 Task: Look for space in General Roca, Argentina from 13th August, 2023 to 17th August, 2023 for 2 adults in price range Rs.10000 to Rs.16000. Place can be entire place with 2 bedrooms having 2 beds and 1 bathroom. Property type can be guest house. Amenities needed are: wifi, heating, . Booking option can be shelf check-in. Required host language is English.
Action: Mouse moved to (539, 117)
Screenshot: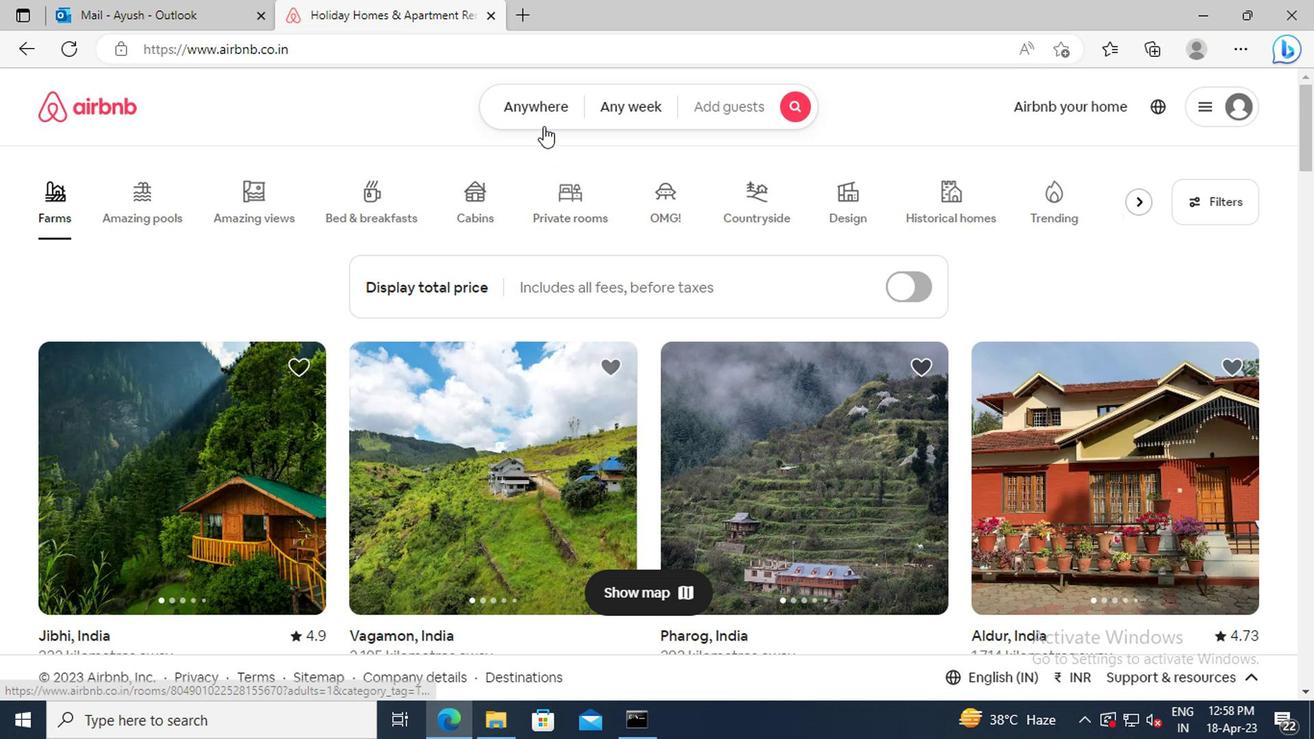 
Action: Mouse pressed left at (539, 117)
Screenshot: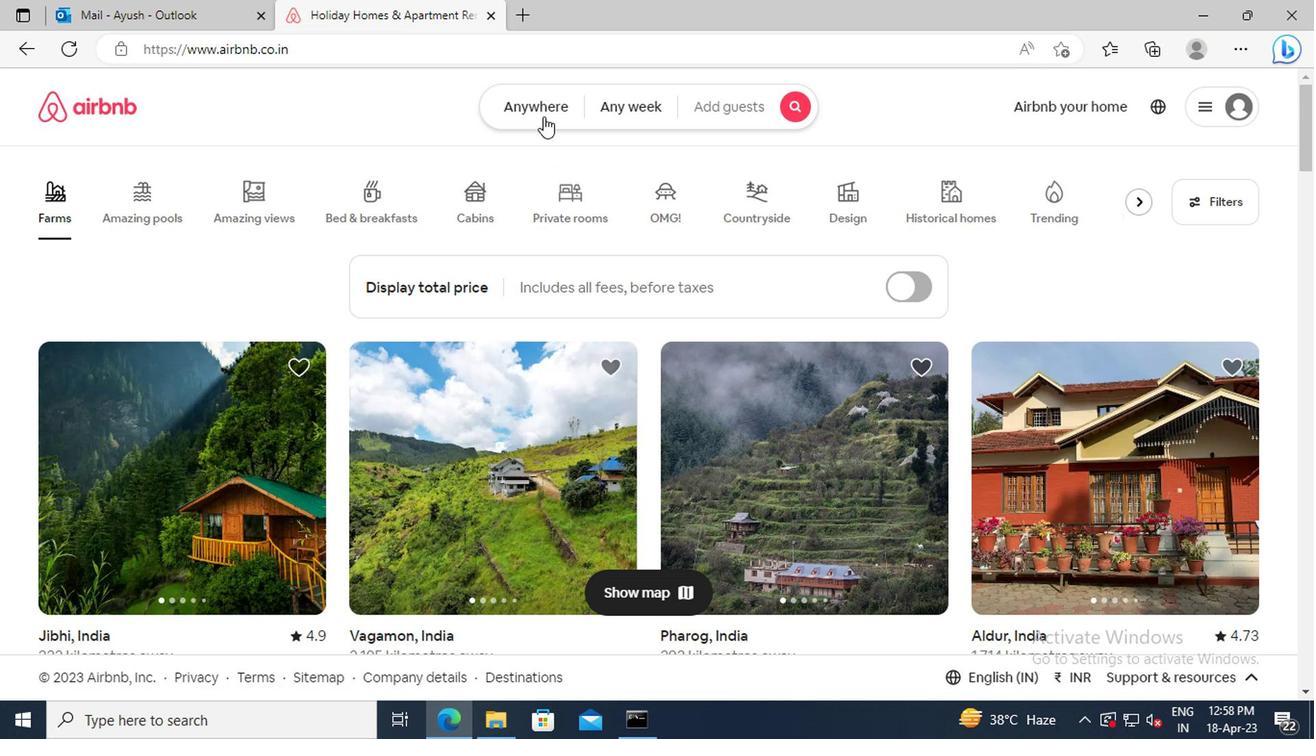 
Action: Mouse moved to (364, 187)
Screenshot: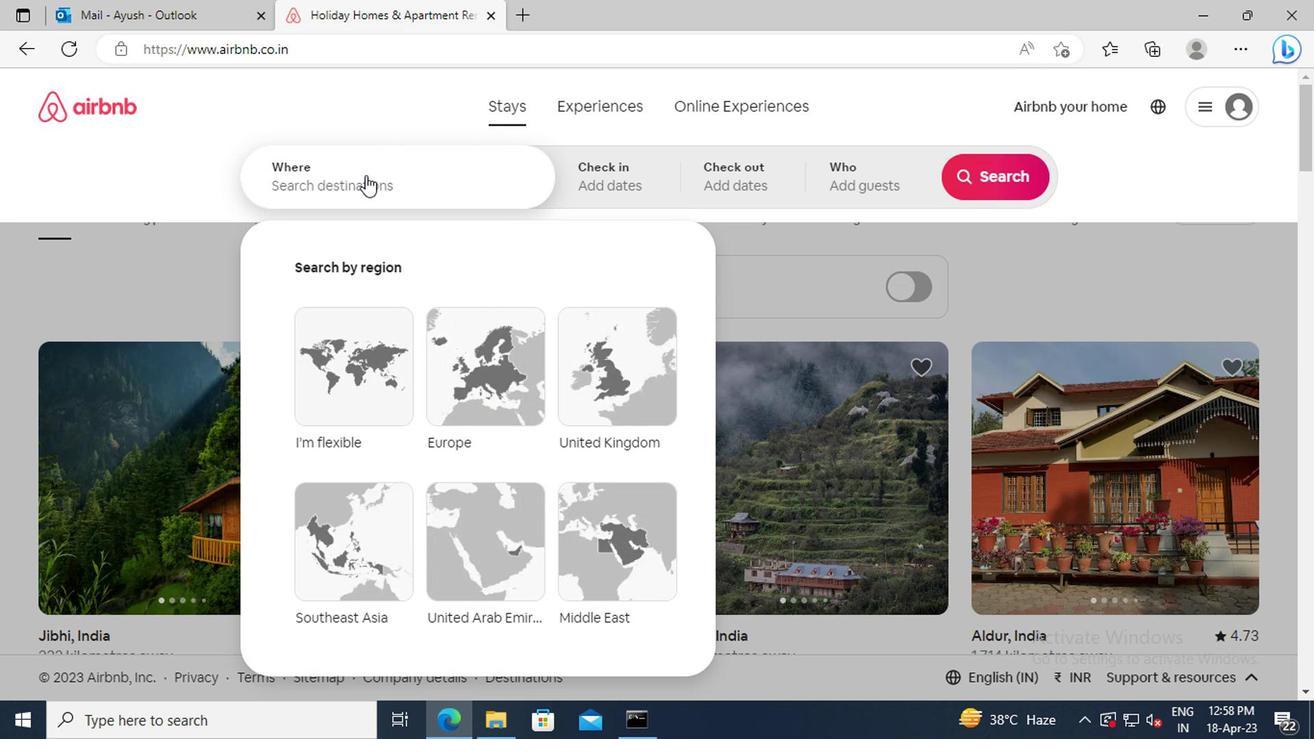 
Action: Mouse pressed left at (364, 187)
Screenshot: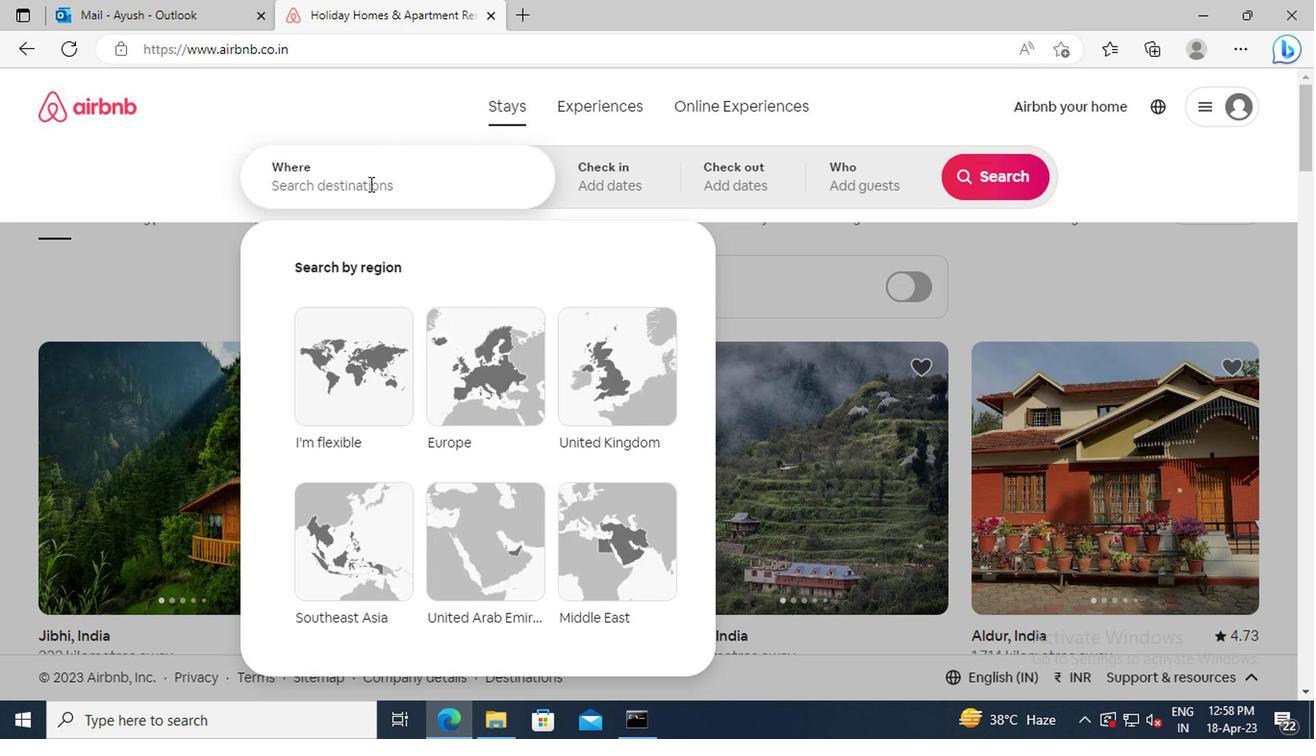 
Action: Key pressed <Key.shift>GENERAL<Key.space><Key.shift><Key.shift>ROCA,<Key.space><Key.shift_r>ARGENTINA<Key.enter>
Screenshot: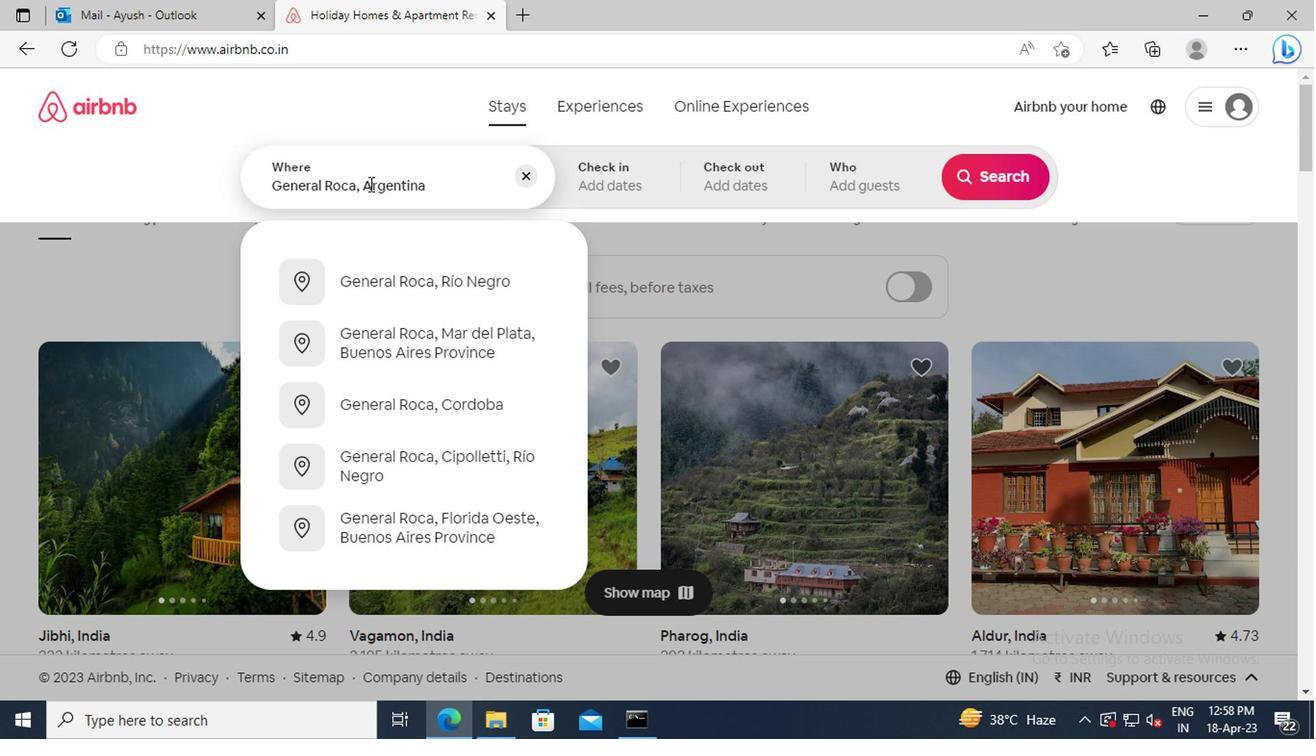 
Action: Mouse moved to (973, 334)
Screenshot: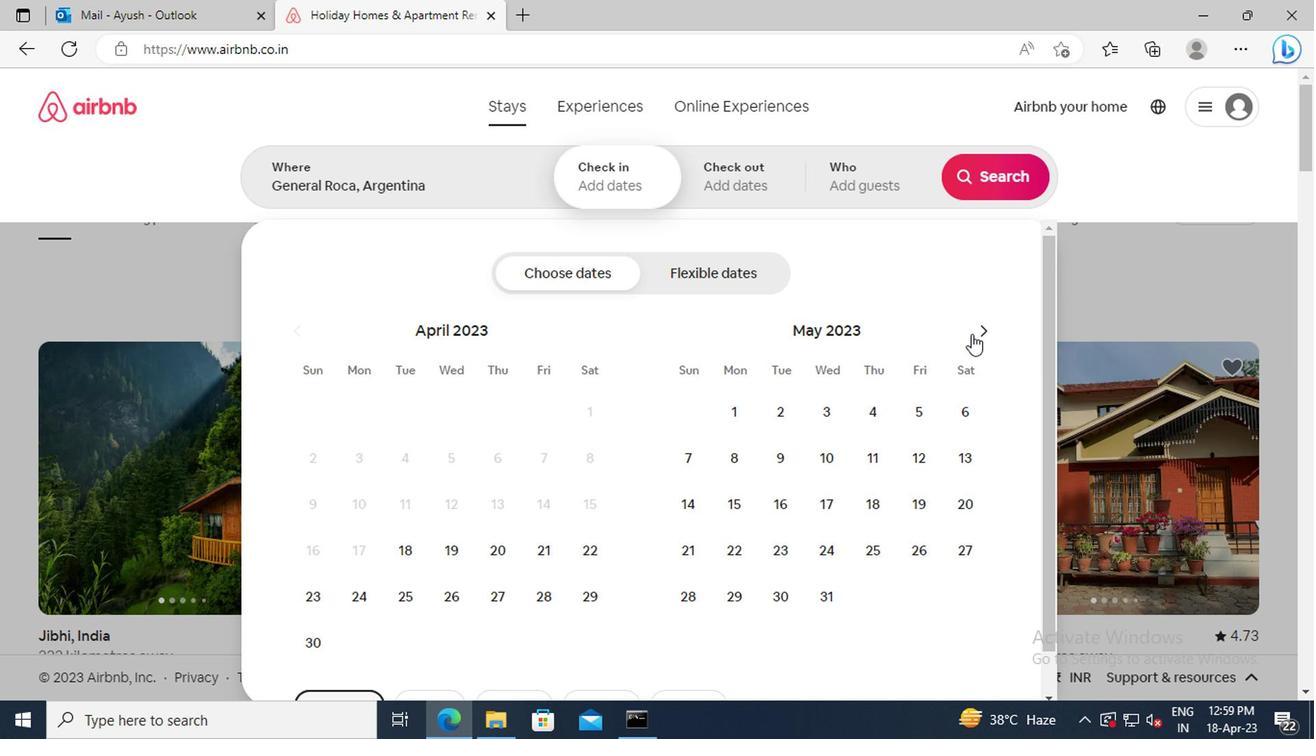
Action: Mouse pressed left at (973, 334)
Screenshot: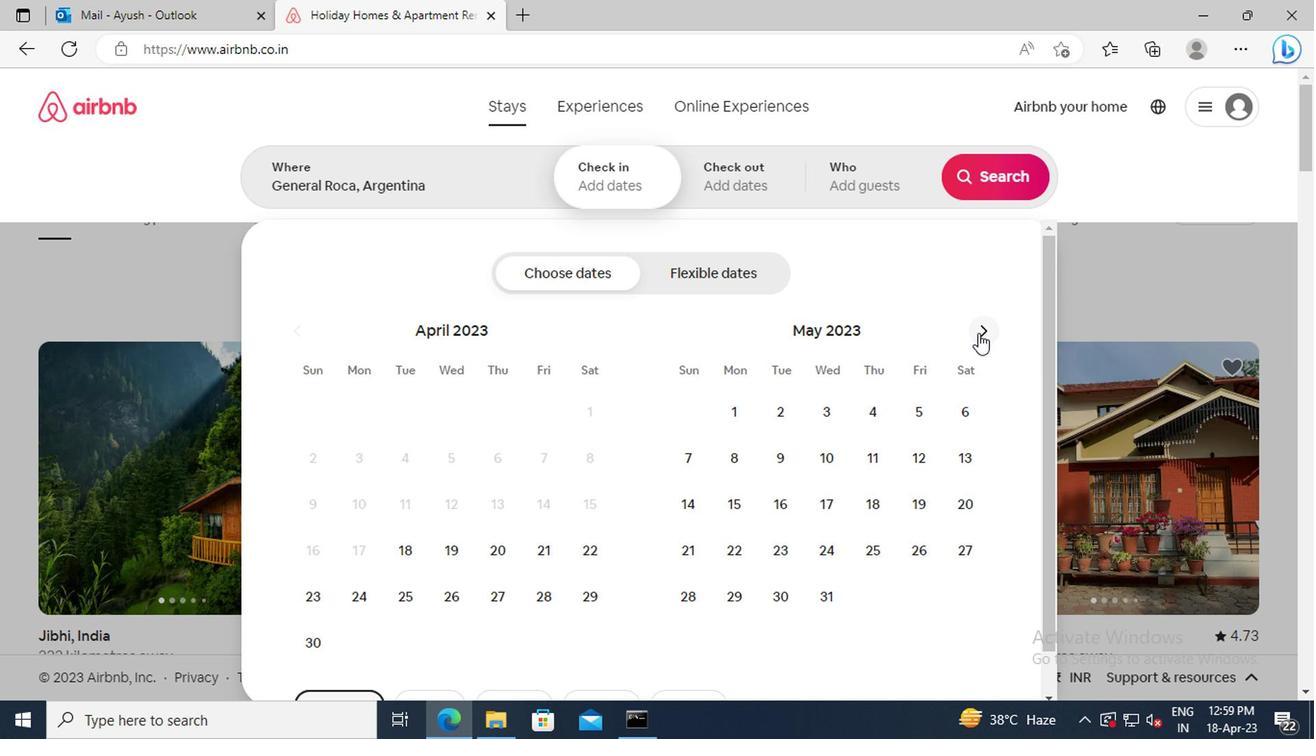 
Action: Mouse pressed left at (973, 334)
Screenshot: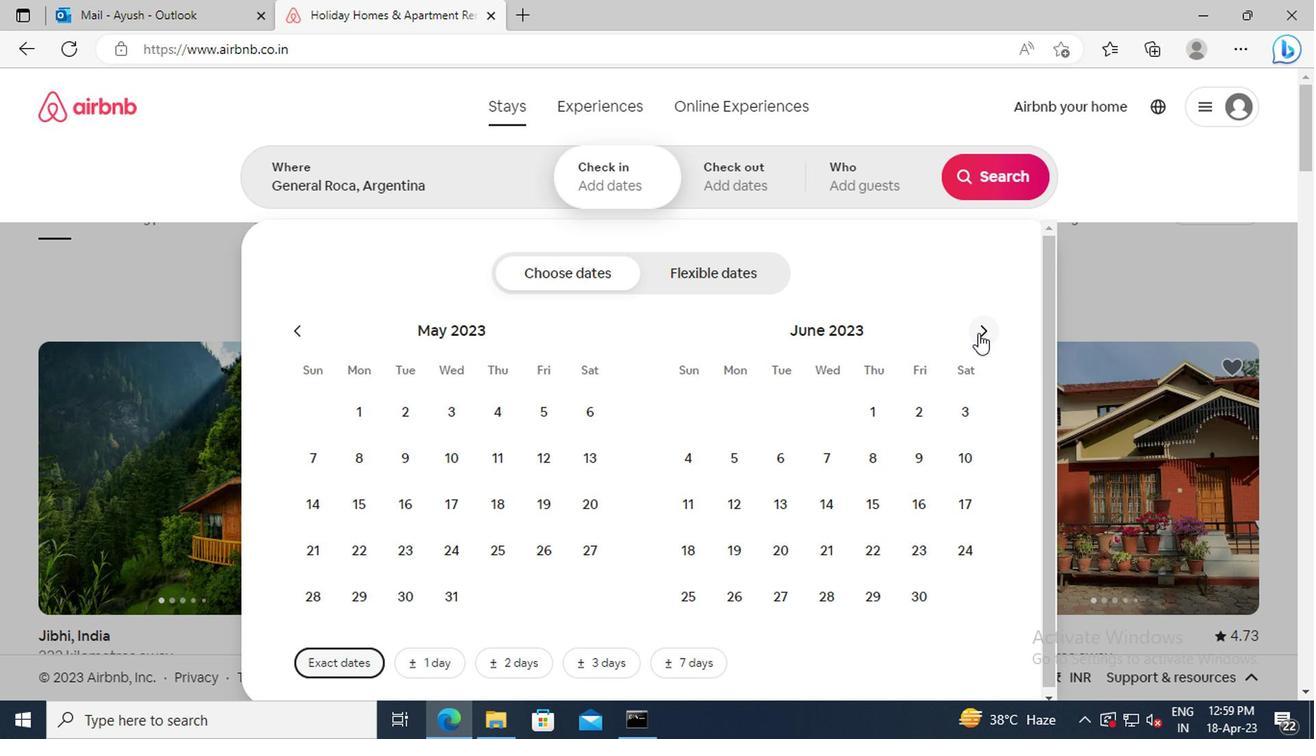 
Action: Mouse pressed left at (973, 334)
Screenshot: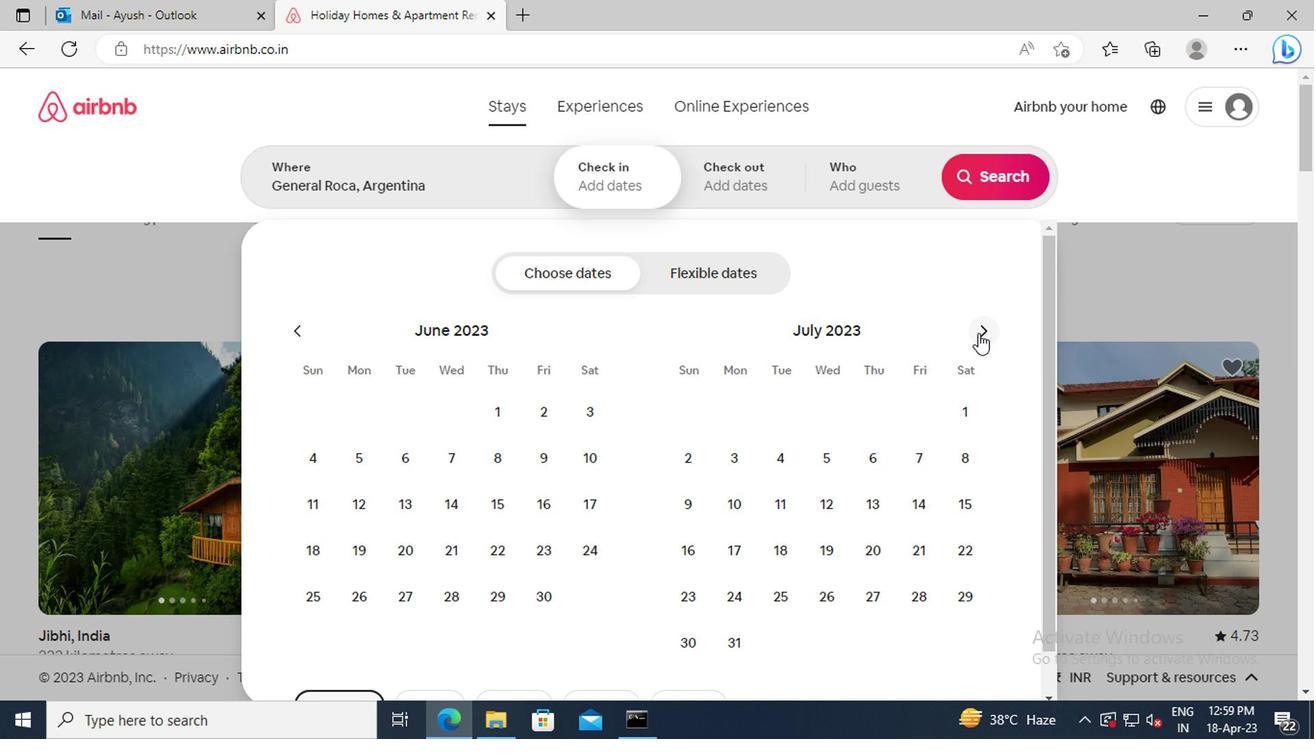 
Action: Mouse moved to (687, 503)
Screenshot: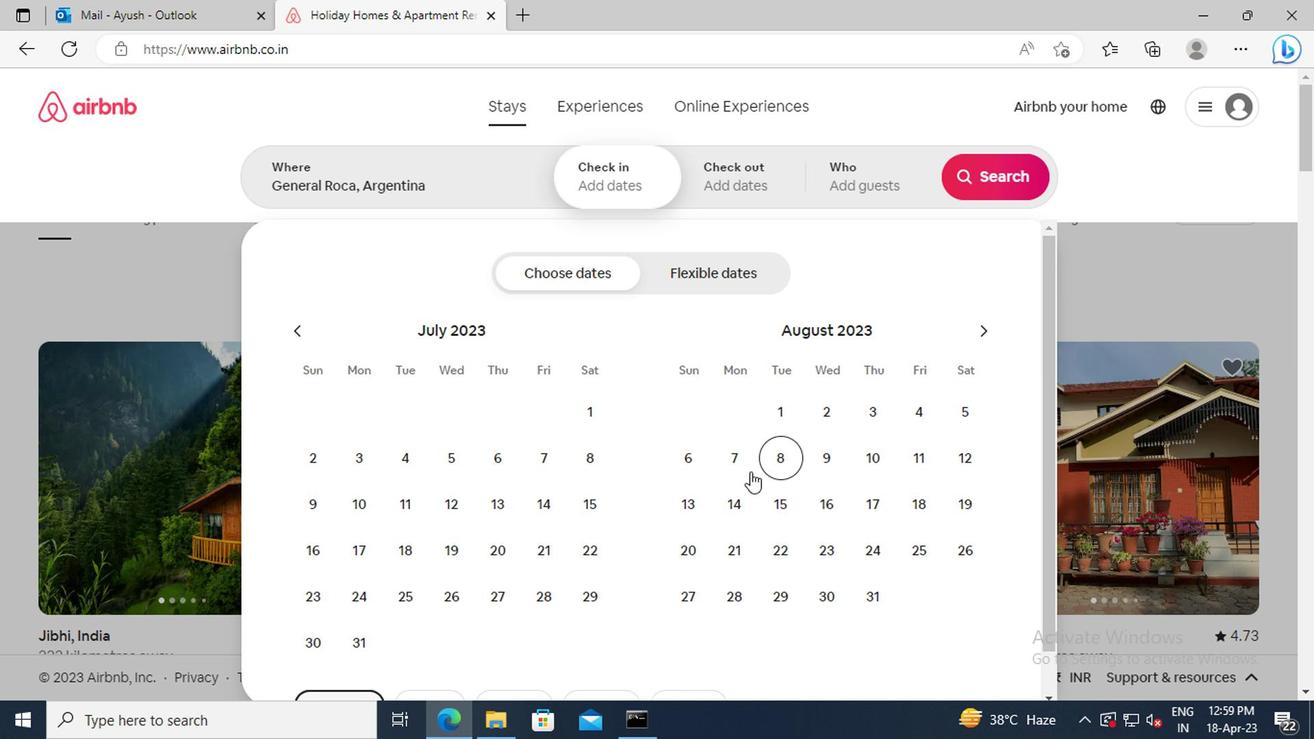 
Action: Mouse pressed left at (687, 503)
Screenshot: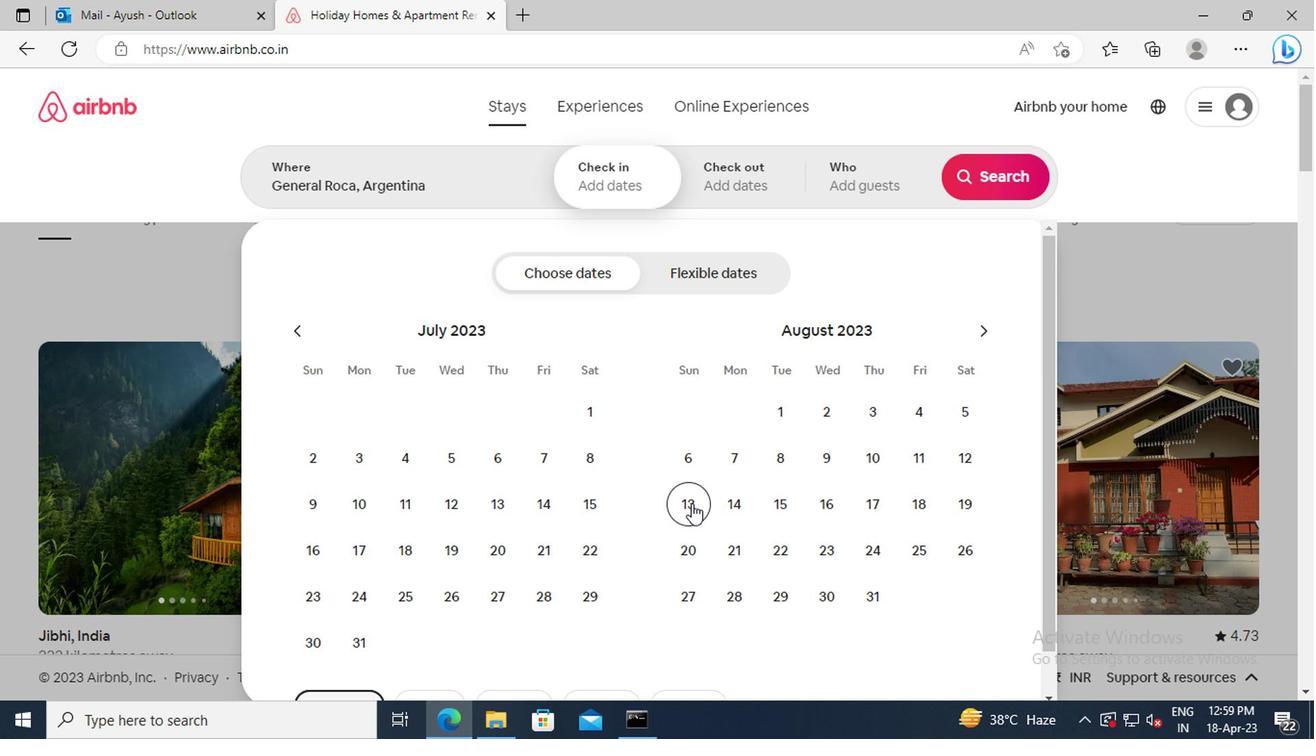 
Action: Mouse moved to (865, 498)
Screenshot: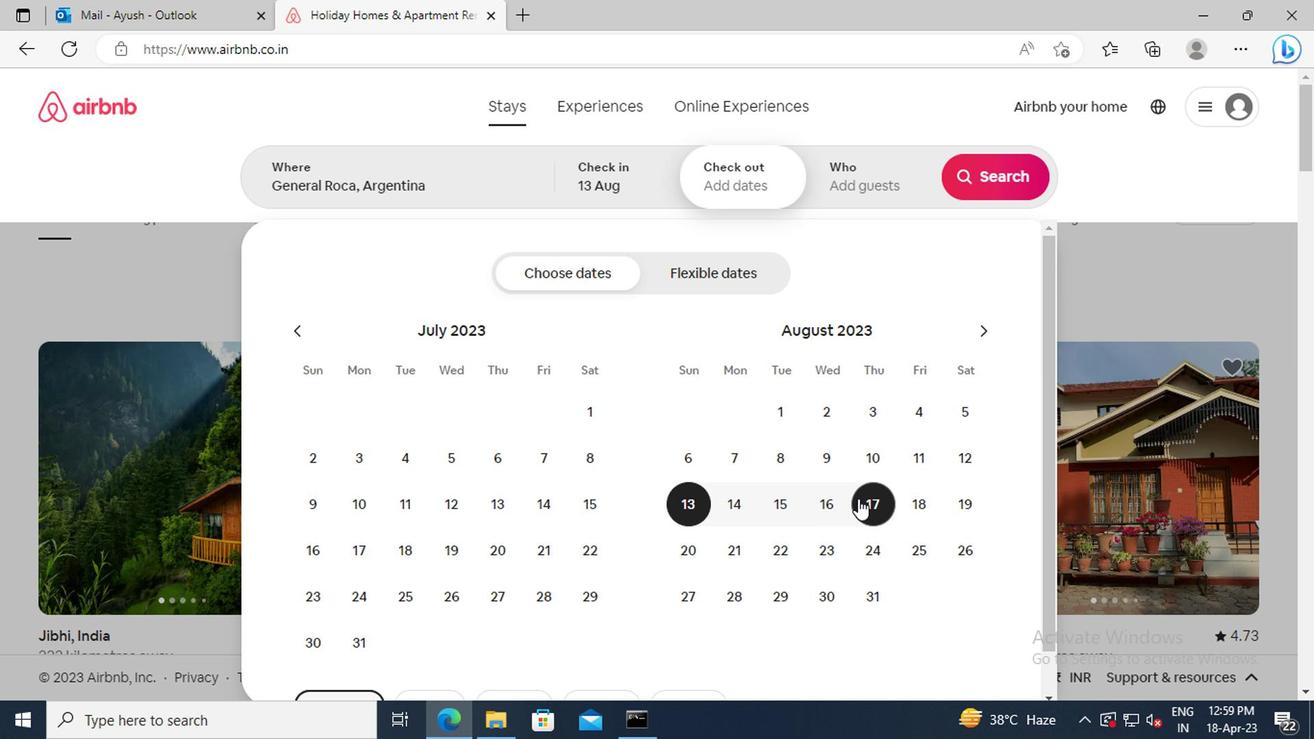 
Action: Mouse pressed left at (865, 498)
Screenshot: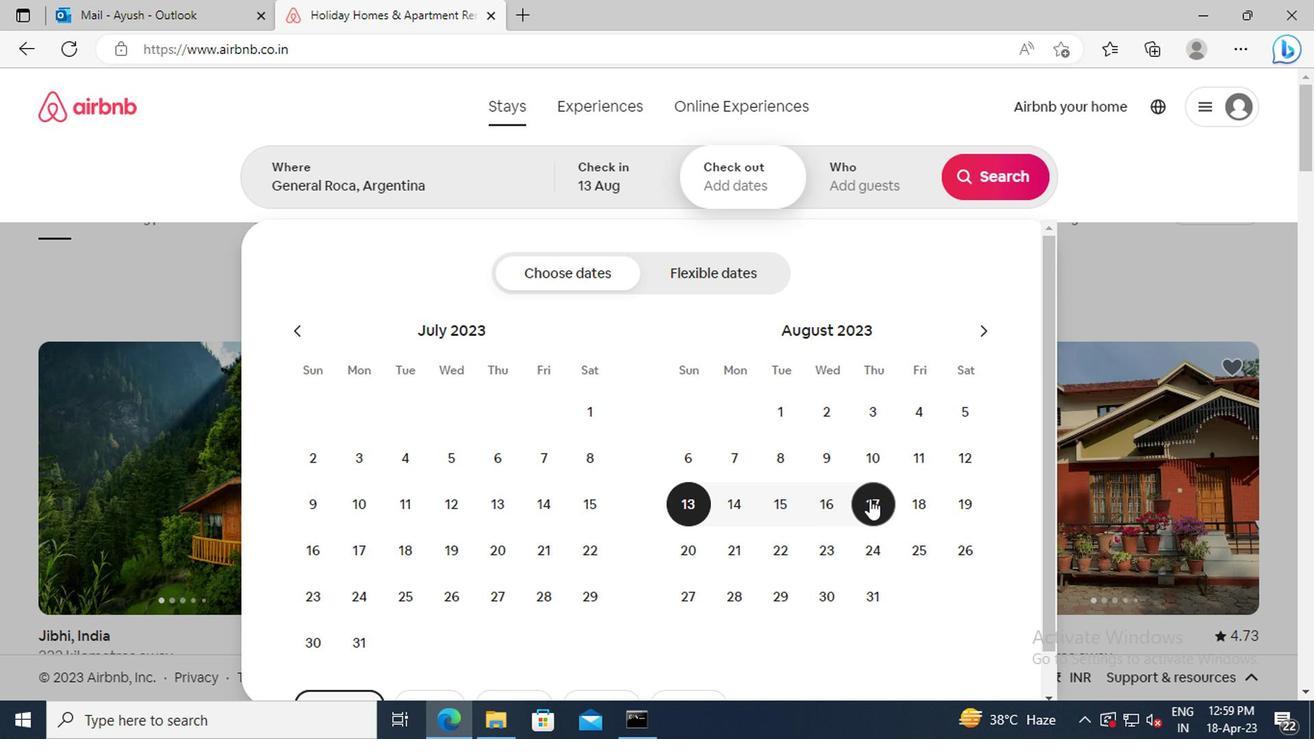 
Action: Mouse moved to (840, 188)
Screenshot: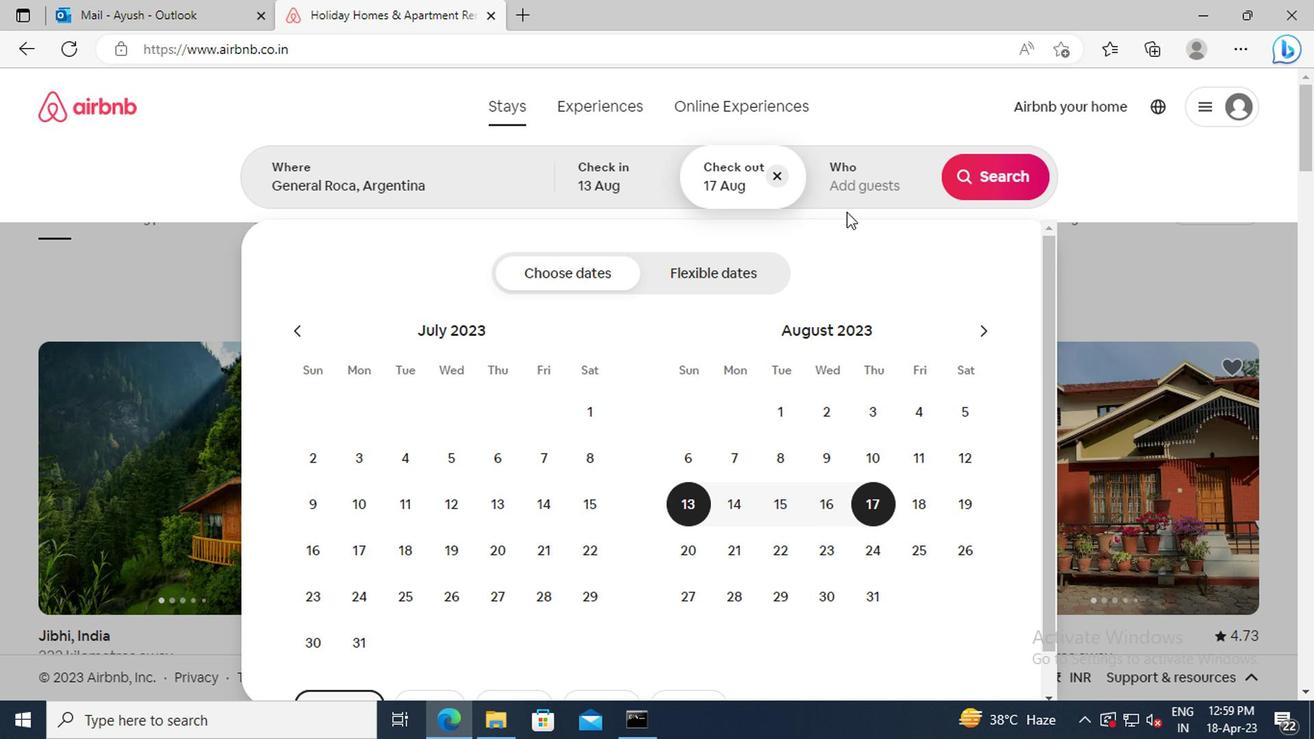 
Action: Mouse pressed left at (840, 188)
Screenshot: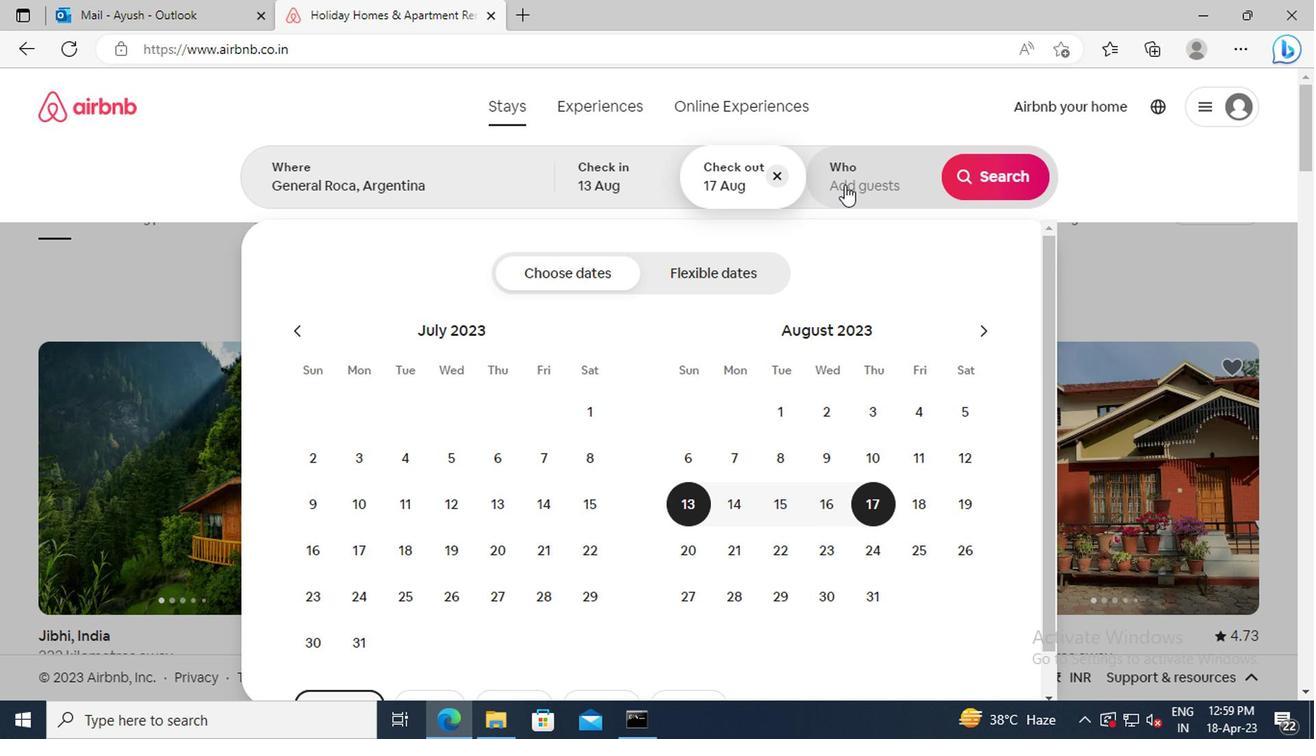 
Action: Mouse moved to (993, 275)
Screenshot: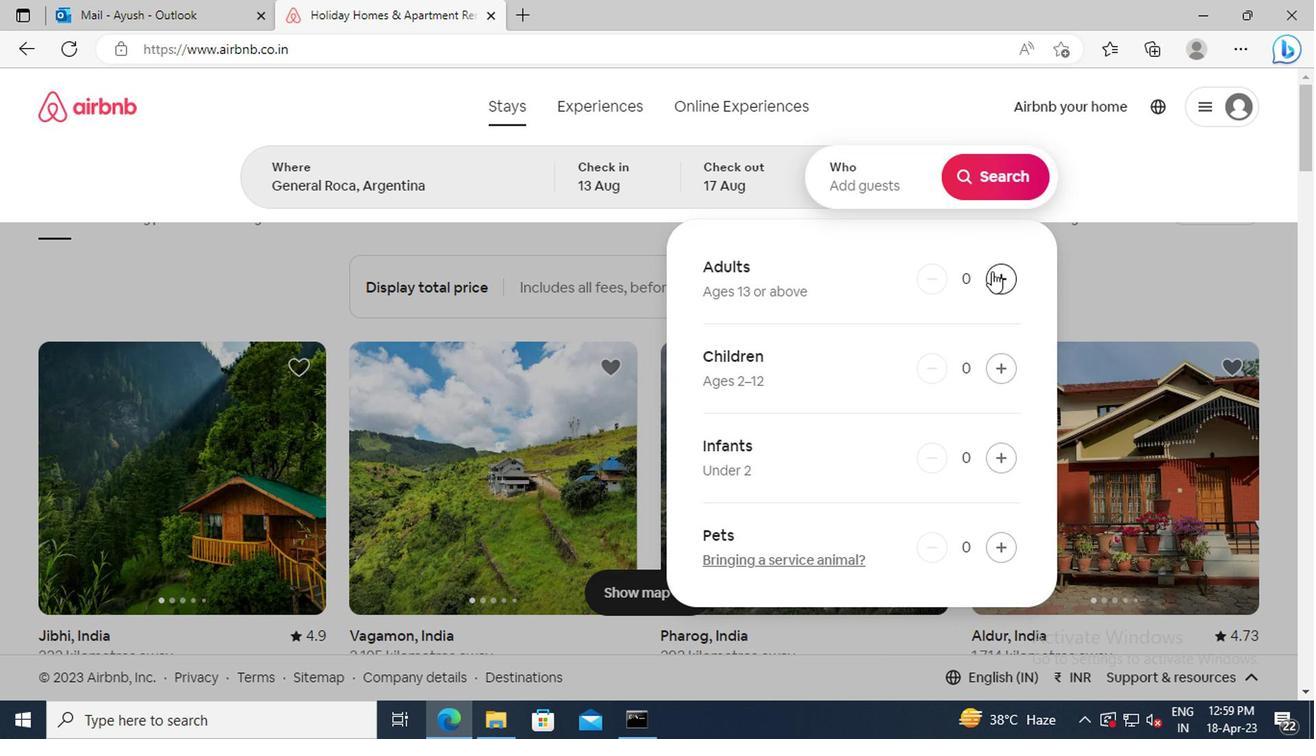 
Action: Mouse pressed left at (993, 275)
Screenshot: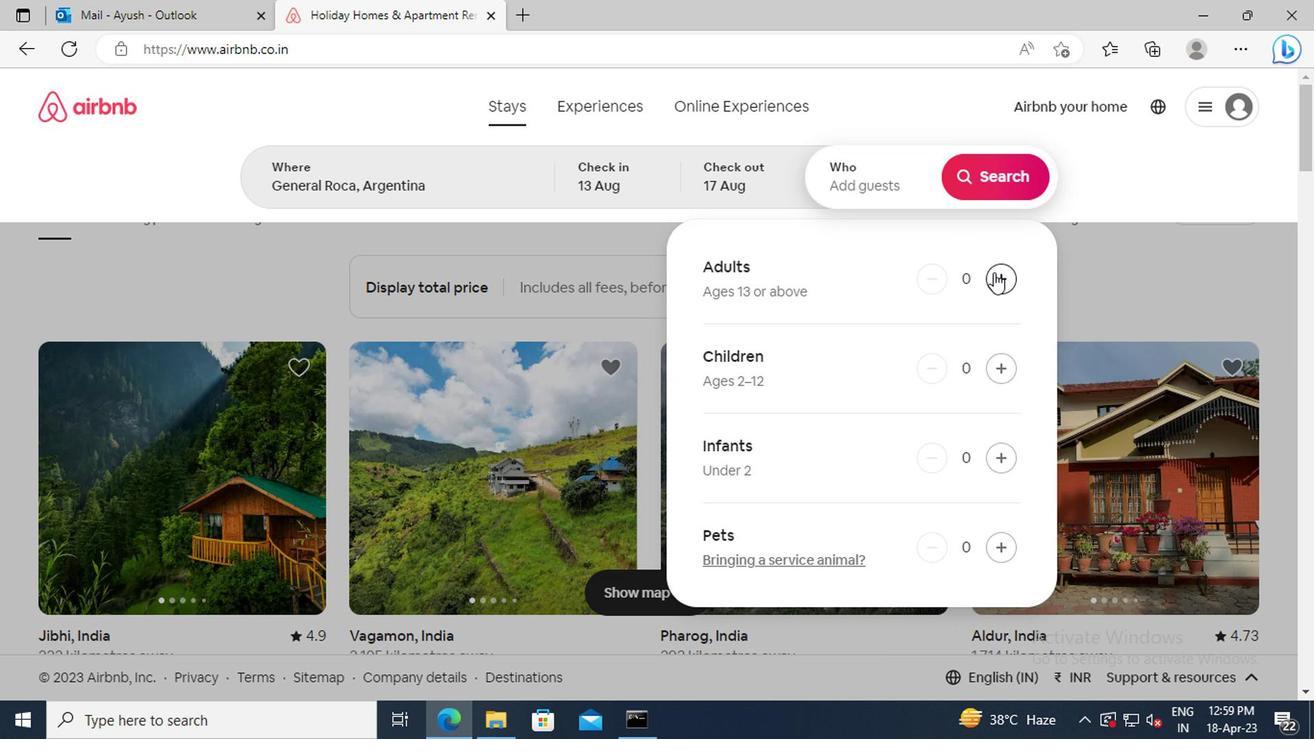 
Action: Mouse pressed left at (993, 275)
Screenshot: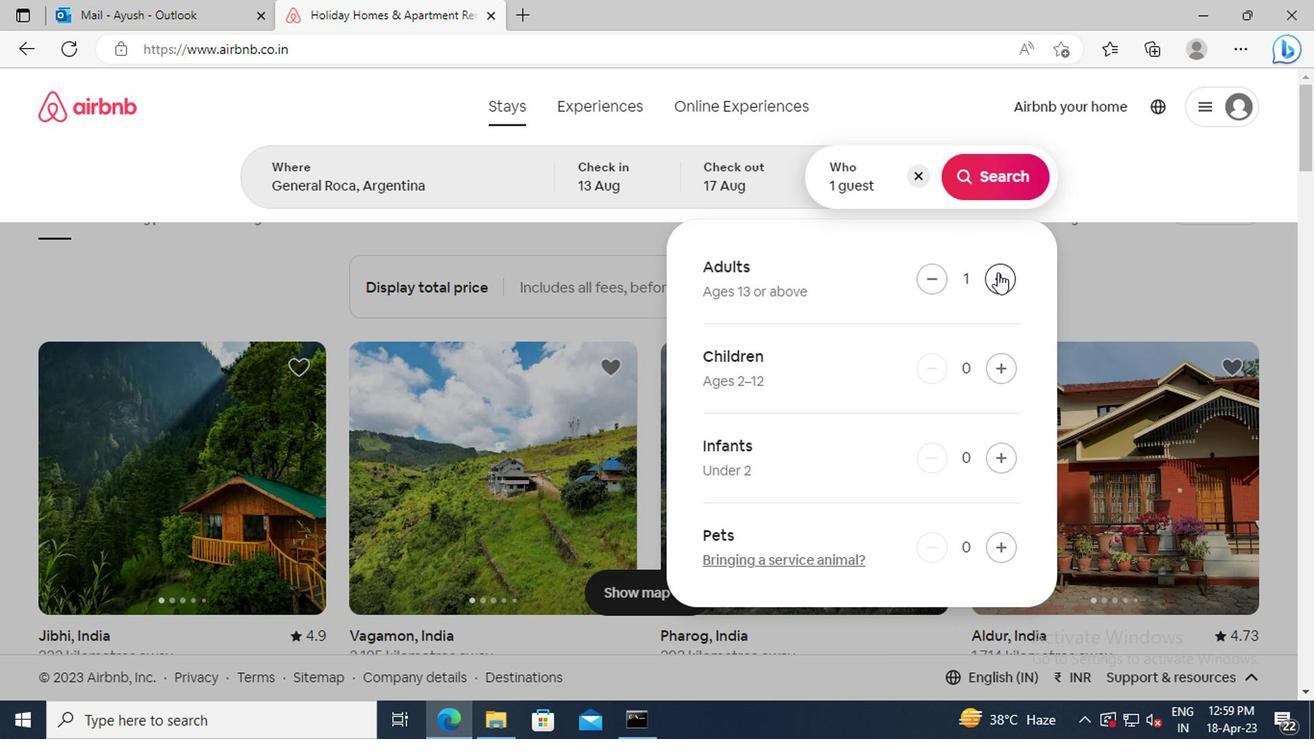 
Action: Mouse moved to (992, 181)
Screenshot: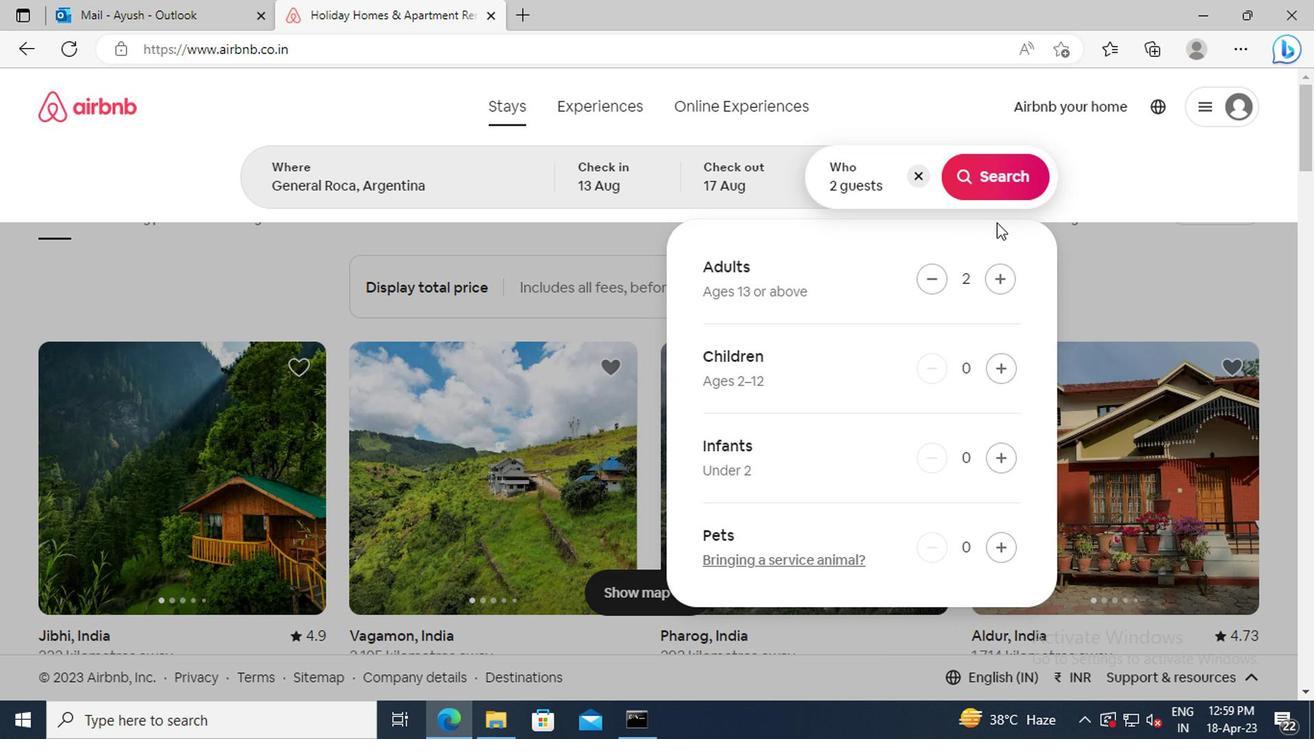 
Action: Mouse pressed left at (992, 181)
Screenshot: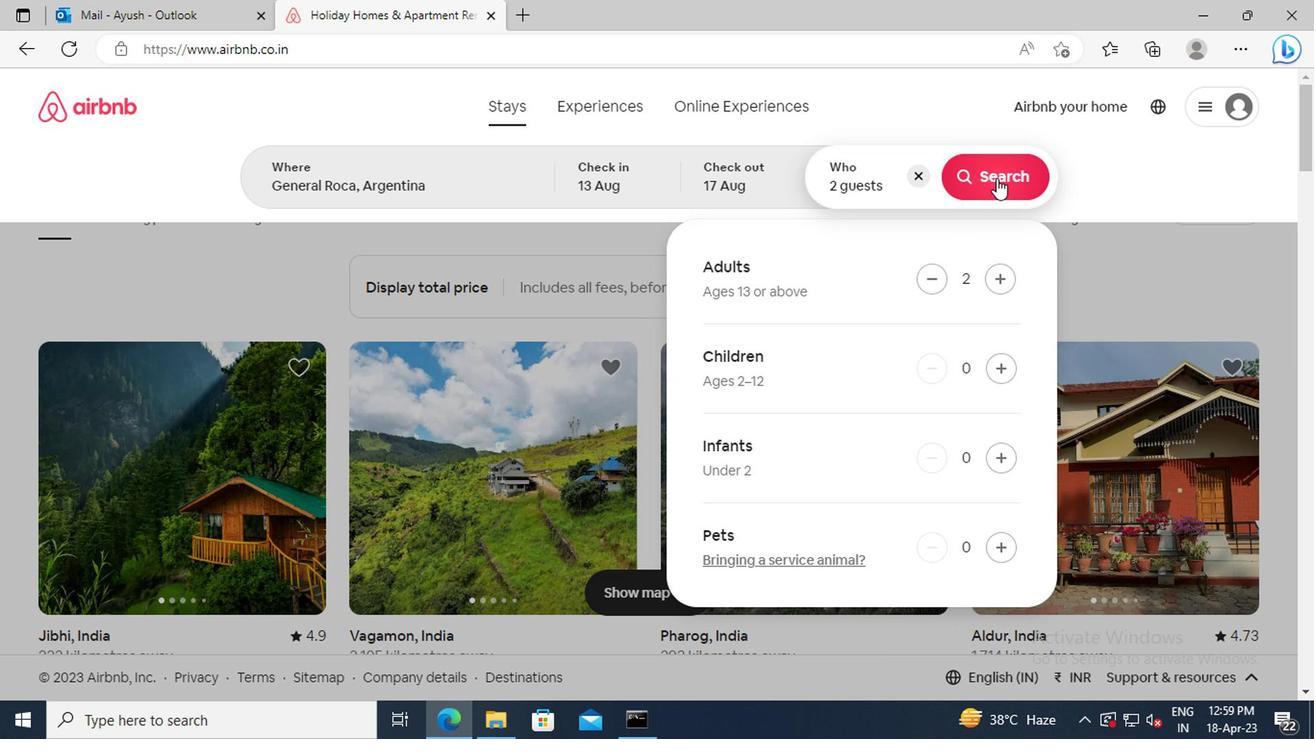 
Action: Mouse moved to (1211, 182)
Screenshot: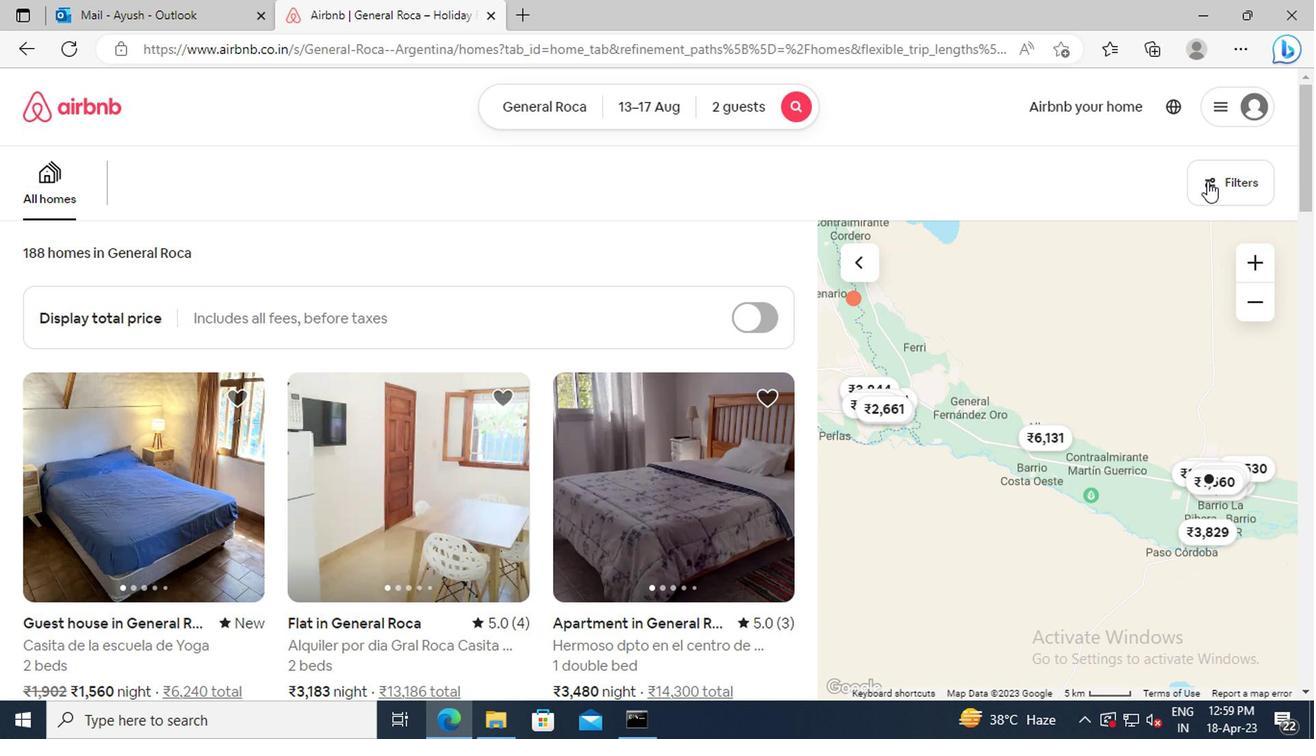 
Action: Mouse pressed left at (1211, 182)
Screenshot: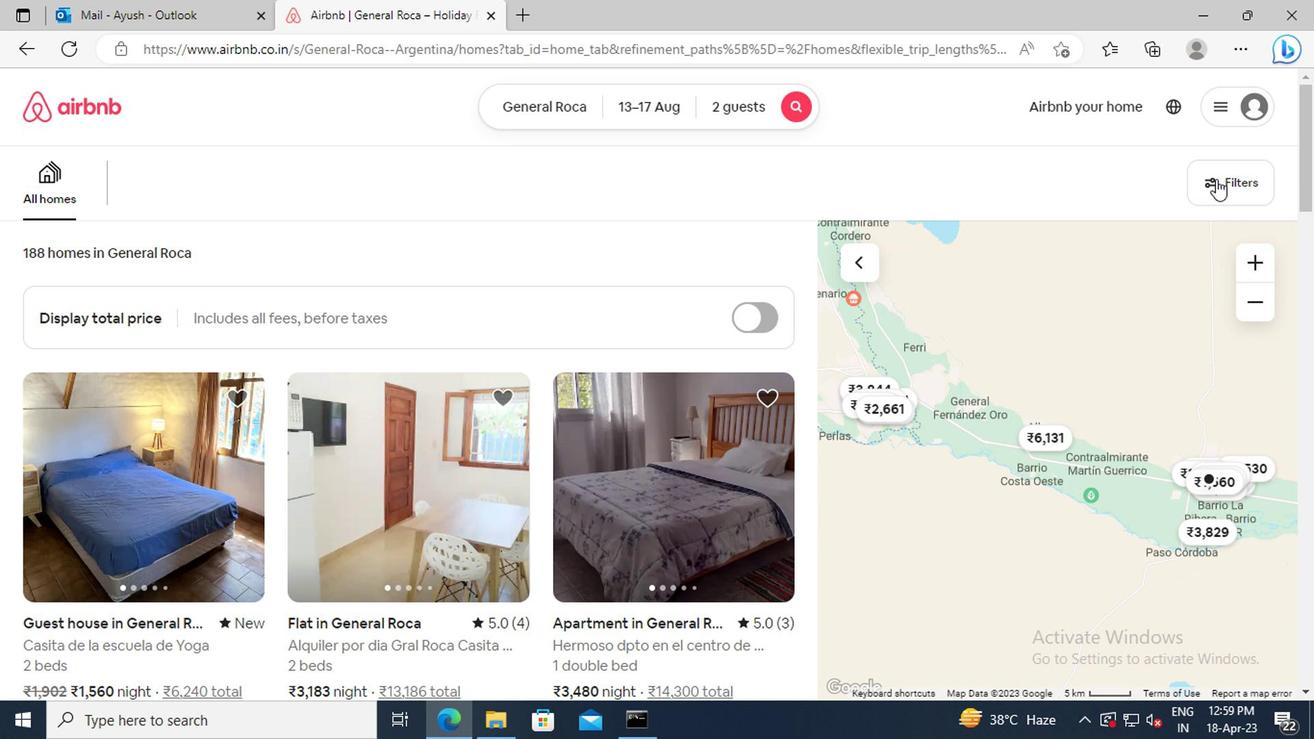 
Action: Mouse moved to (392, 425)
Screenshot: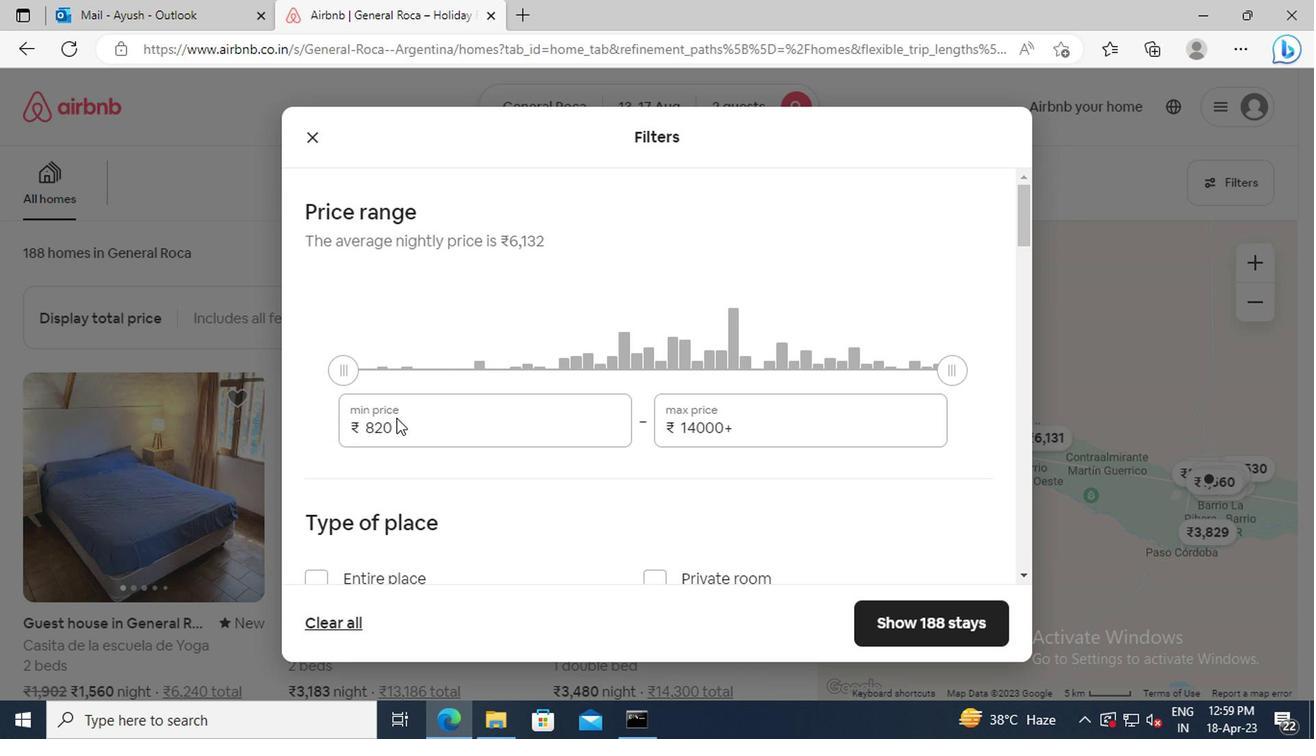
Action: Mouse pressed left at (392, 425)
Screenshot: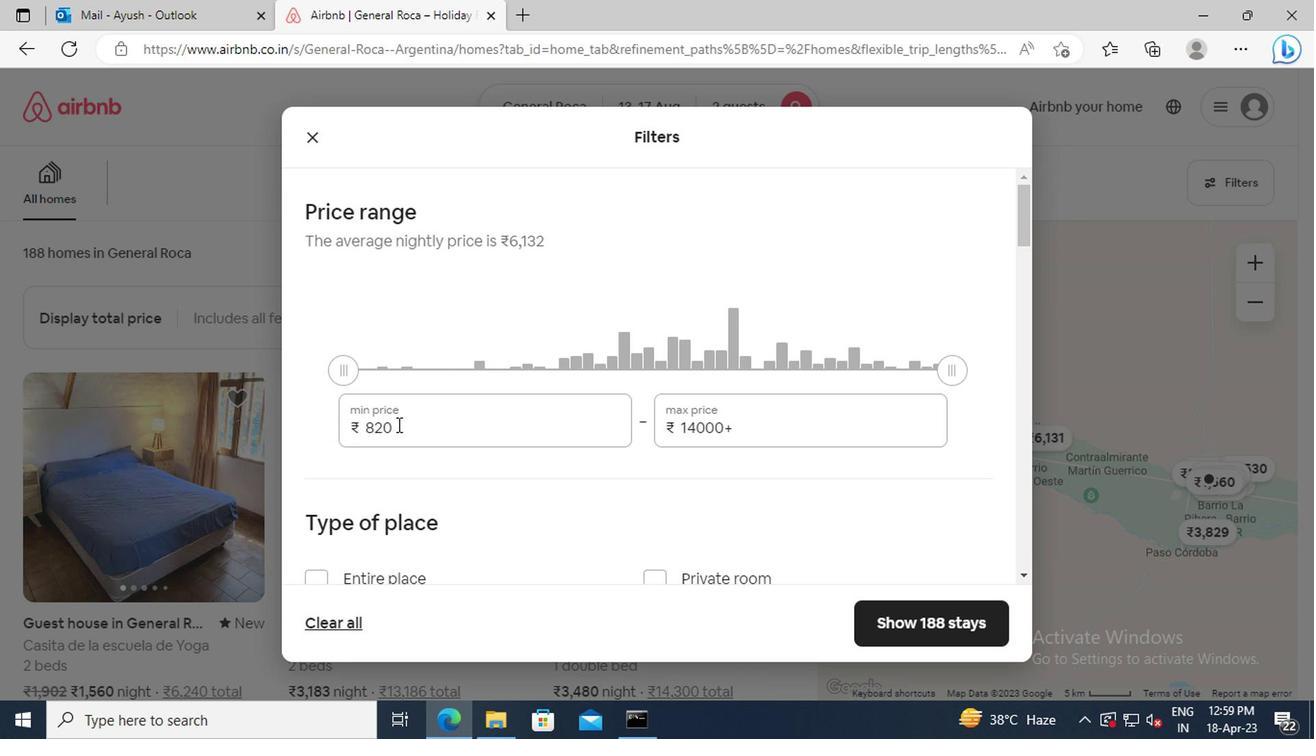 
Action: Key pressed <Key.backspace><Key.backspace><Key.backspace>10000<Key.tab><Key.delete>16000
Screenshot: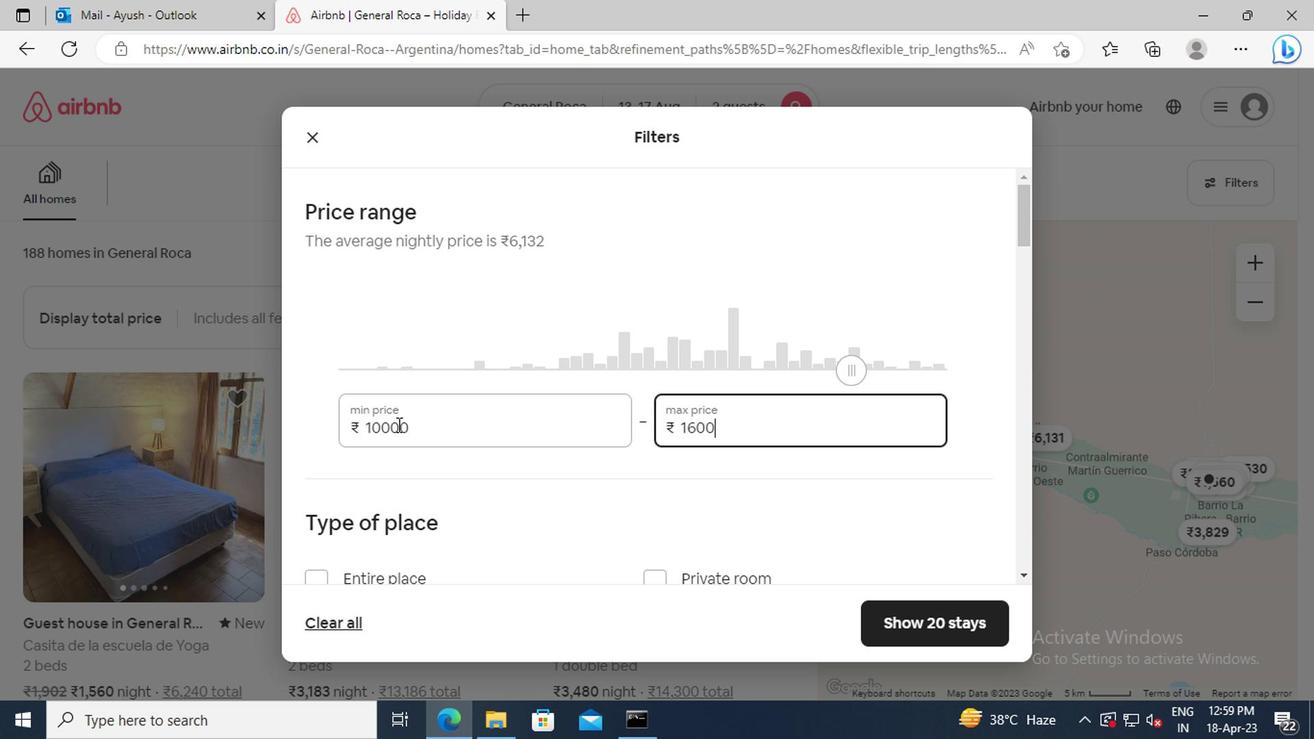 
Action: Mouse scrolled (392, 424) with delta (0, 0)
Screenshot: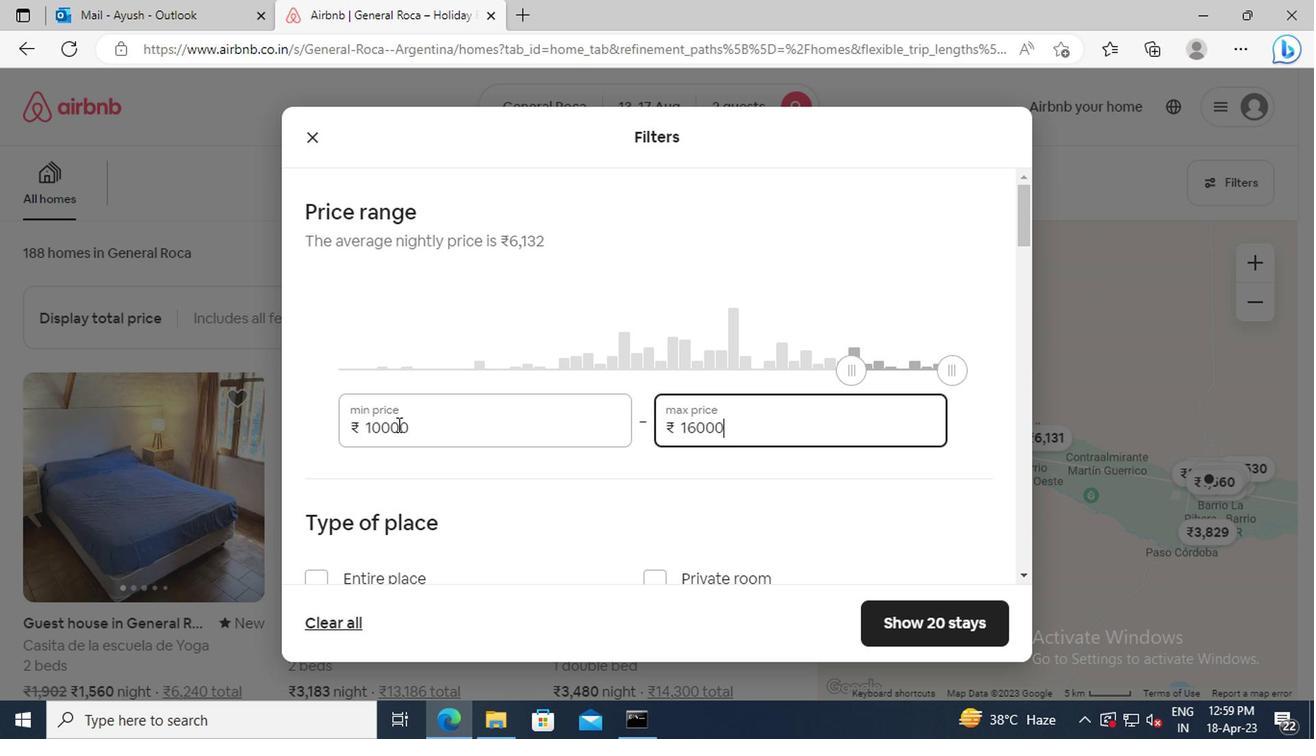 
Action: Mouse scrolled (392, 424) with delta (0, 0)
Screenshot: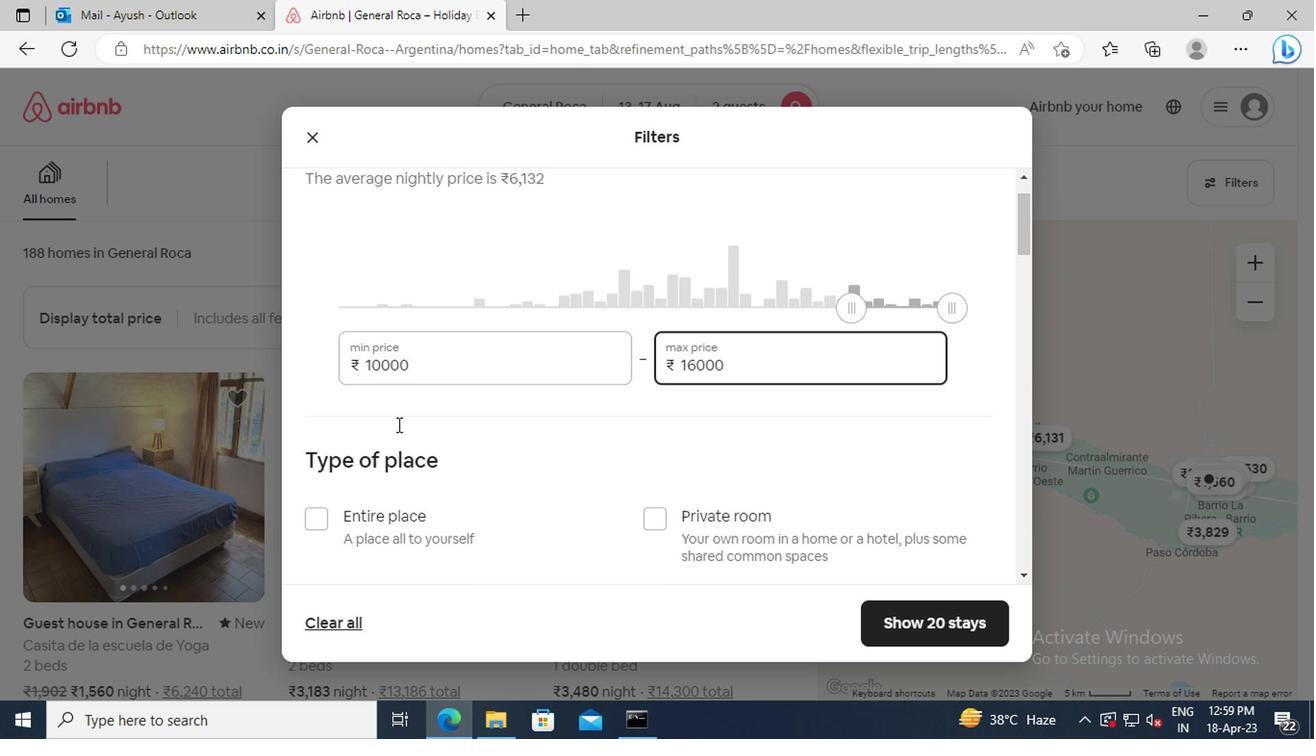 
Action: Mouse scrolled (392, 424) with delta (0, 0)
Screenshot: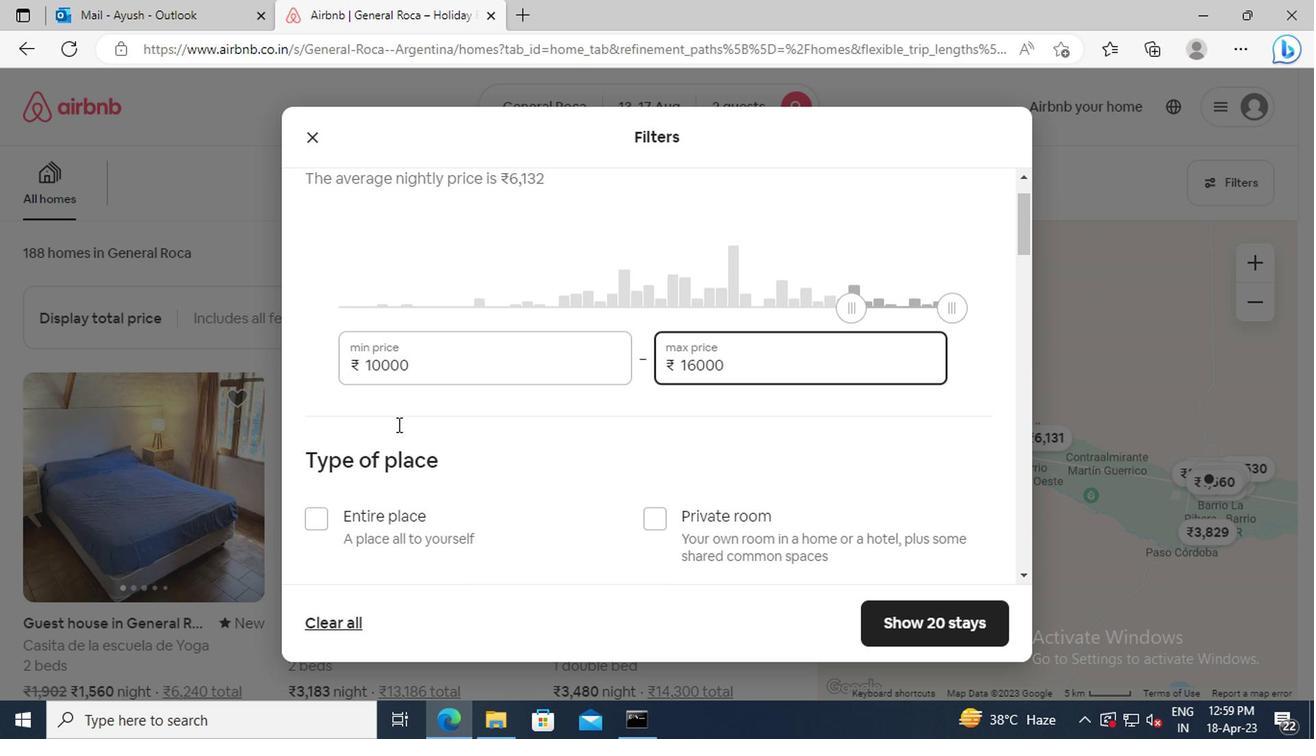 
Action: Mouse moved to (314, 397)
Screenshot: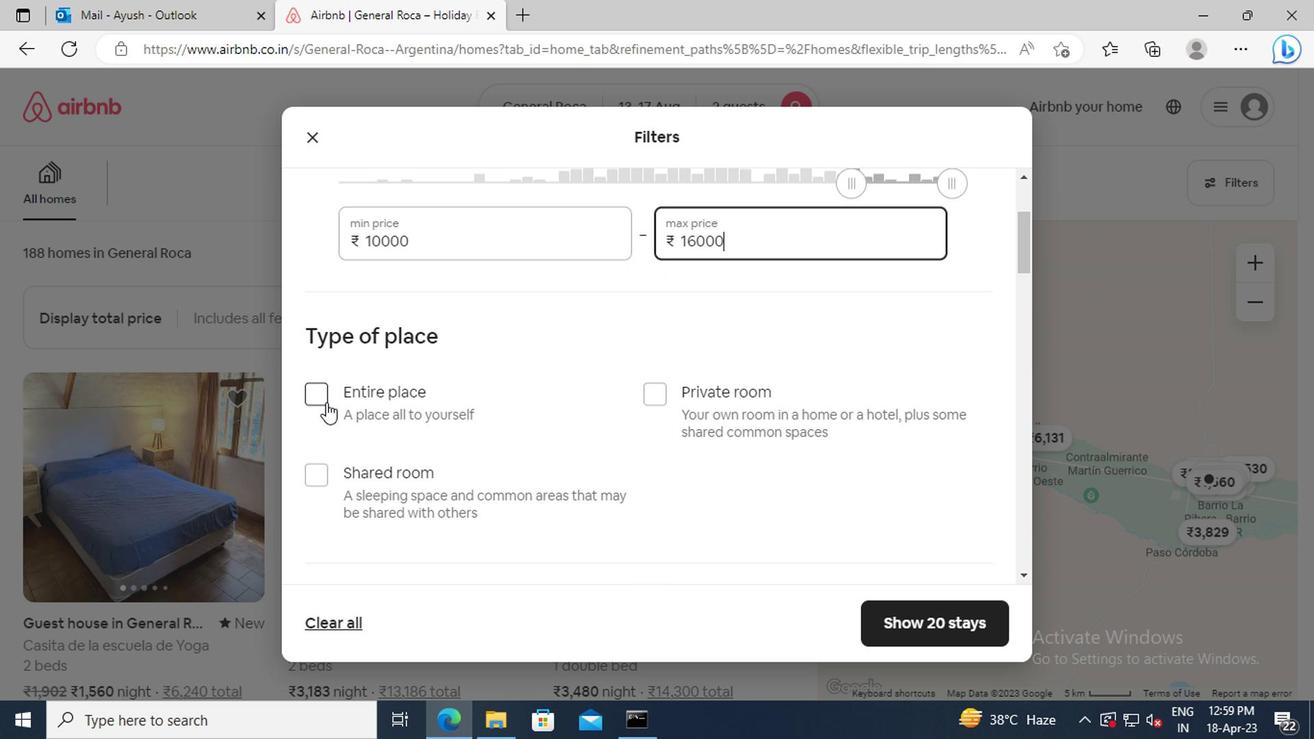 
Action: Mouse pressed left at (314, 397)
Screenshot: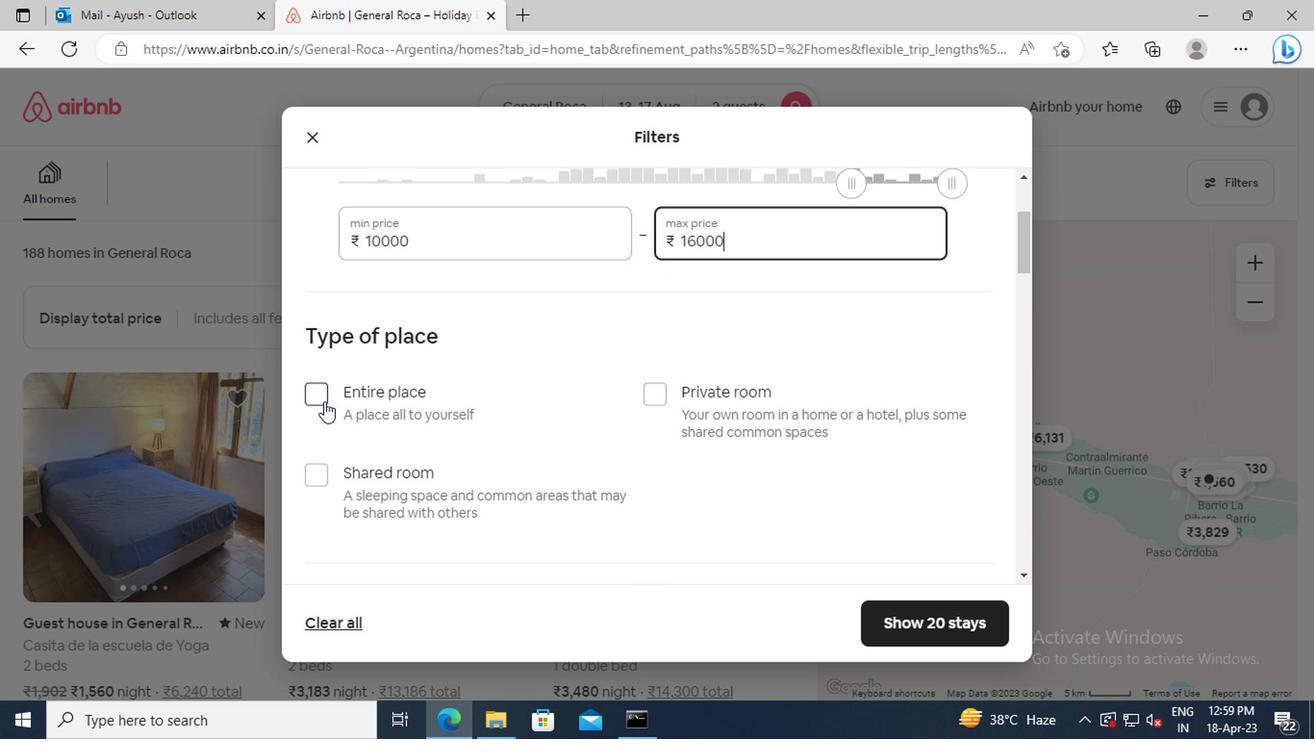 
Action: Mouse moved to (421, 392)
Screenshot: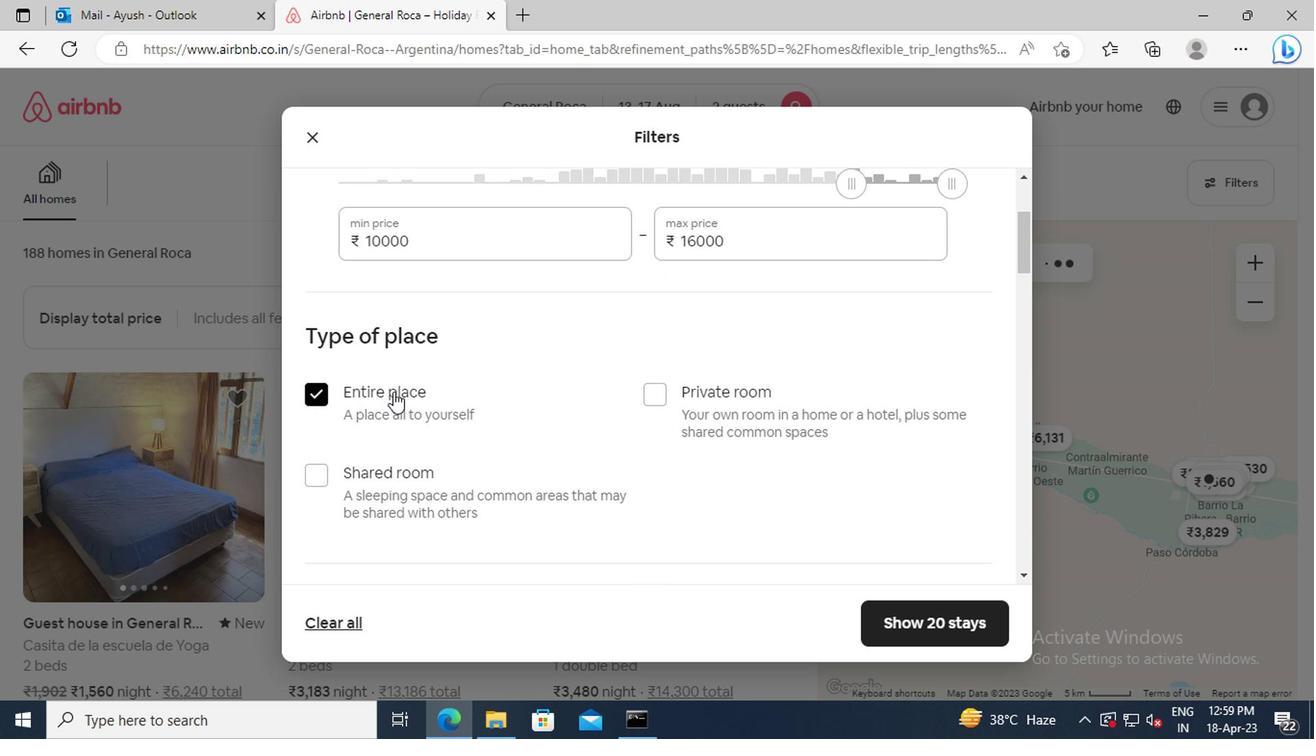 
Action: Mouse scrolled (421, 390) with delta (0, -1)
Screenshot: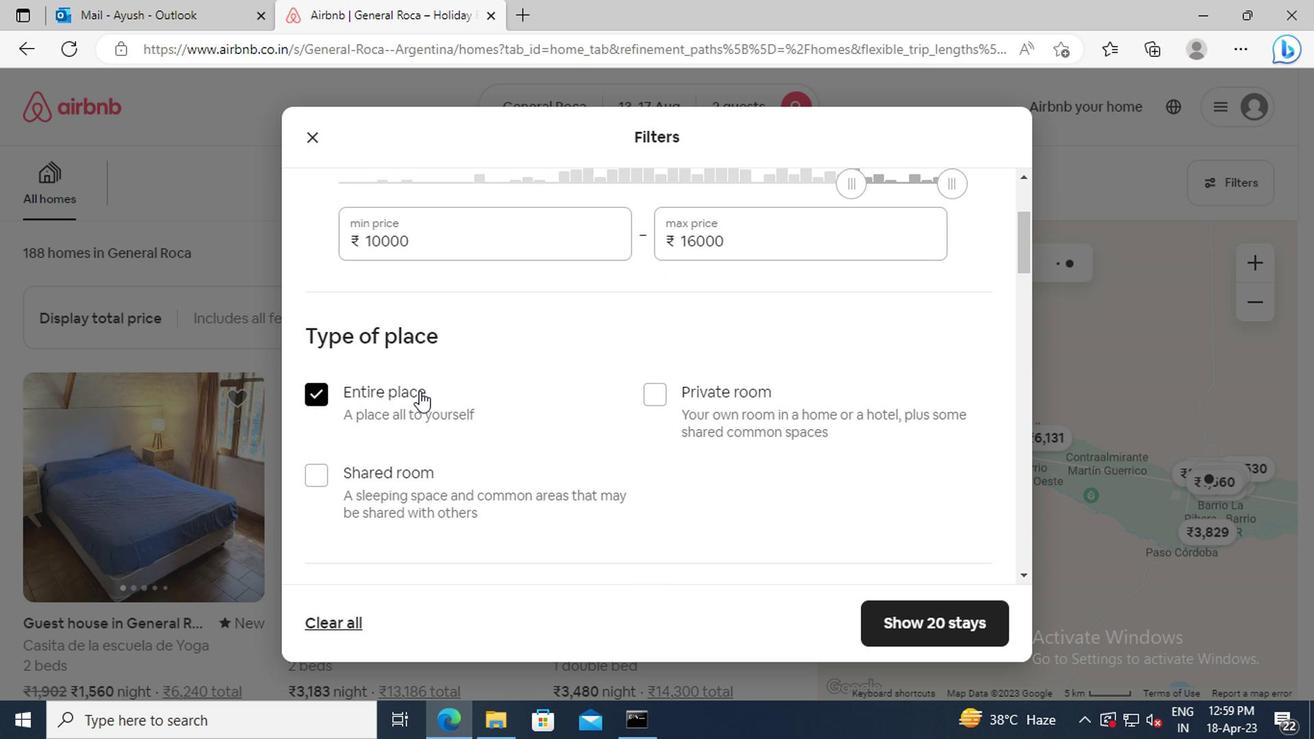 
Action: Mouse scrolled (421, 390) with delta (0, -1)
Screenshot: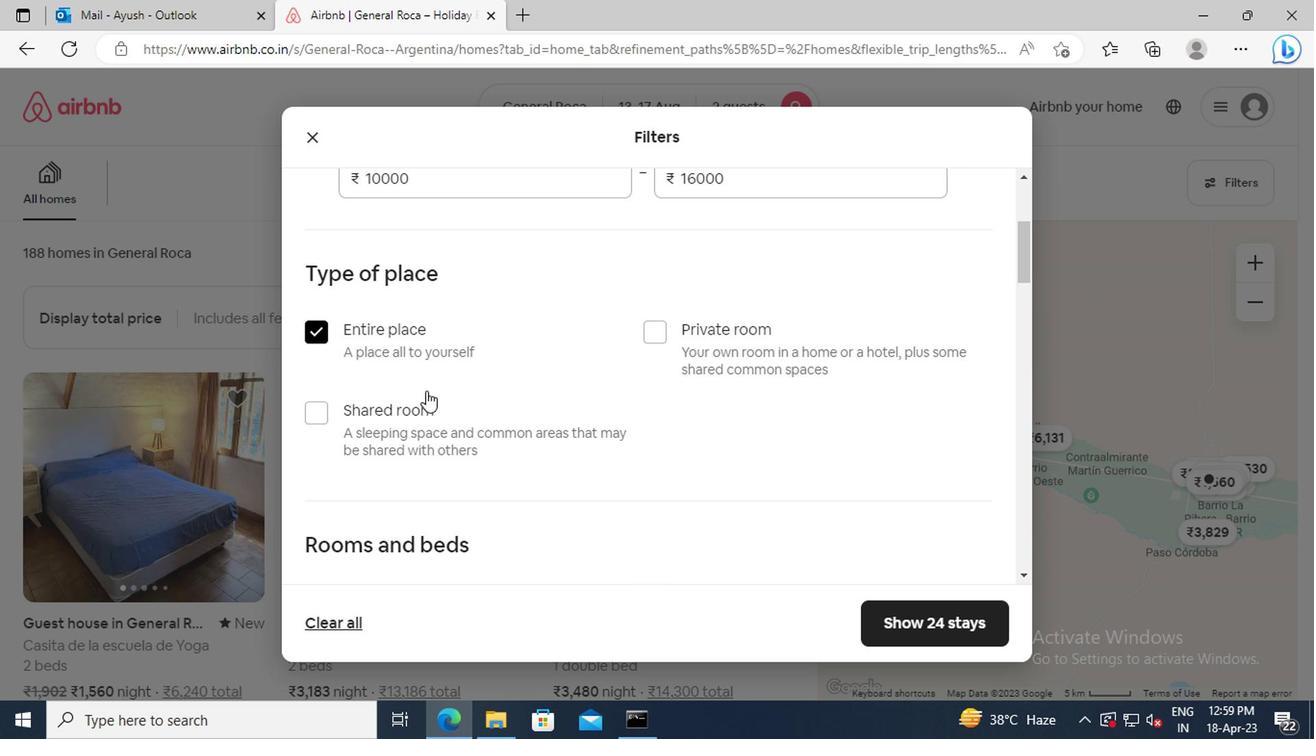 
Action: Mouse scrolled (421, 390) with delta (0, -1)
Screenshot: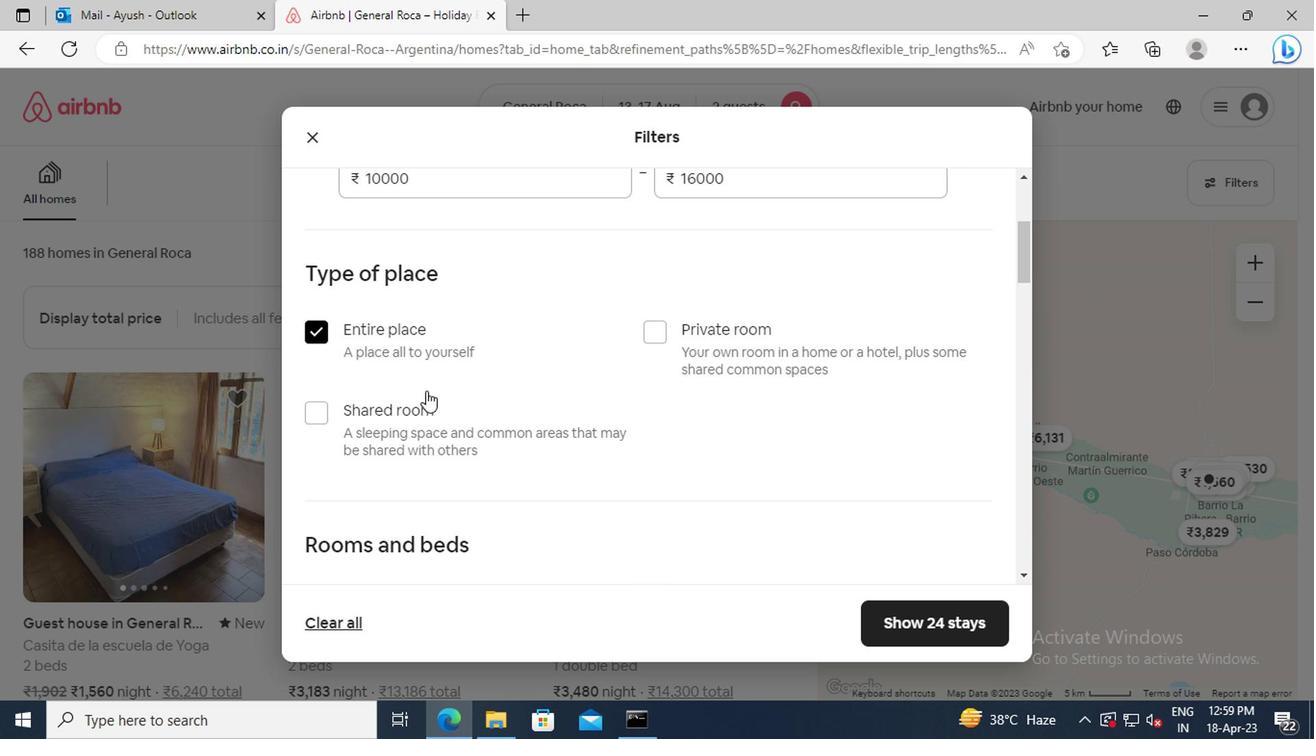 
Action: Mouse scrolled (421, 390) with delta (0, -1)
Screenshot: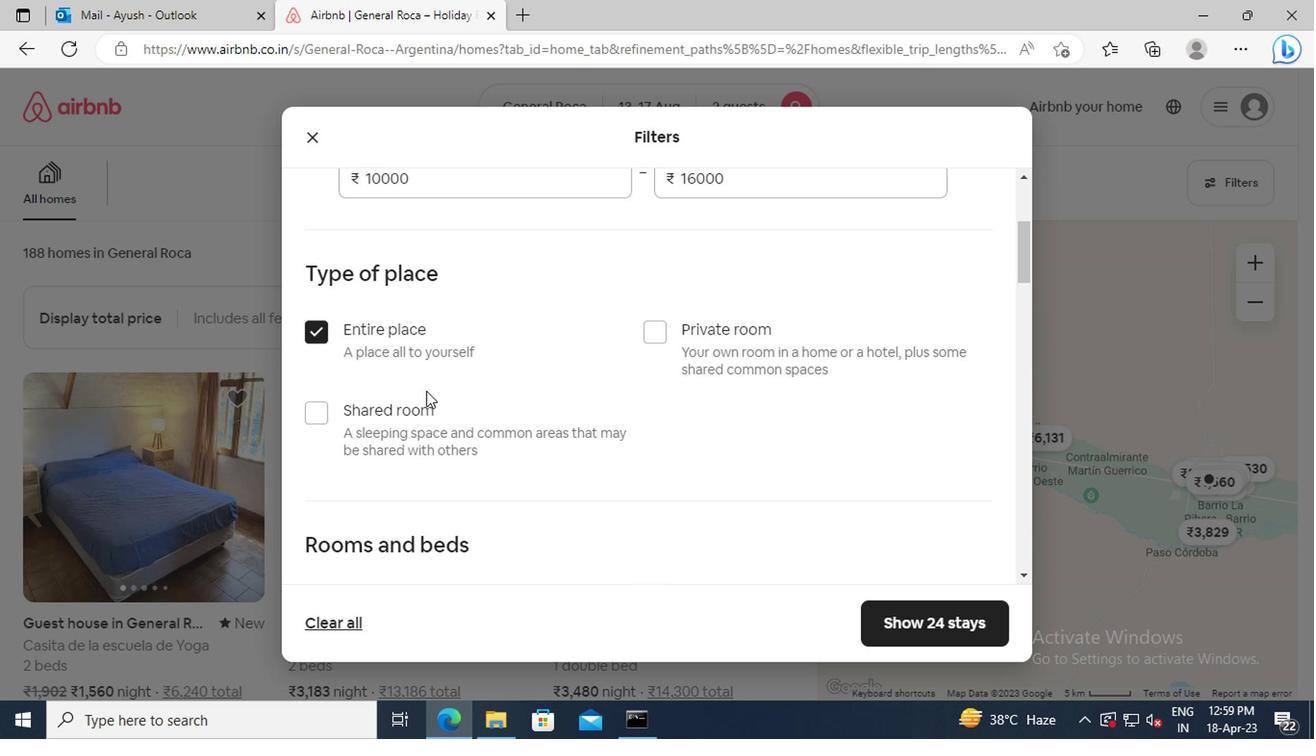 
Action: Mouse moved to (426, 386)
Screenshot: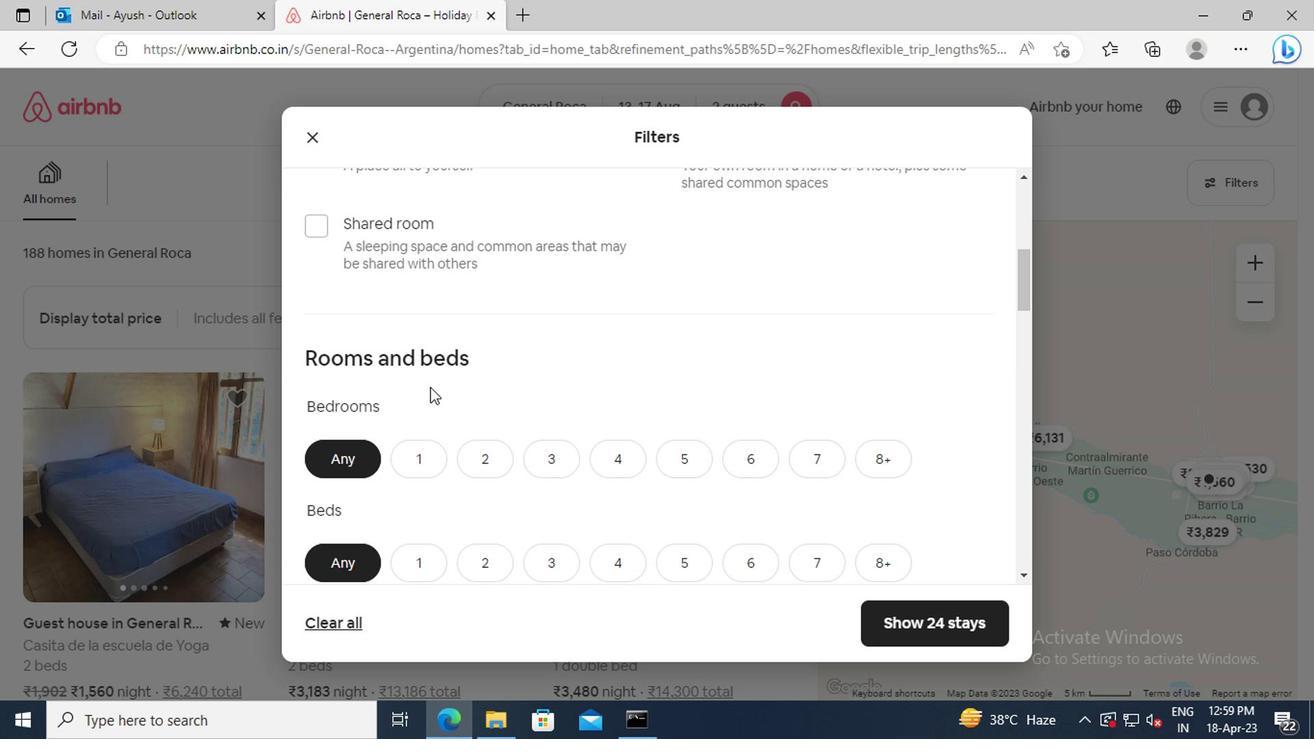 
Action: Mouse scrolled (426, 385) with delta (0, 0)
Screenshot: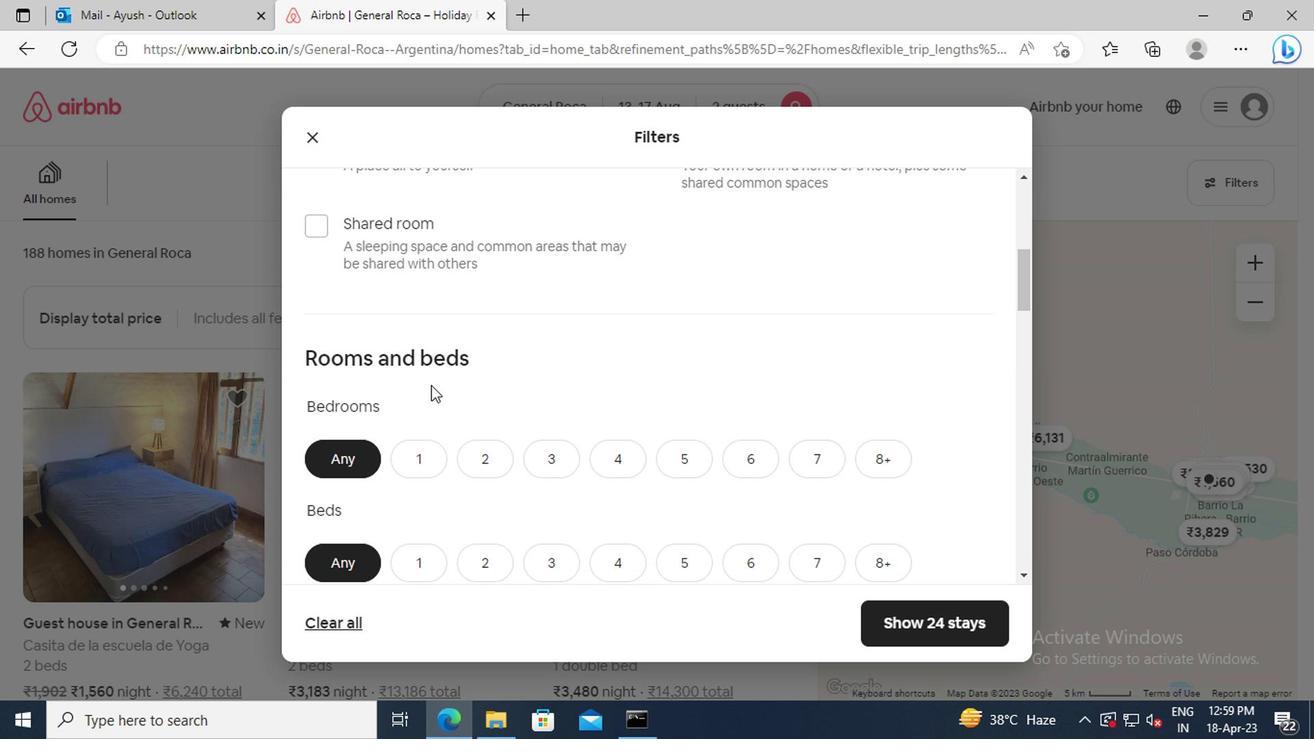 
Action: Mouse moved to (472, 390)
Screenshot: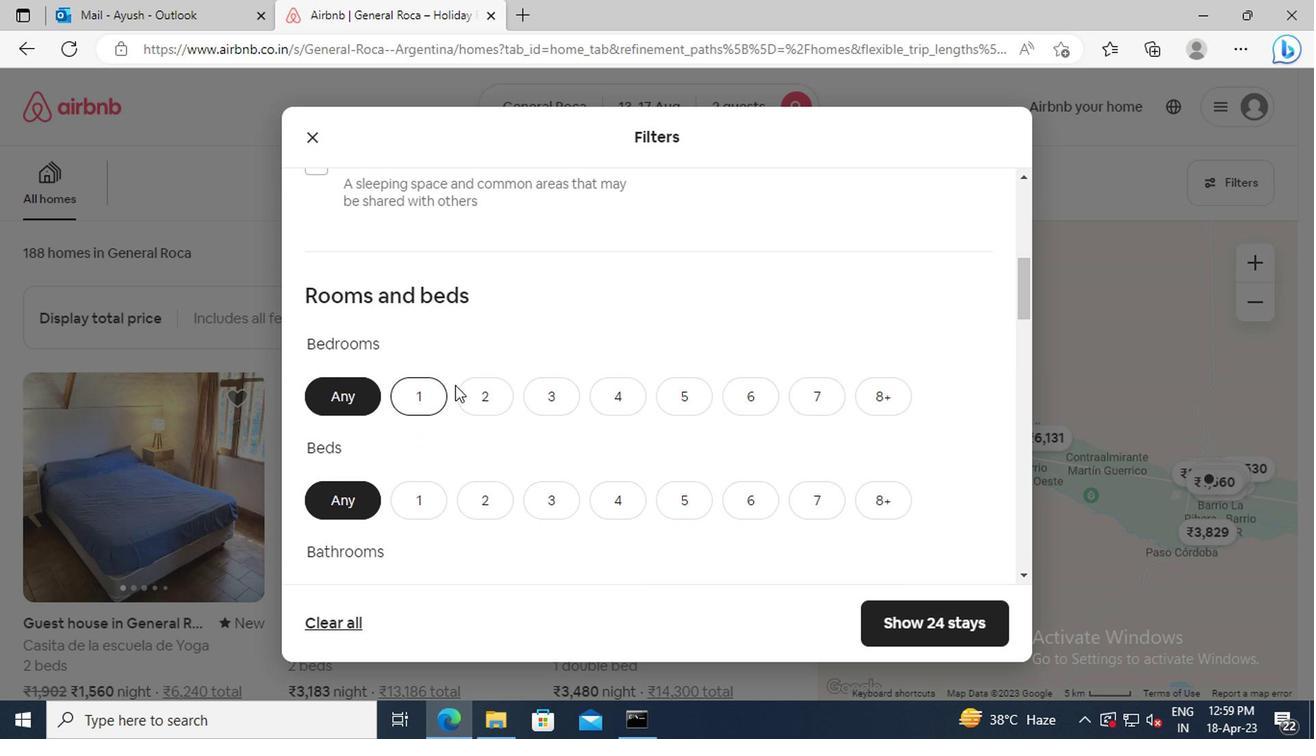 
Action: Mouse pressed left at (472, 390)
Screenshot: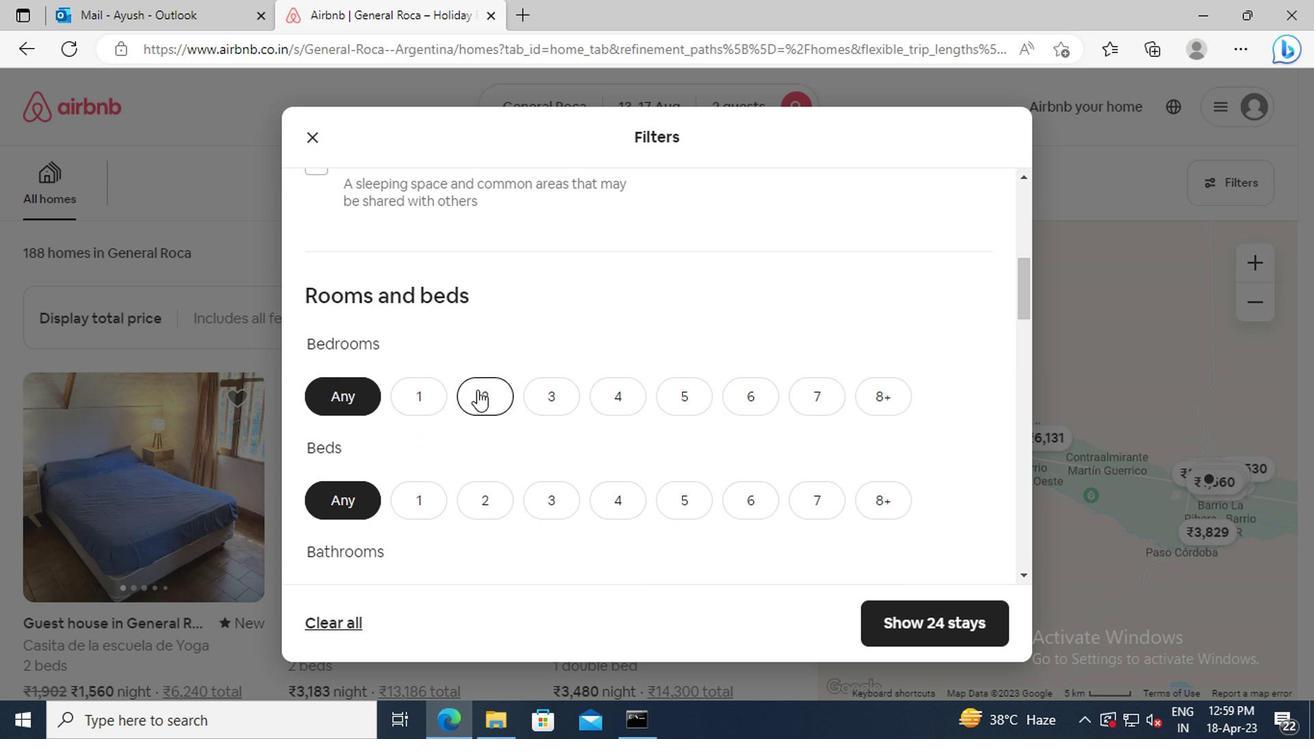 
Action: Mouse moved to (472, 390)
Screenshot: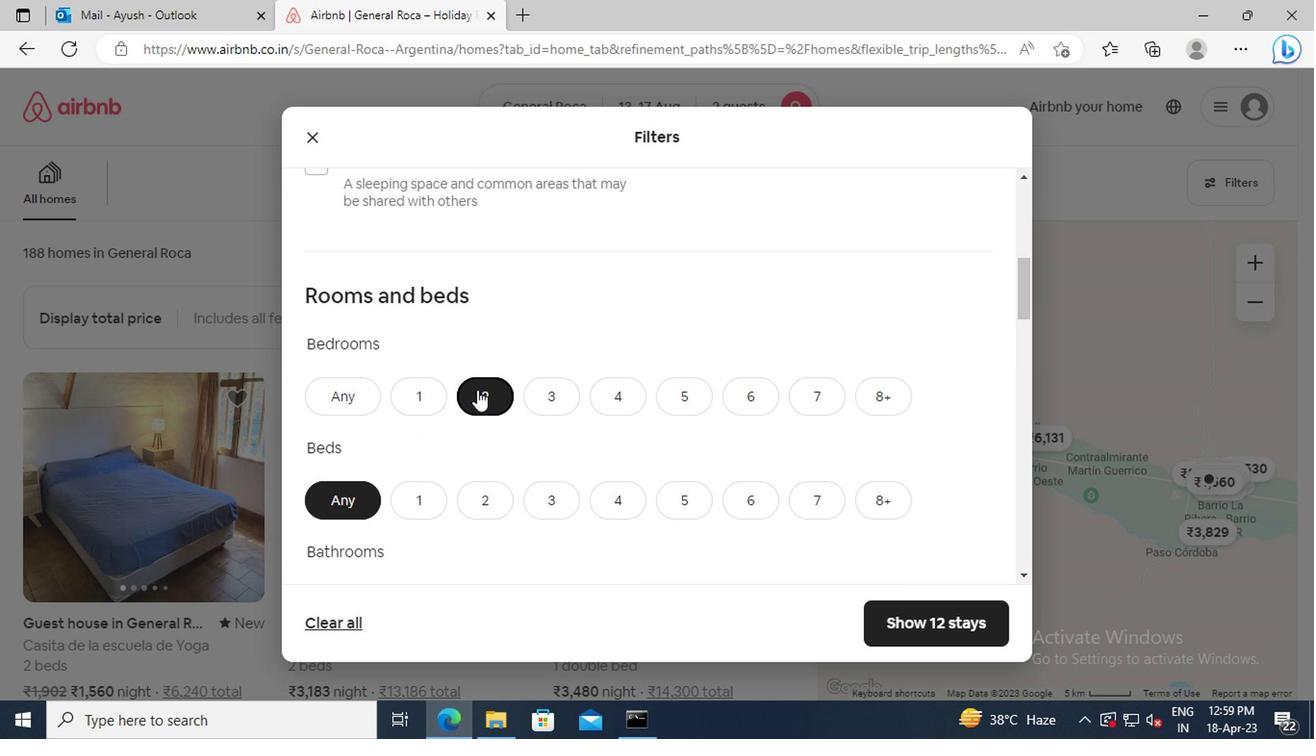 
Action: Mouse scrolled (472, 390) with delta (0, 0)
Screenshot: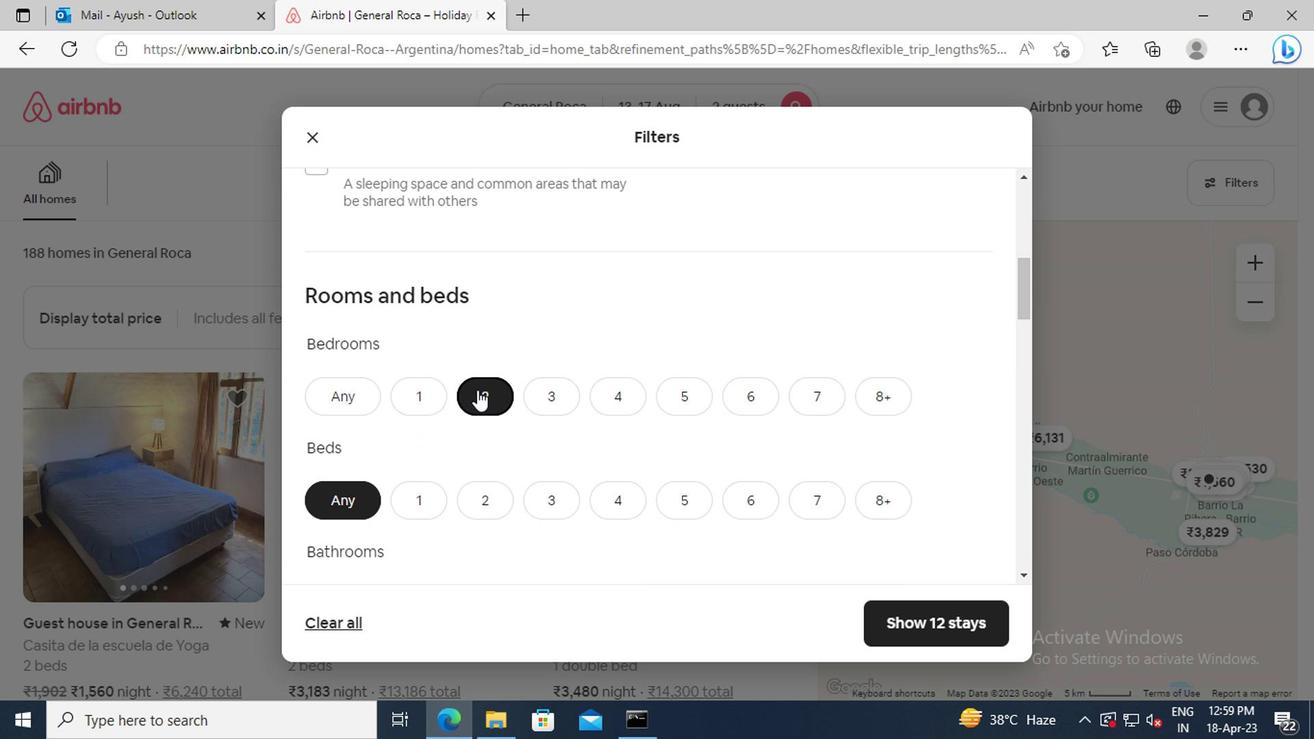
Action: Mouse moved to (478, 429)
Screenshot: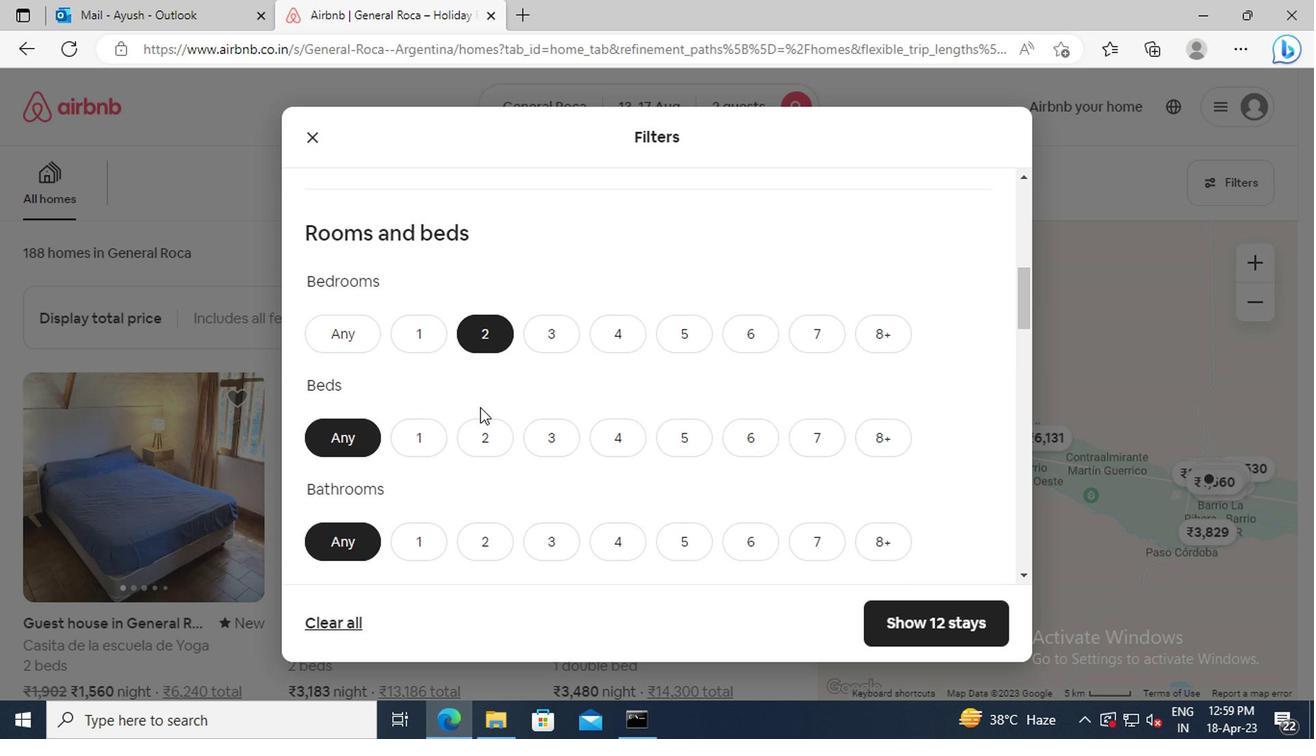 
Action: Mouse pressed left at (478, 429)
Screenshot: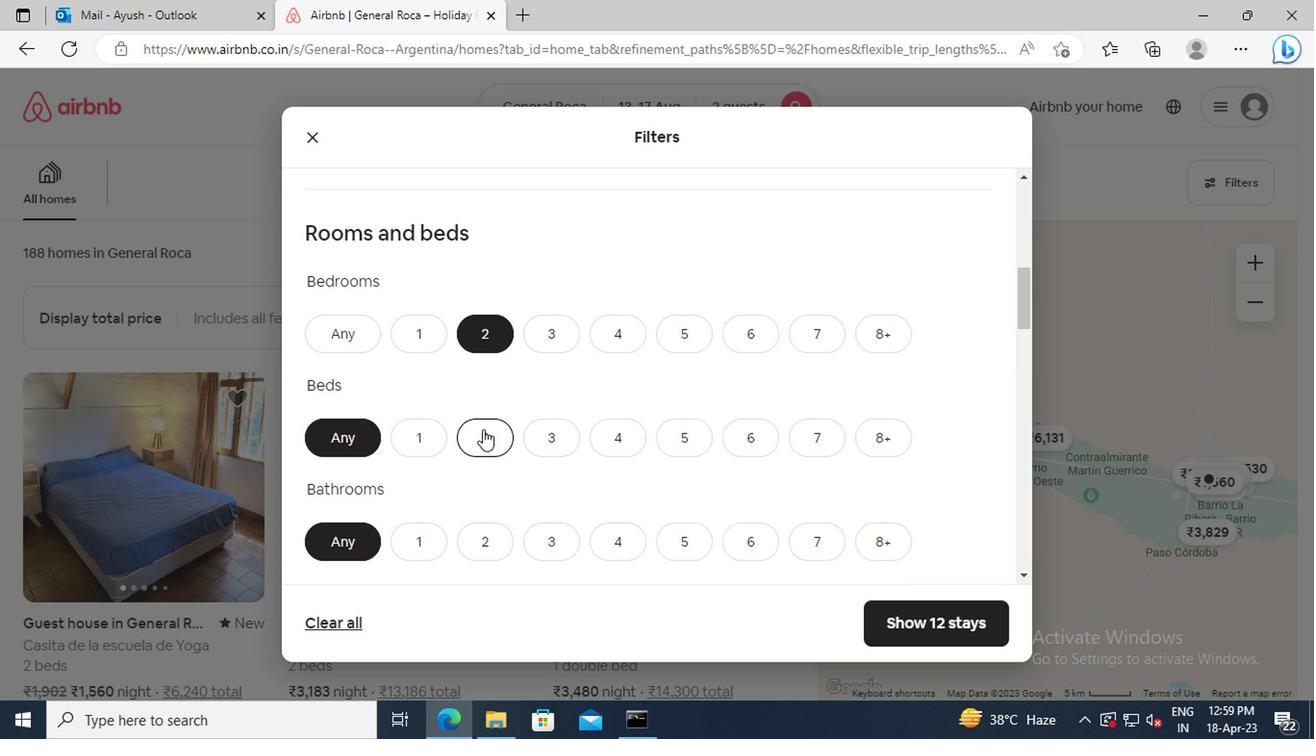
Action: Mouse scrolled (478, 429) with delta (0, 0)
Screenshot: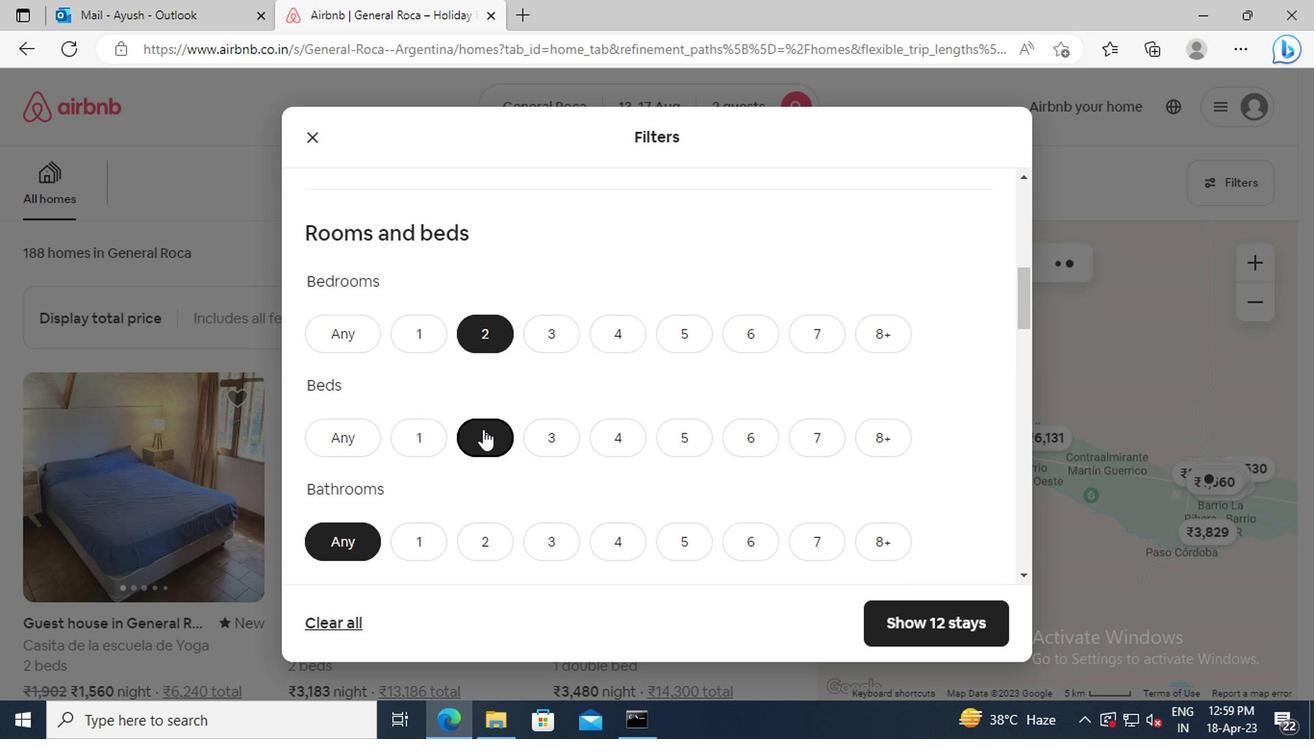
Action: Mouse moved to (421, 476)
Screenshot: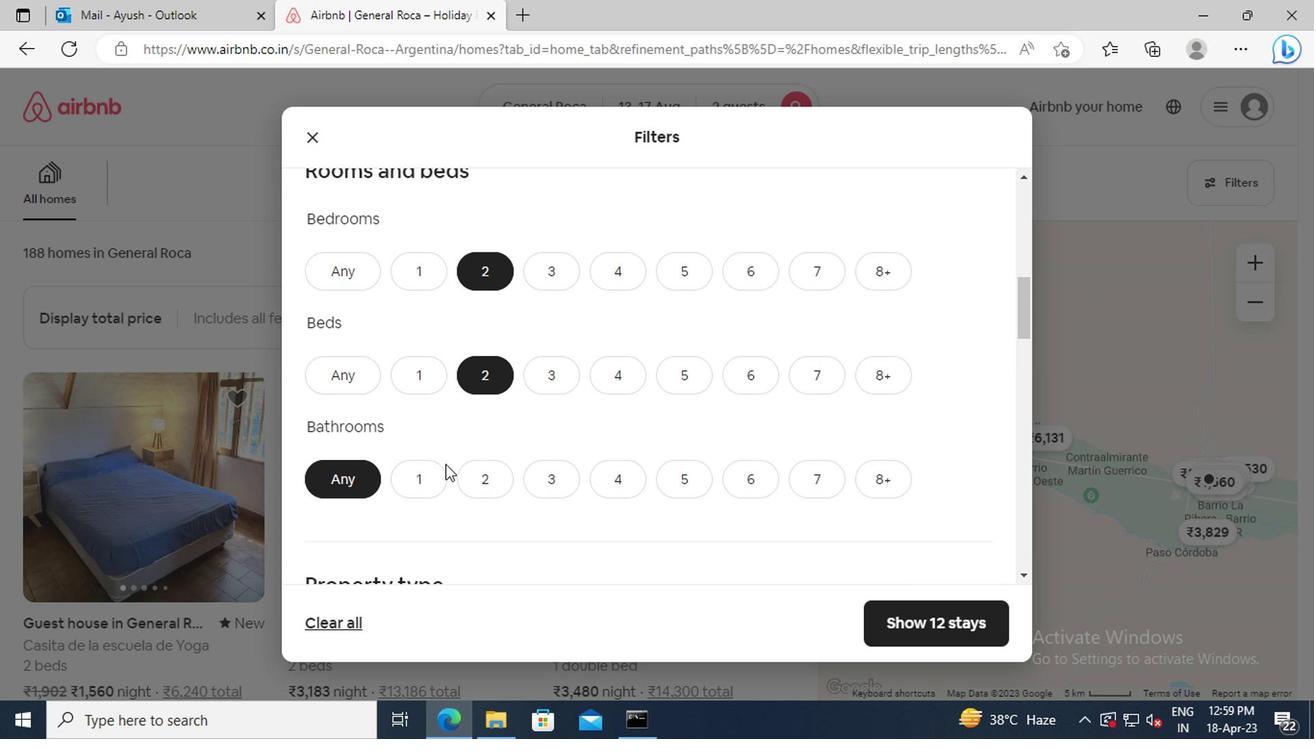 
Action: Mouse pressed left at (421, 476)
Screenshot: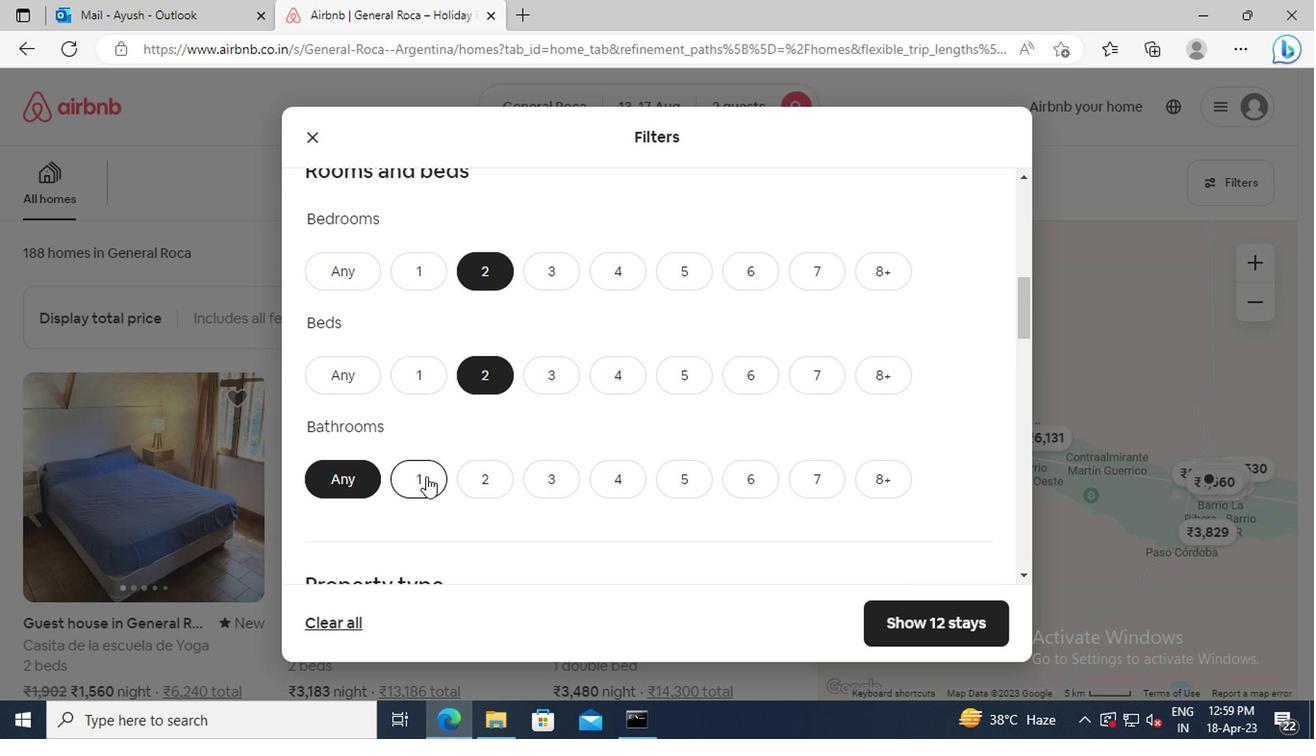 
Action: Mouse moved to (434, 468)
Screenshot: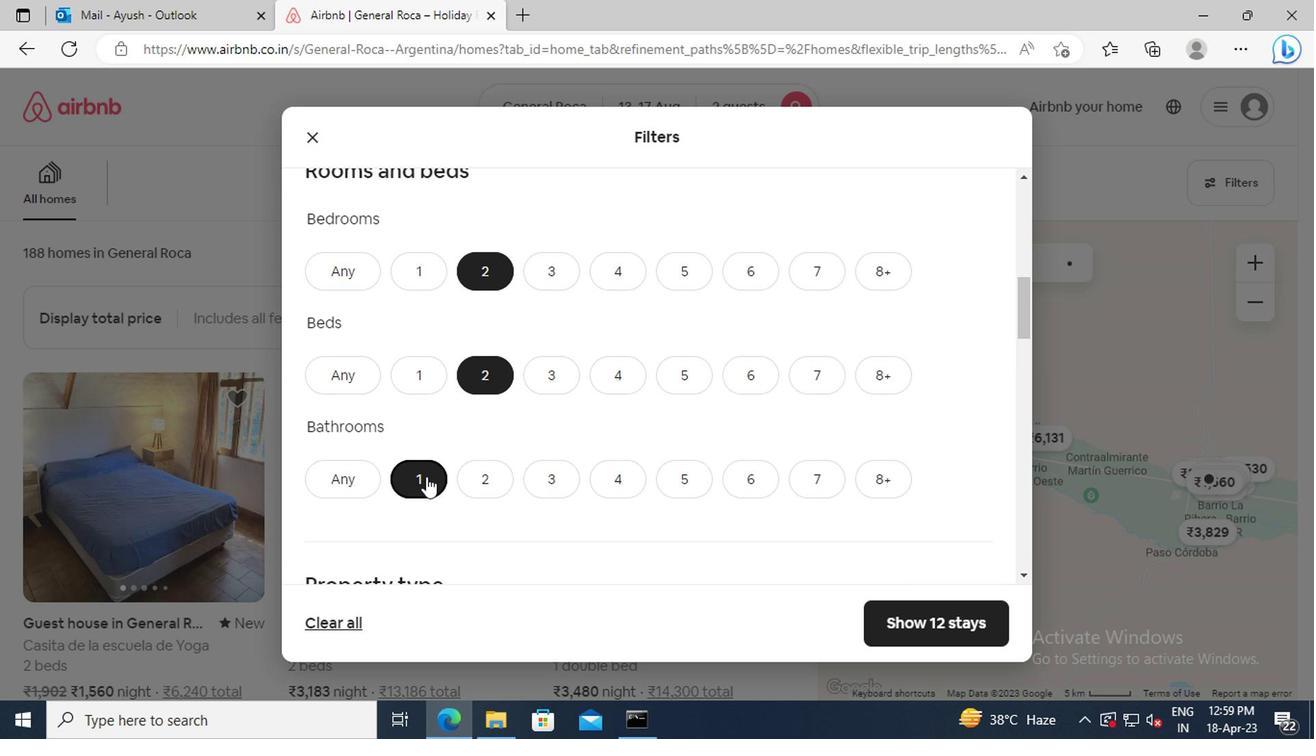 
Action: Mouse scrolled (434, 468) with delta (0, 0)
Screenshot: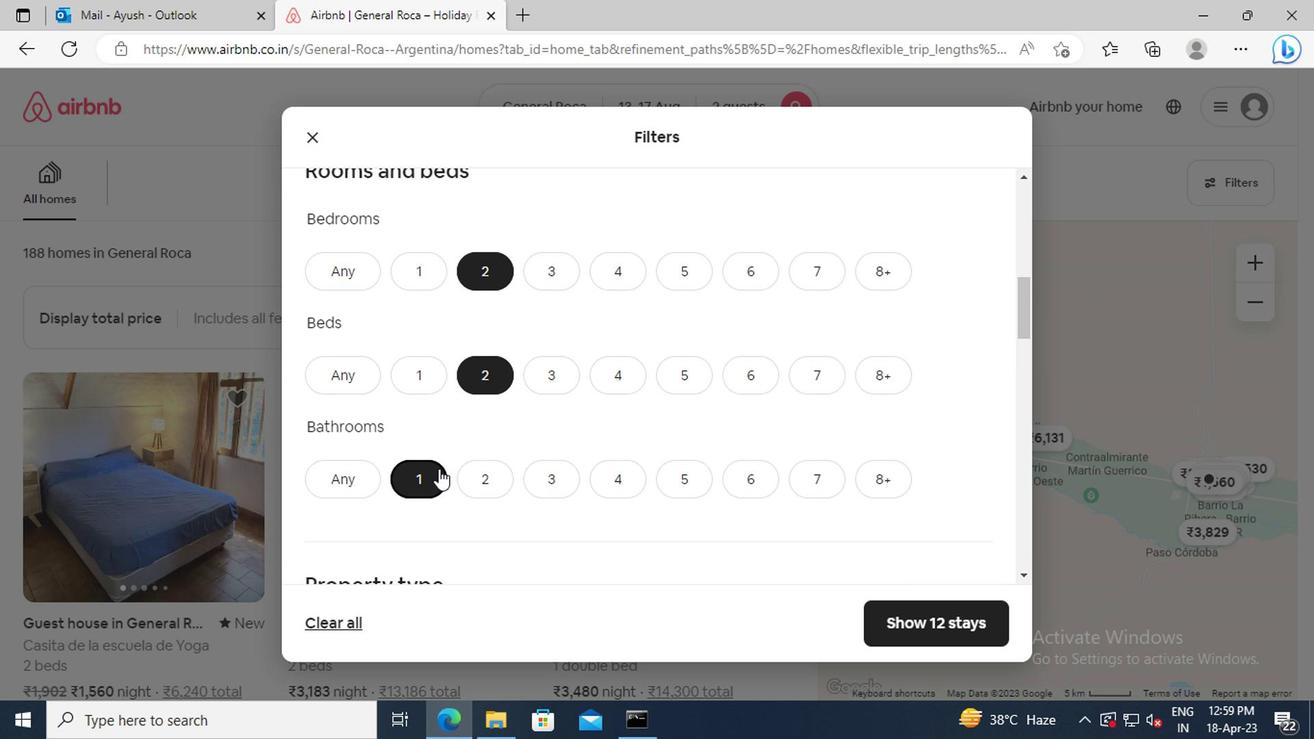 
Action: Mouse scrolled (434, 468) with delta (0, 0)
Screenshot: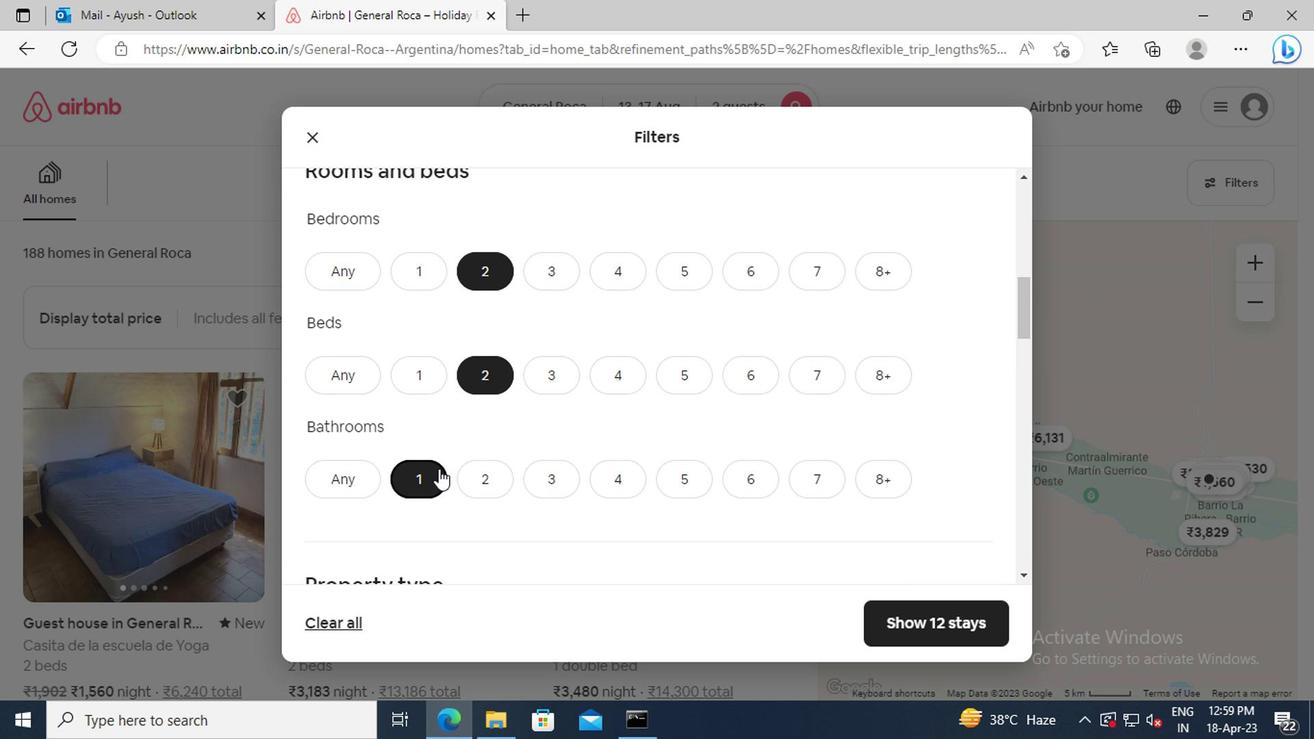 
Action: Mouse moved to (438, 448)
Screenshot: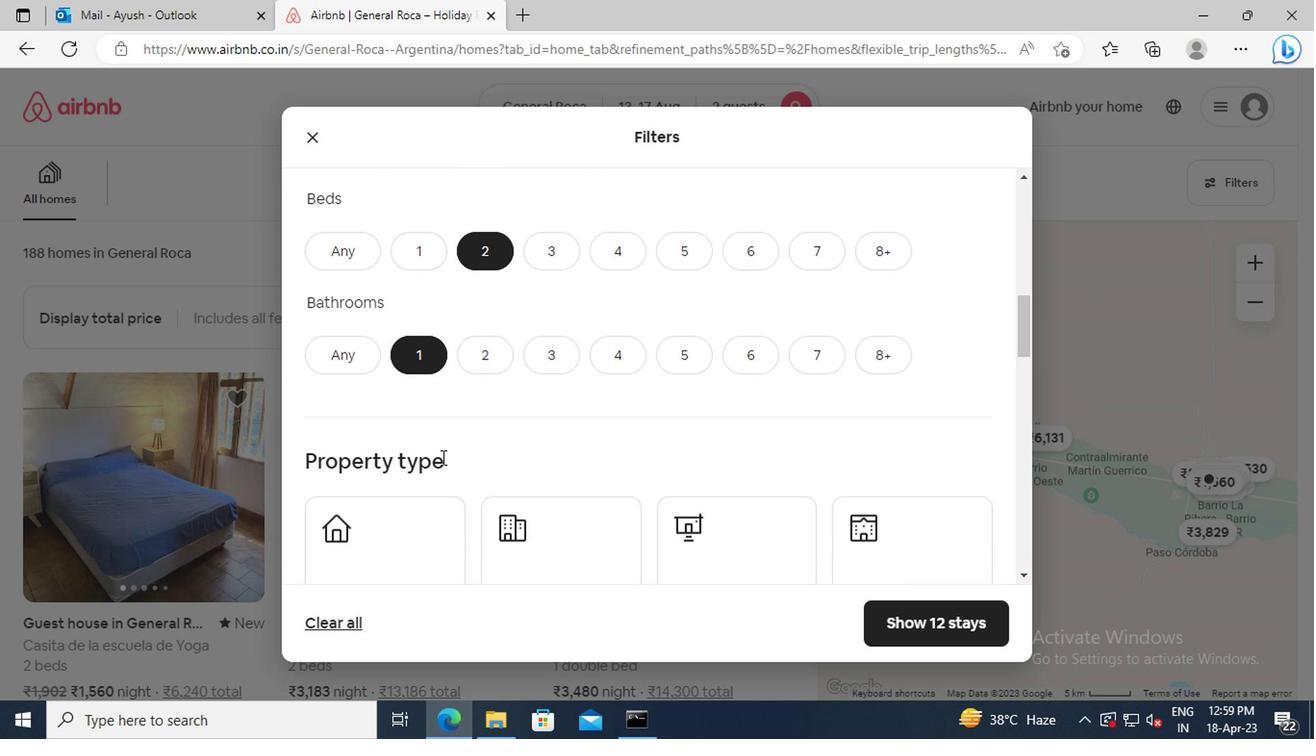 
Action: Mouse scrolled (438, 448) with delta (0, 0)
Screenshot: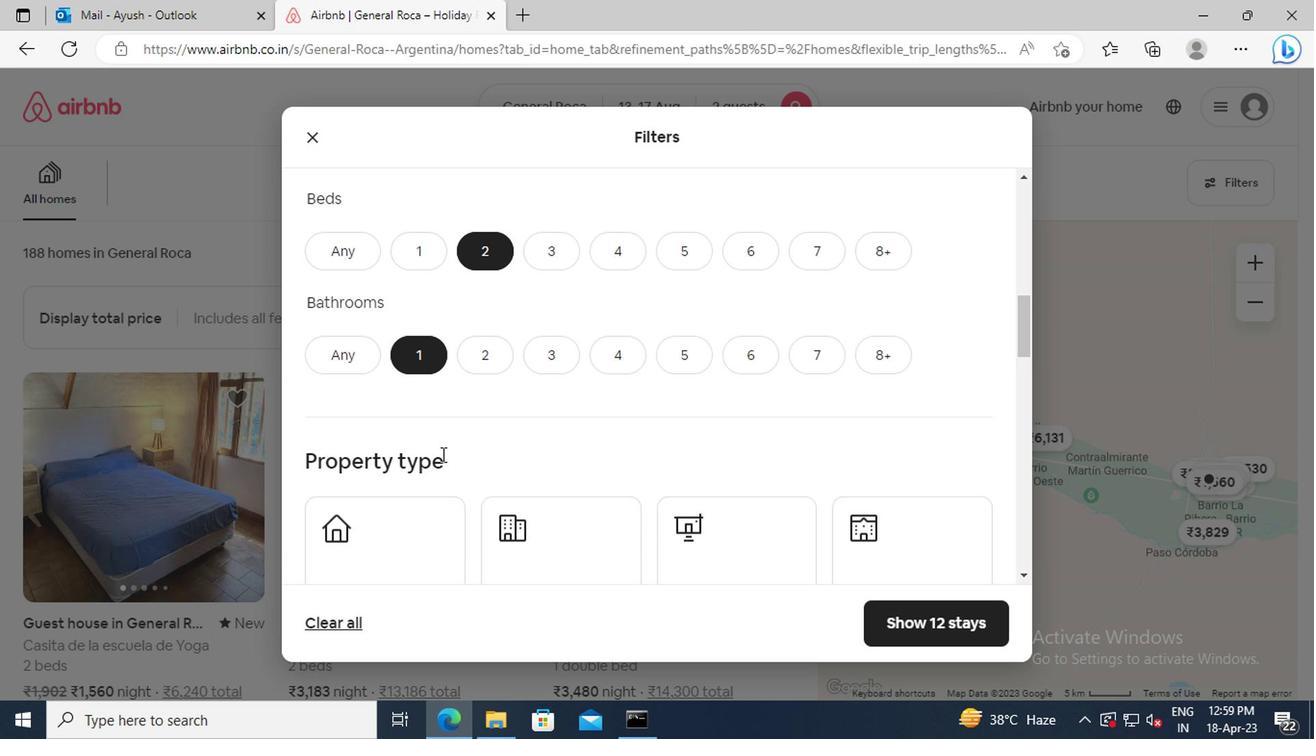 
Action: Mouse scrolled (438, 448) with delta (0, 0)
Screenshot: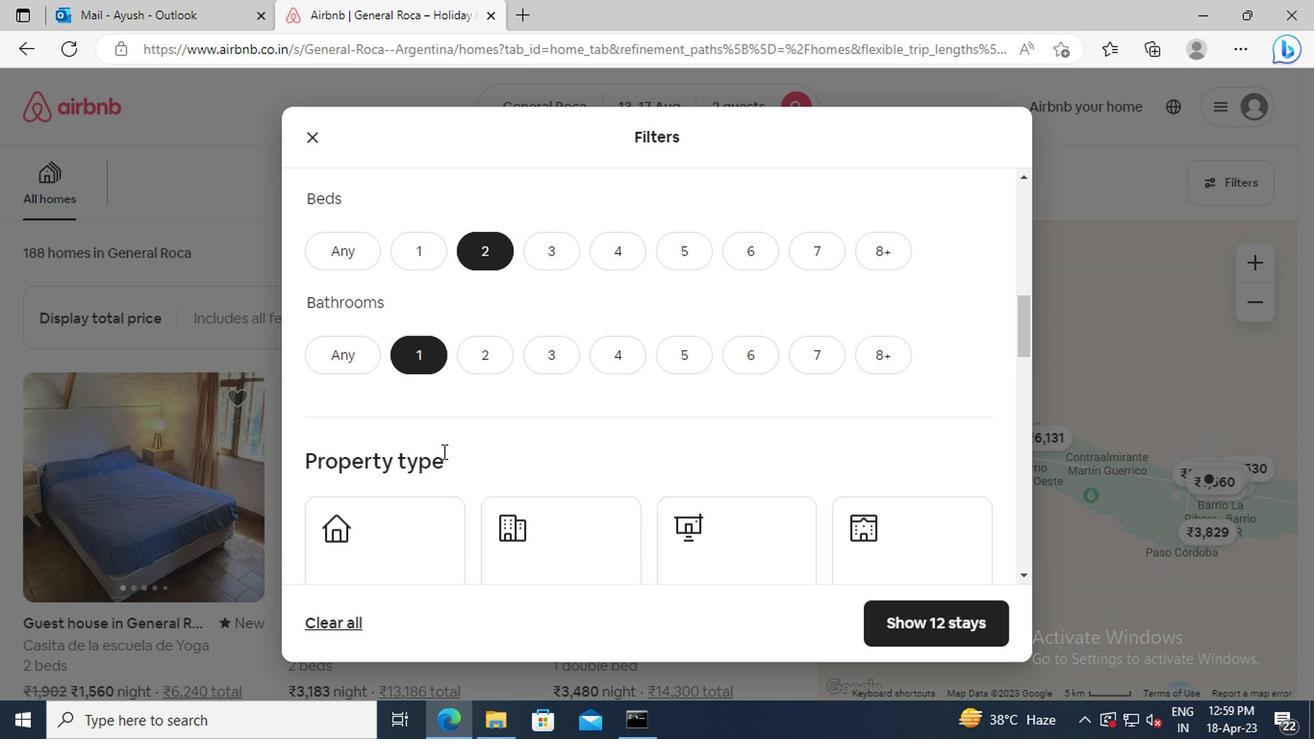 
Action: Mouse moved to (688, 438)
Screenshot: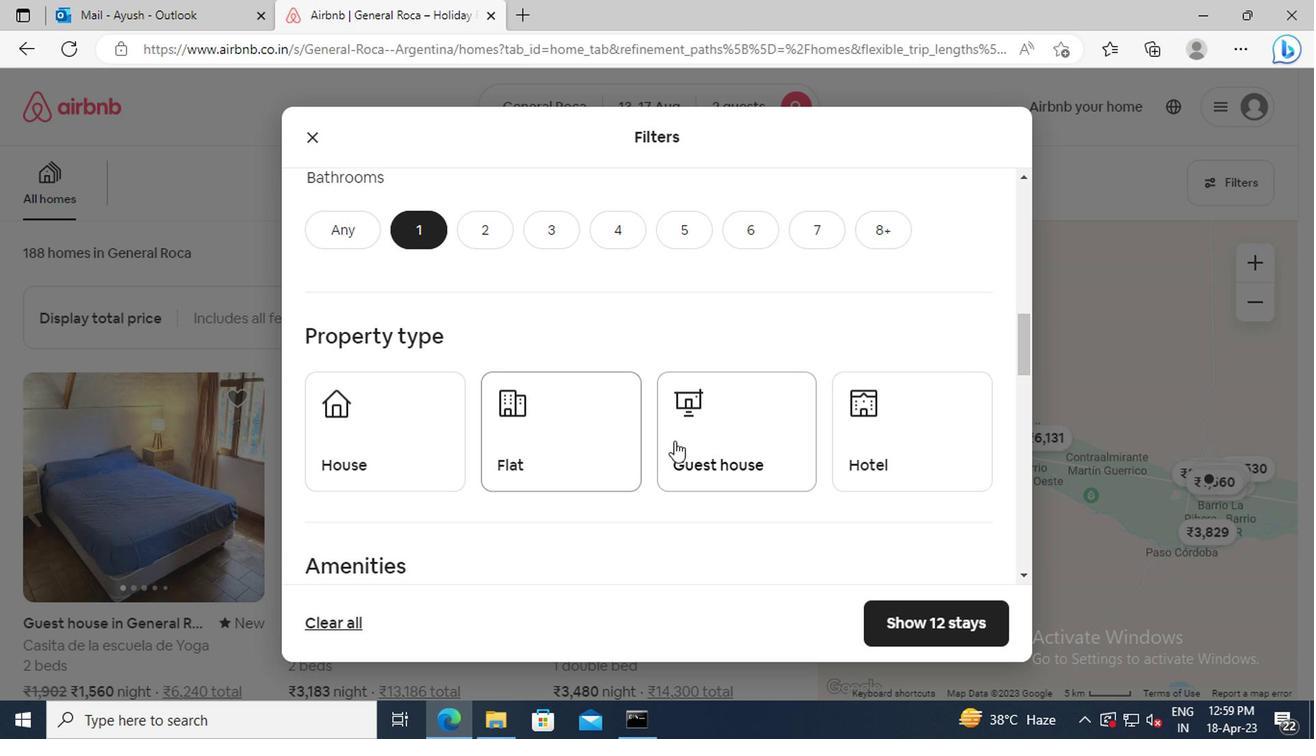 
Action: Mouse pressed left at (688, 438)
Screenshot: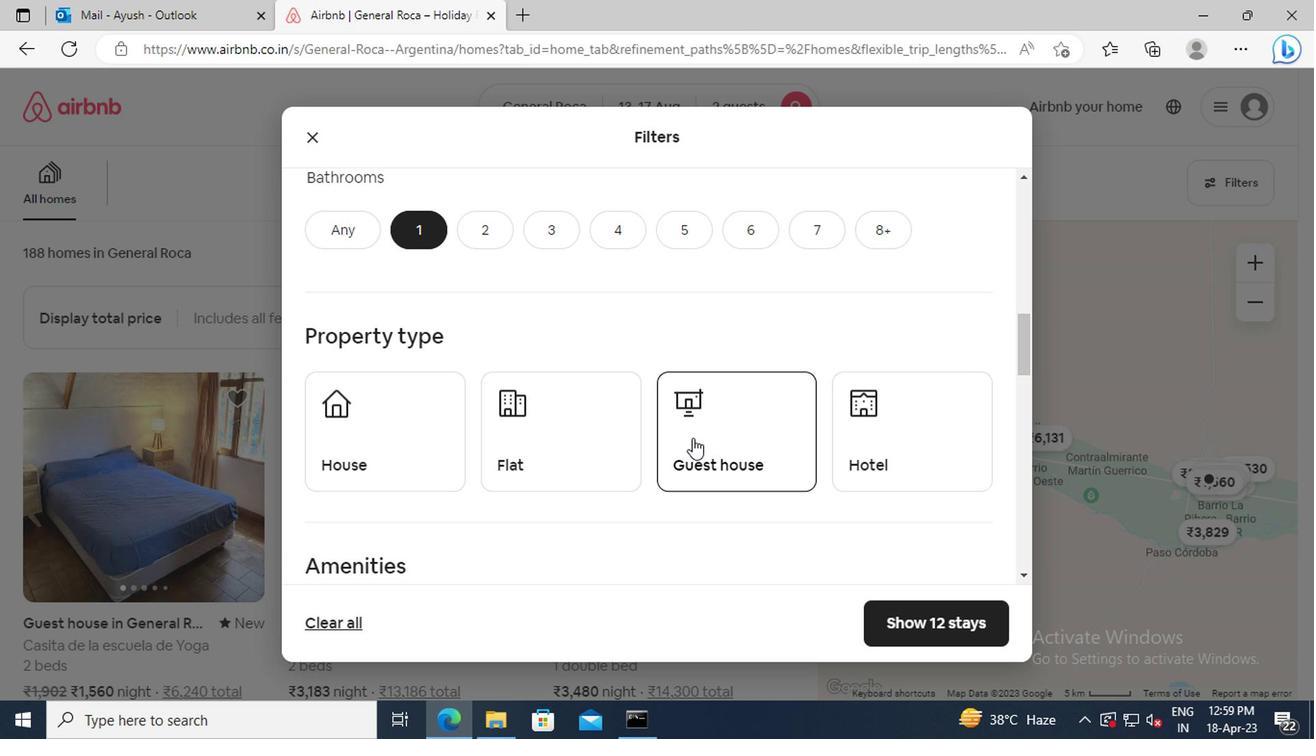 
Action: Mouse moved to (464, 390)
Screenshot: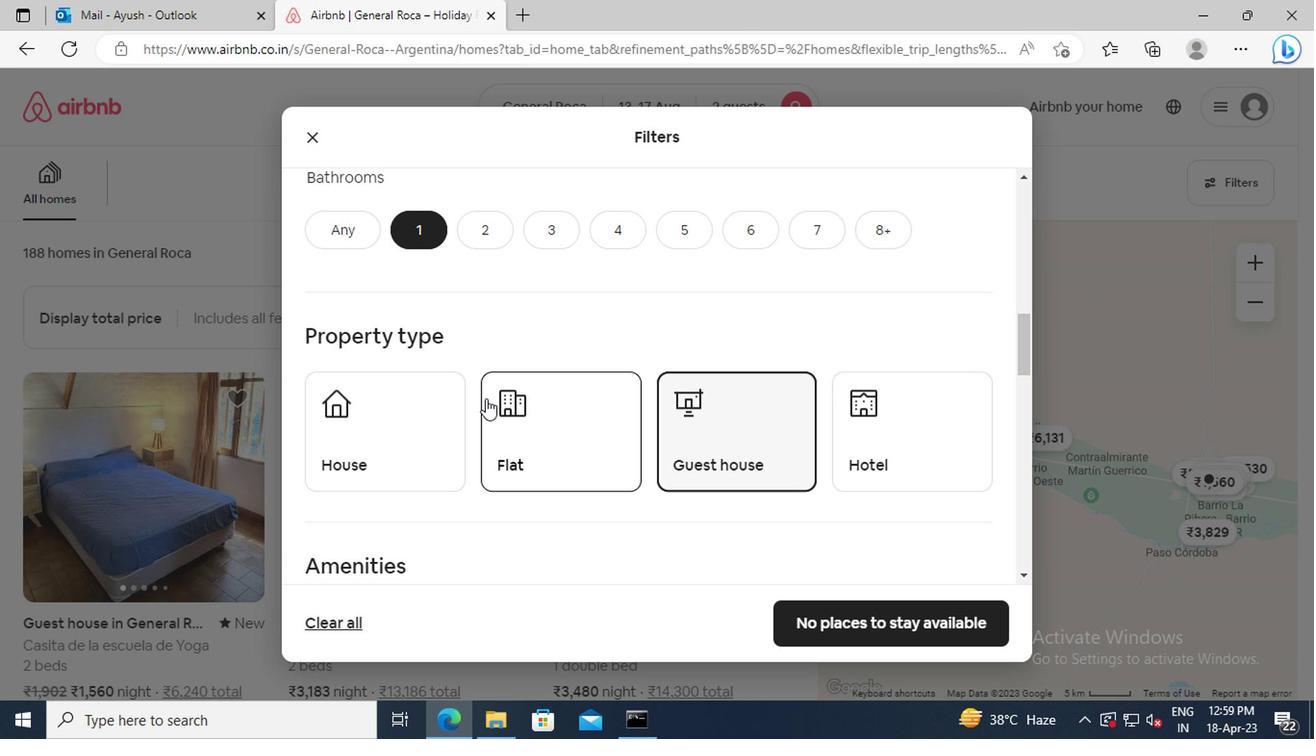 
Action: Mouse scrolled (464, 389) with delta (0, 0)
Screenshot: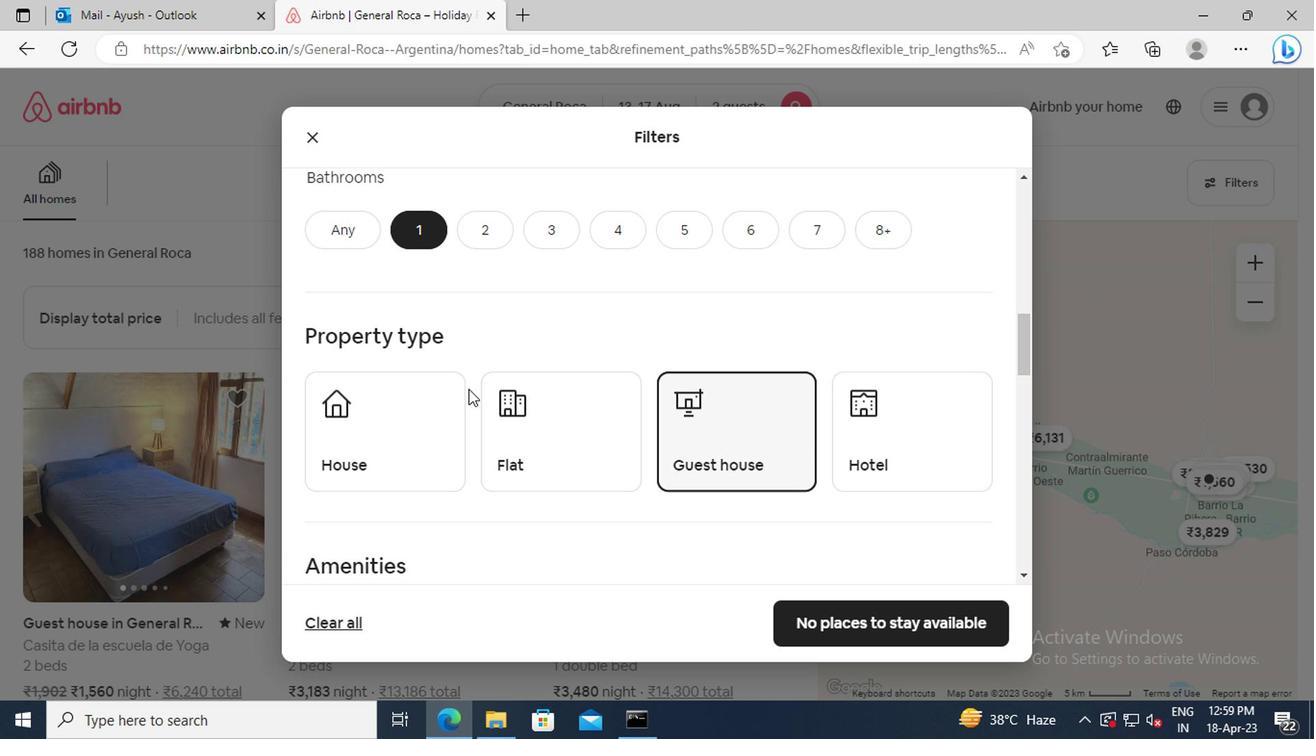 
Action: Mouse scrolled (464, 389) with delta (0, 0)
Screenshot: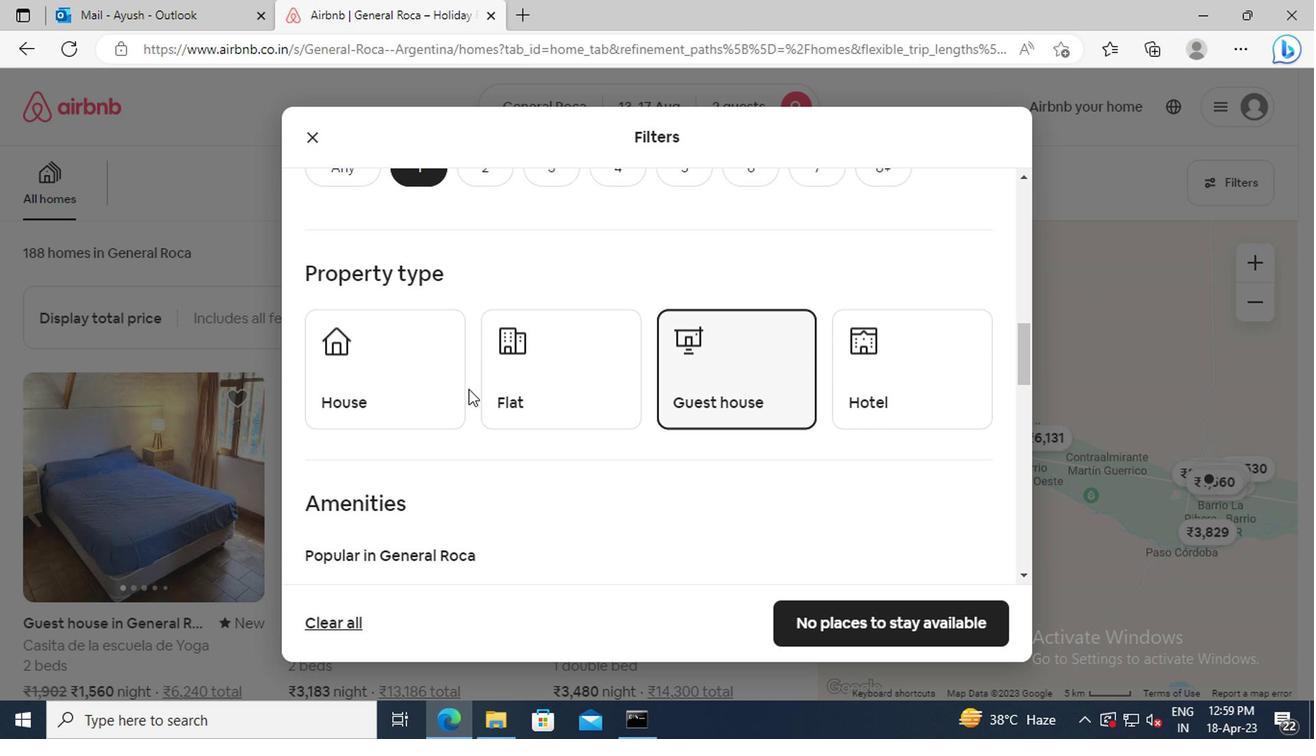 
Action: Mouse scrolled (464, 389) with delta (0, 0)
Screenshot: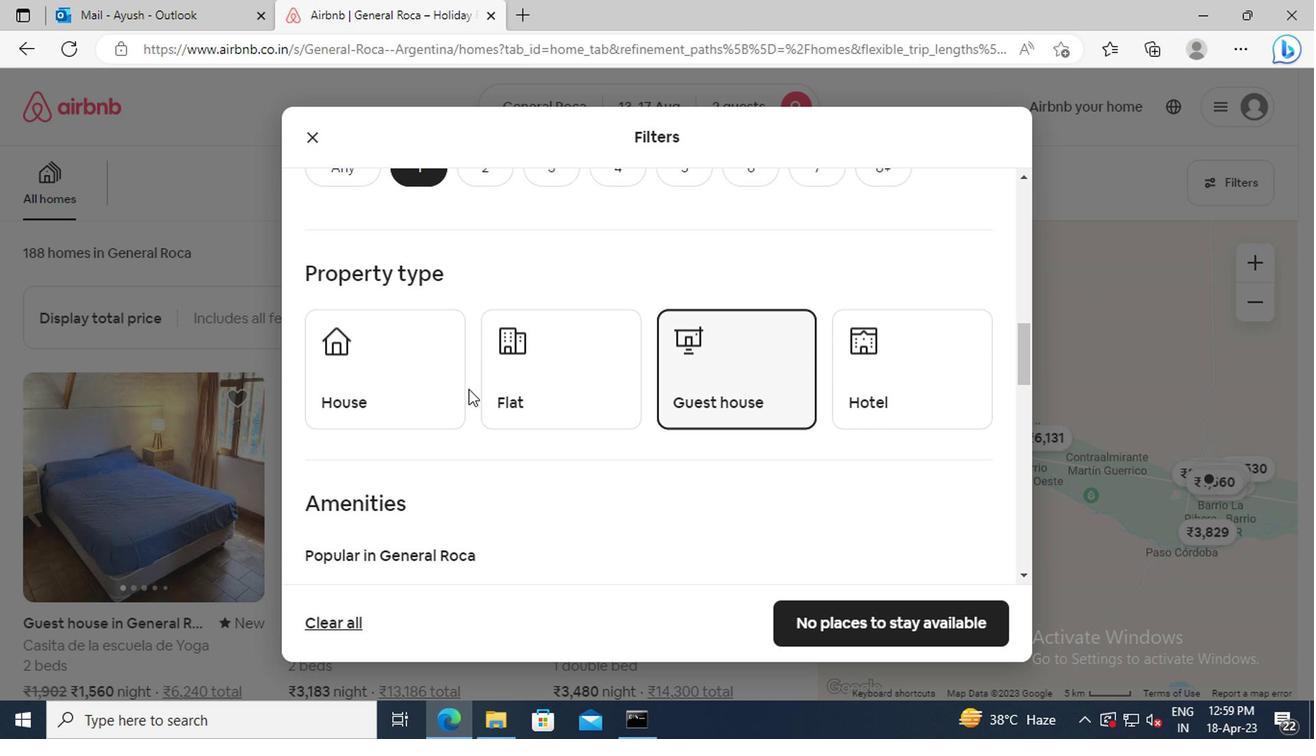 
Action: Mouse scrolled (464, 389) with delta (0, 0)
Screenshot: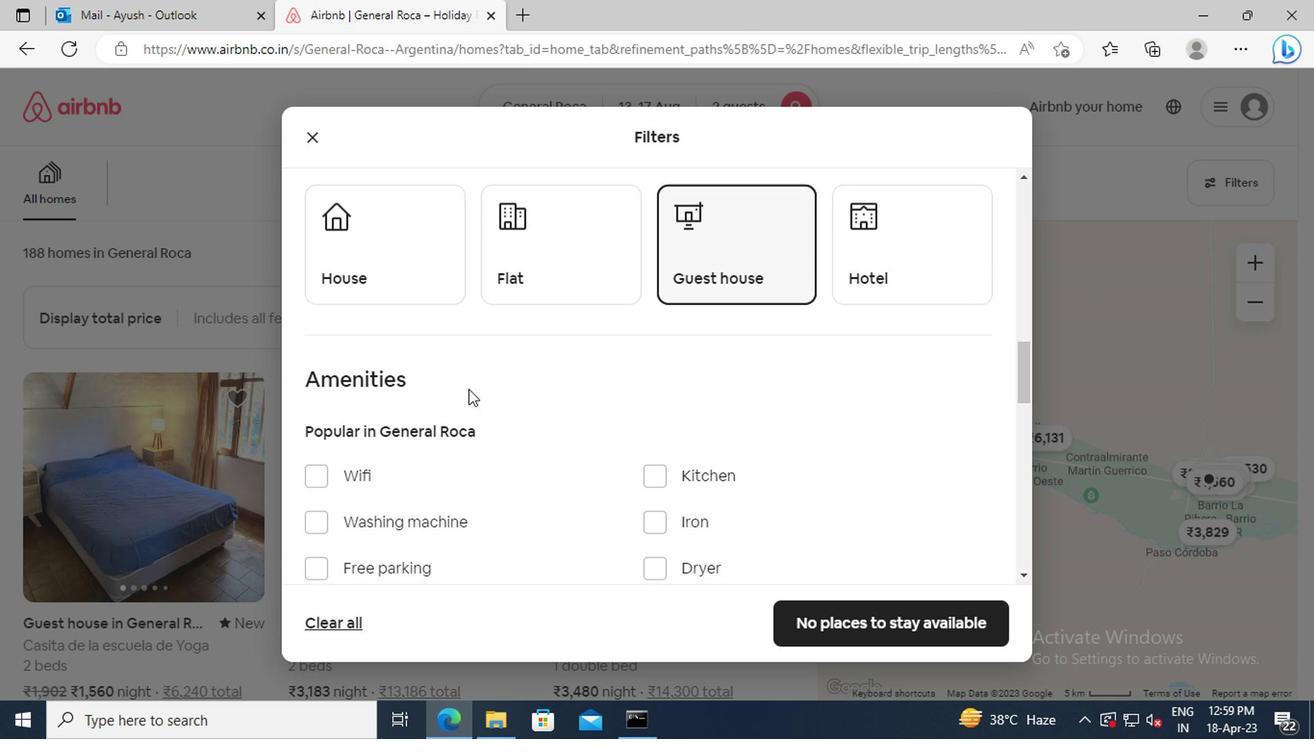 
Action: Mouse scrolled (464, 389) with delta (0, 0)
Screenshot: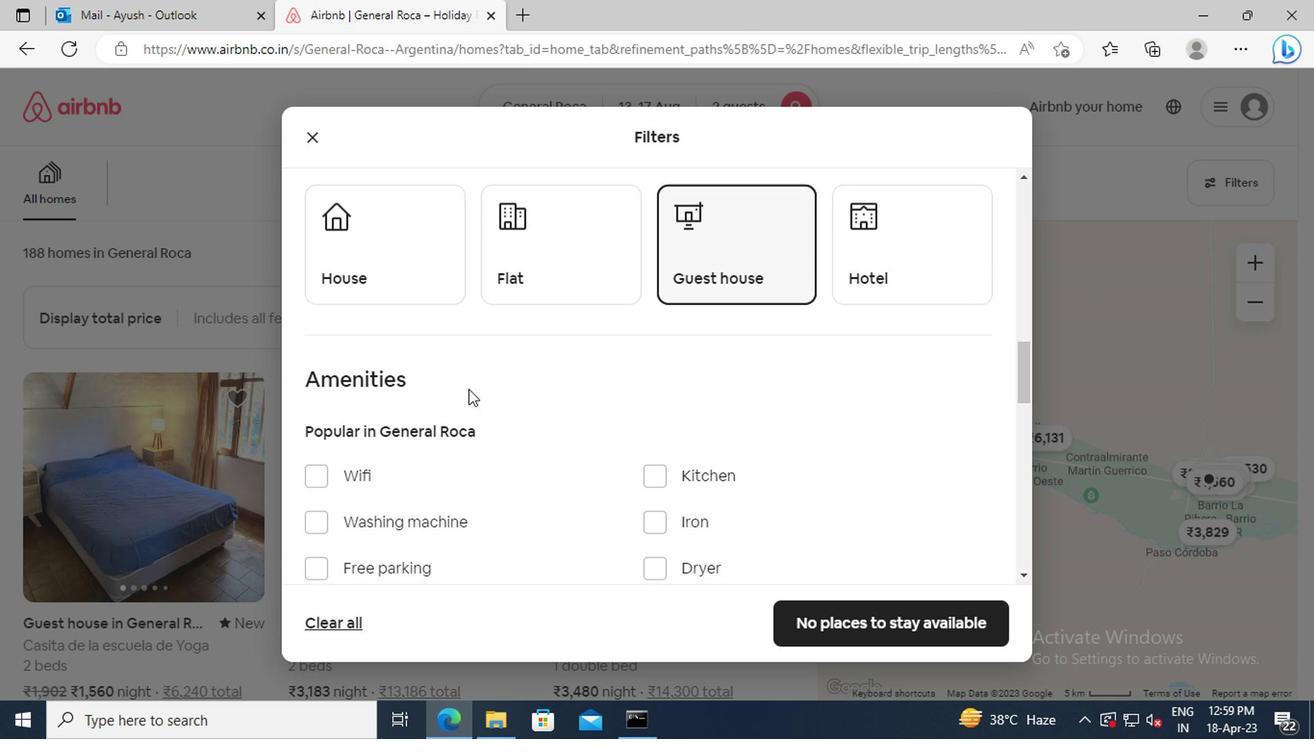 
Action: Mouse moved to (314, 362)
Screenshot: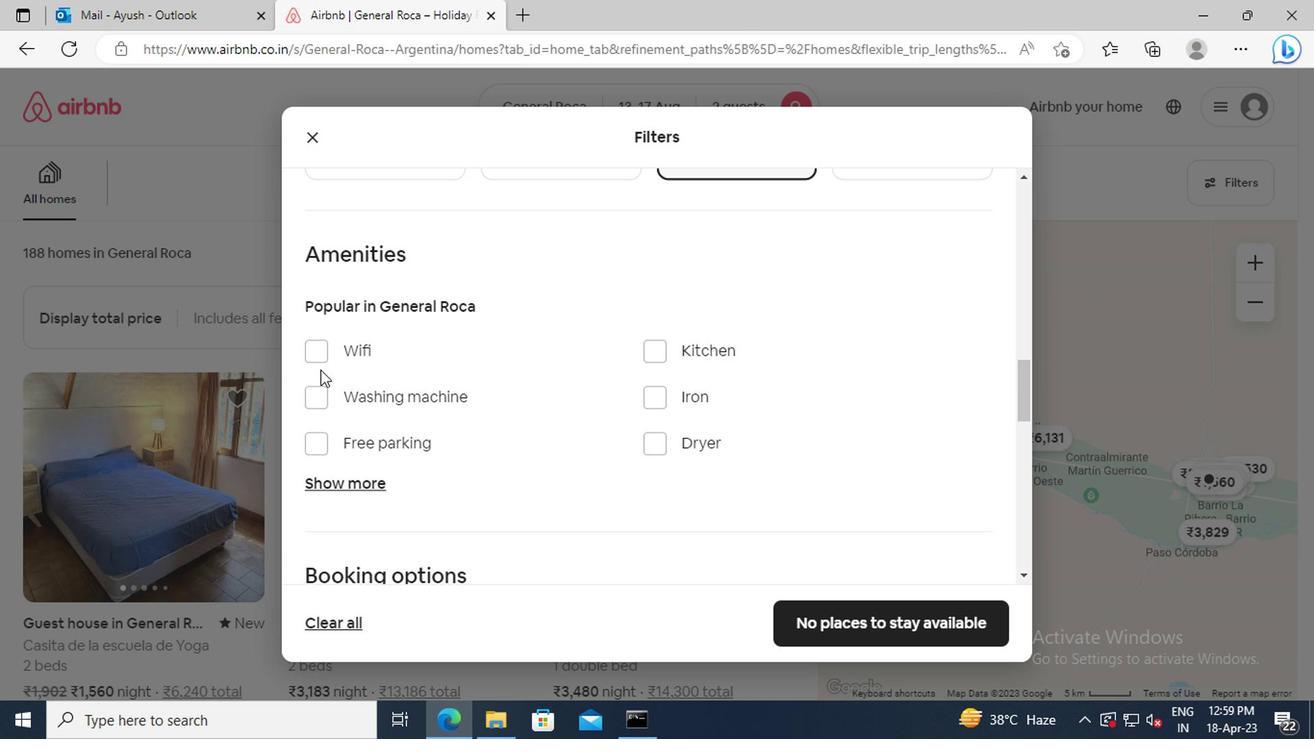 
Action: Mouse pressed left at (314, 362)
Screenshot: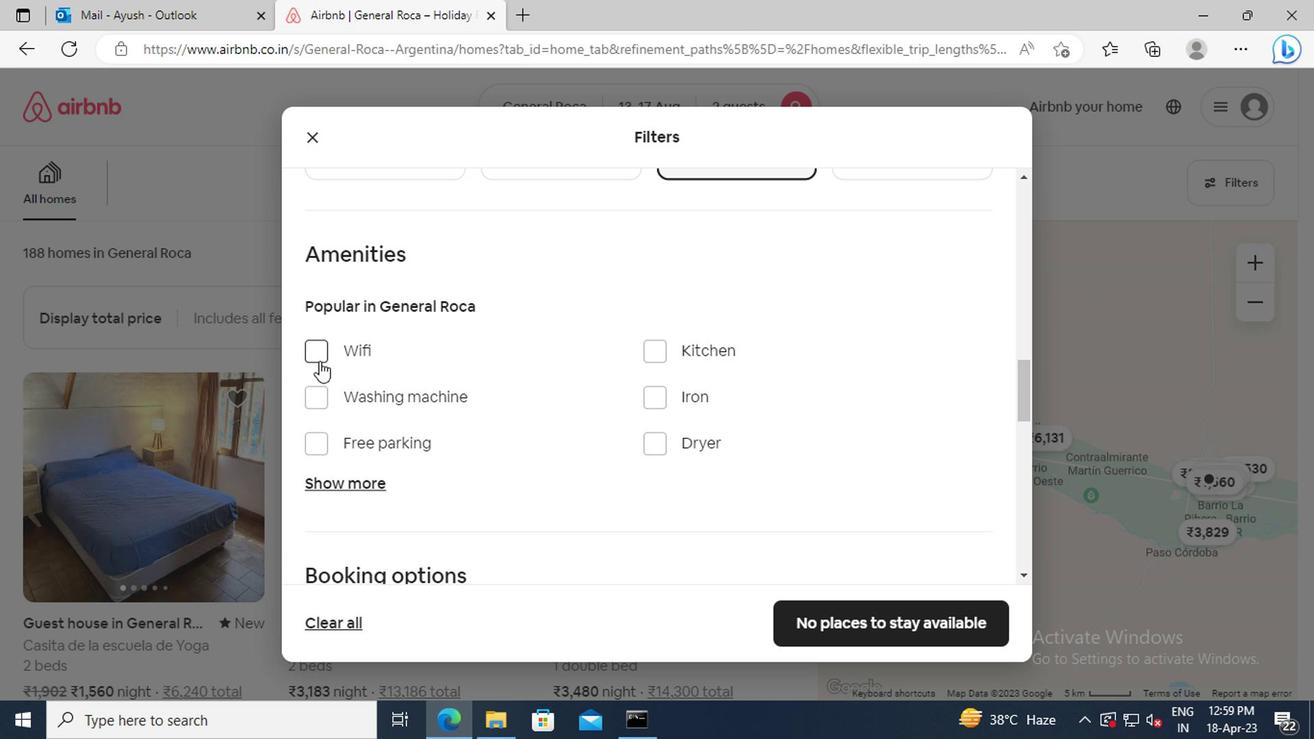 
Action: Mouse moved to (349, 487)
Screenshot: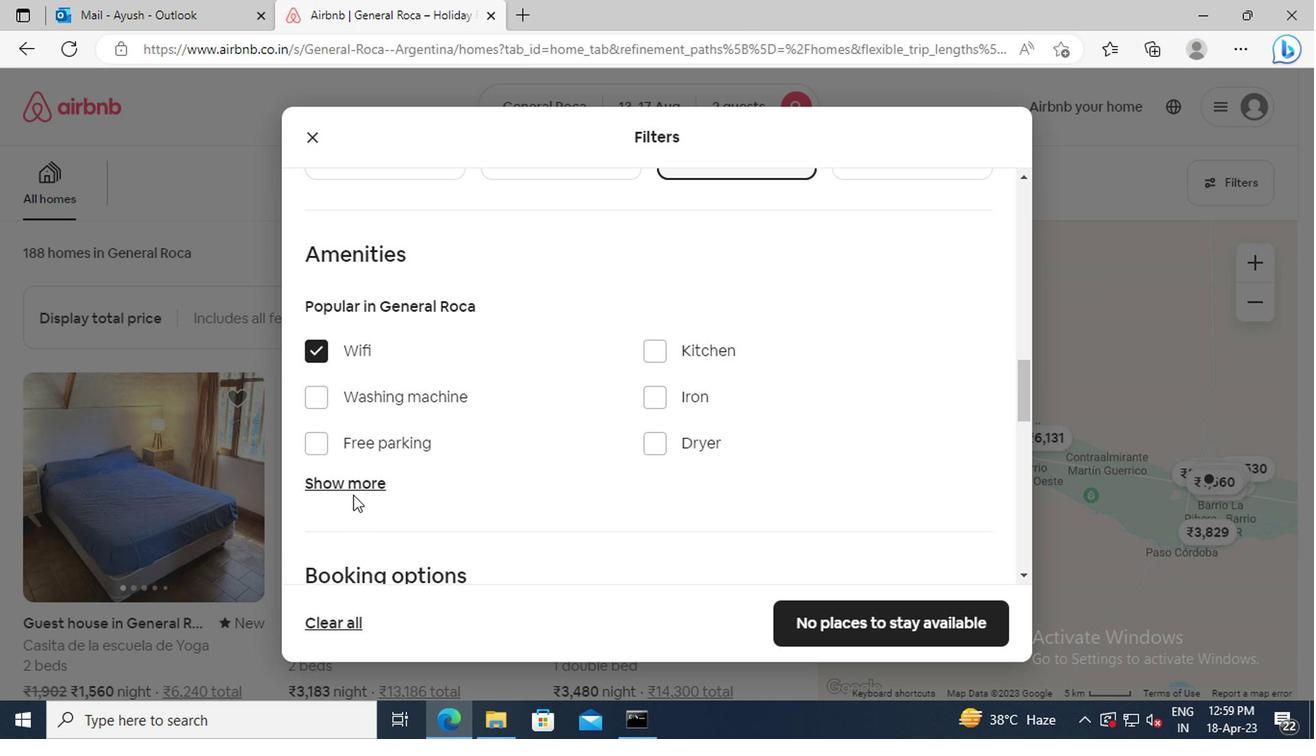 
Action: Mouse pressed left at (349, 487)
Screenshot: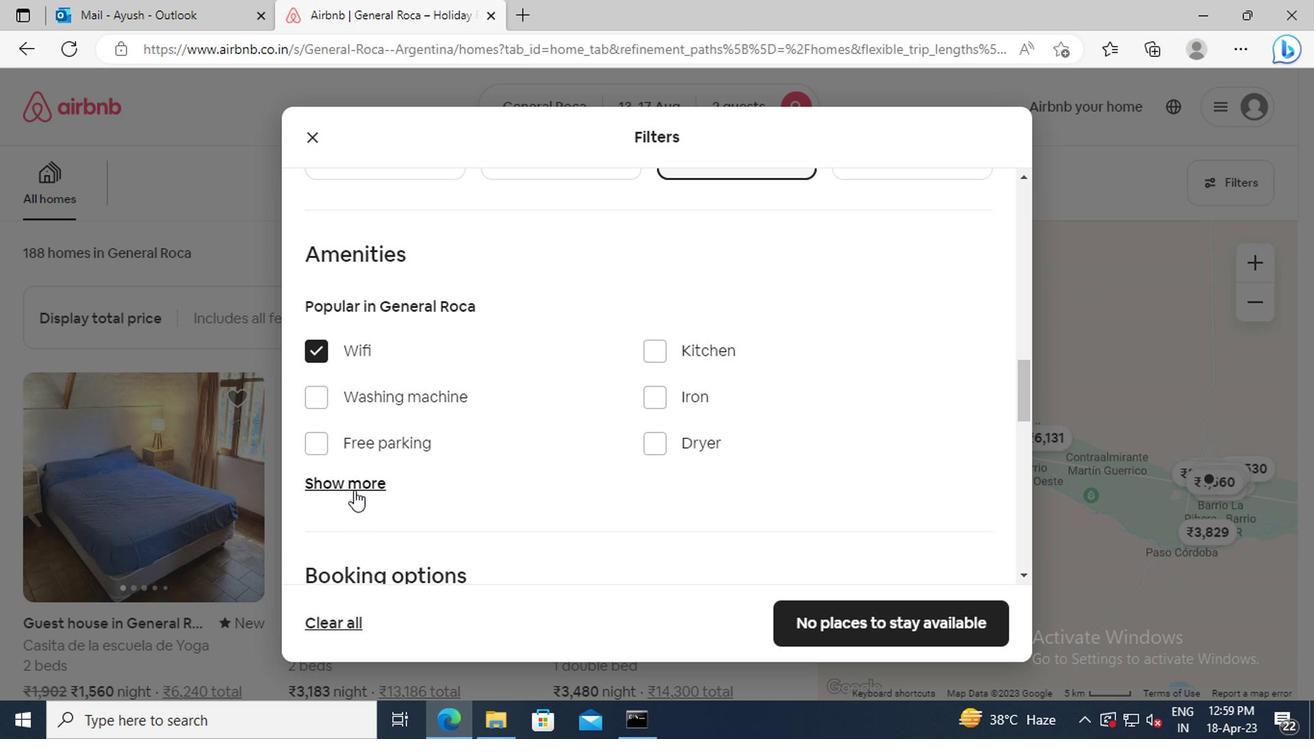 
Action: Mouse moved to (386, 460)
Screenshot: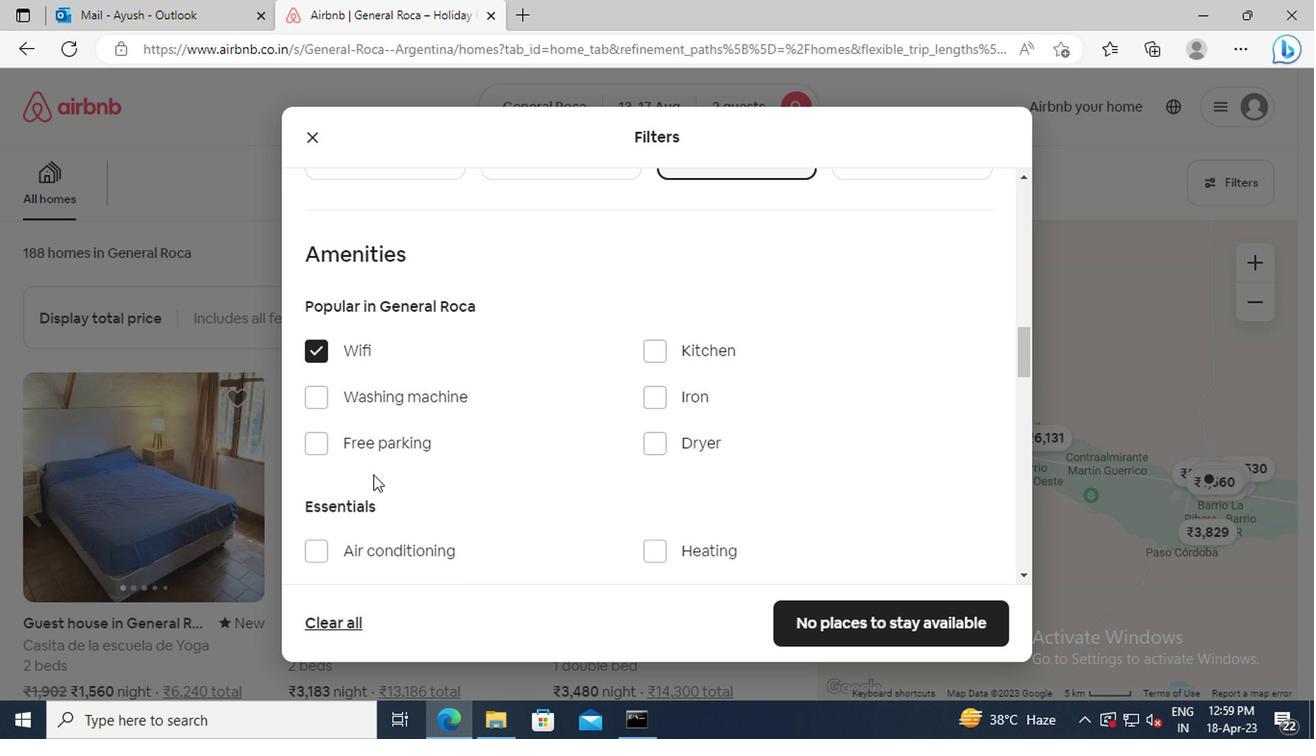 
Action: Mouse scrolled (386, 459) with delta (0, -1)
Screenshot: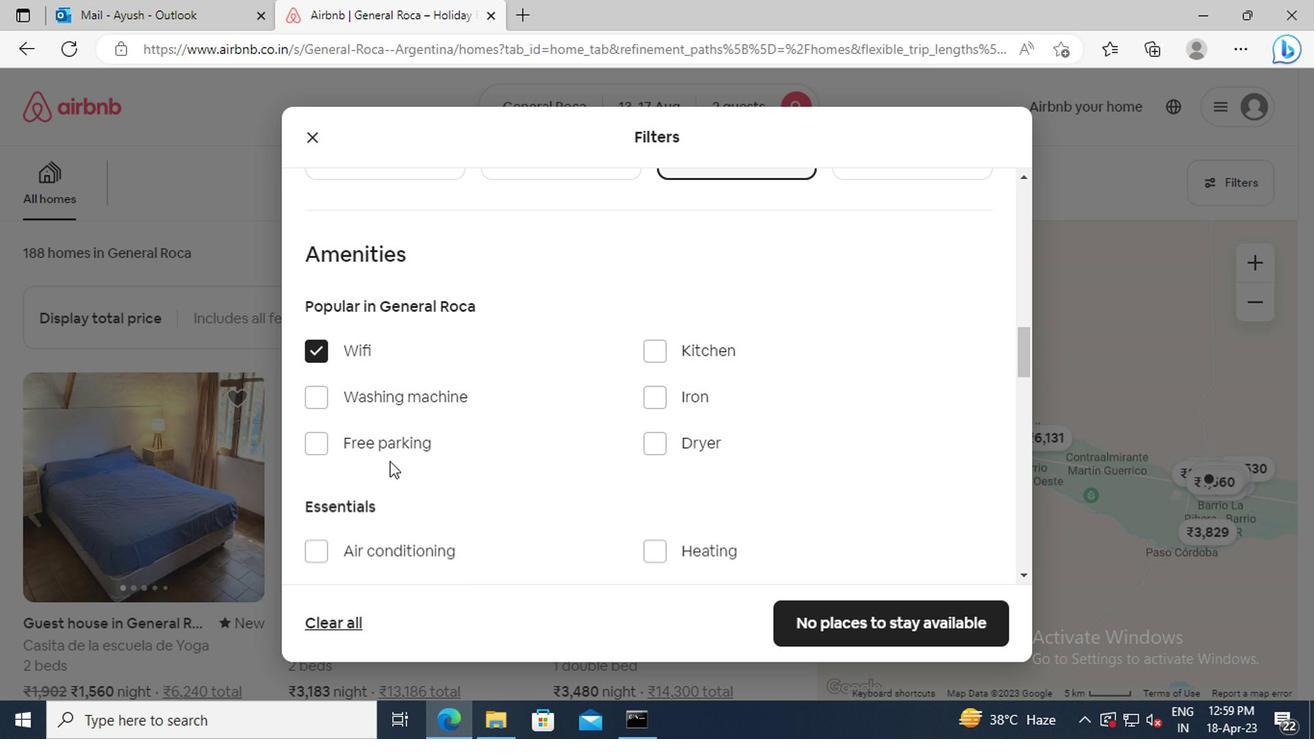 
Action: Mouse moved to (648, 487)
Screenshot: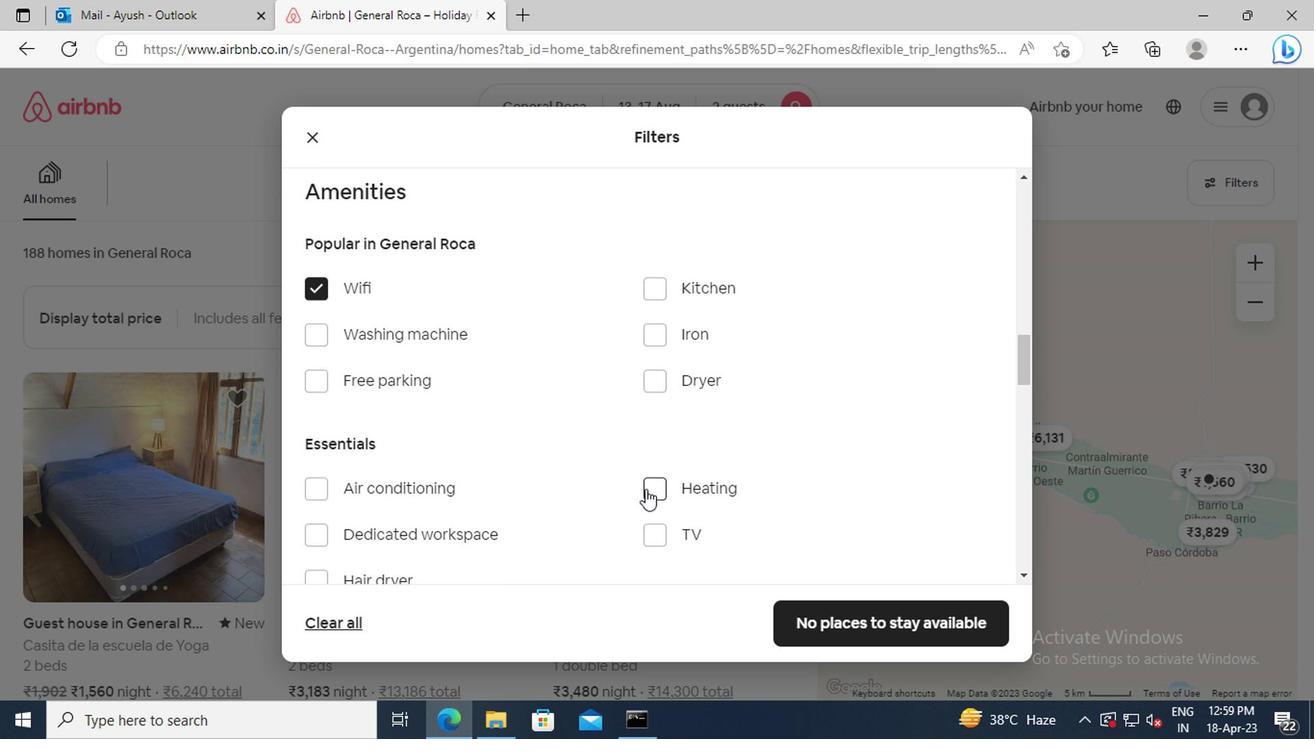 
Action: Mouse pressed left at (648, 487)
Screenshot: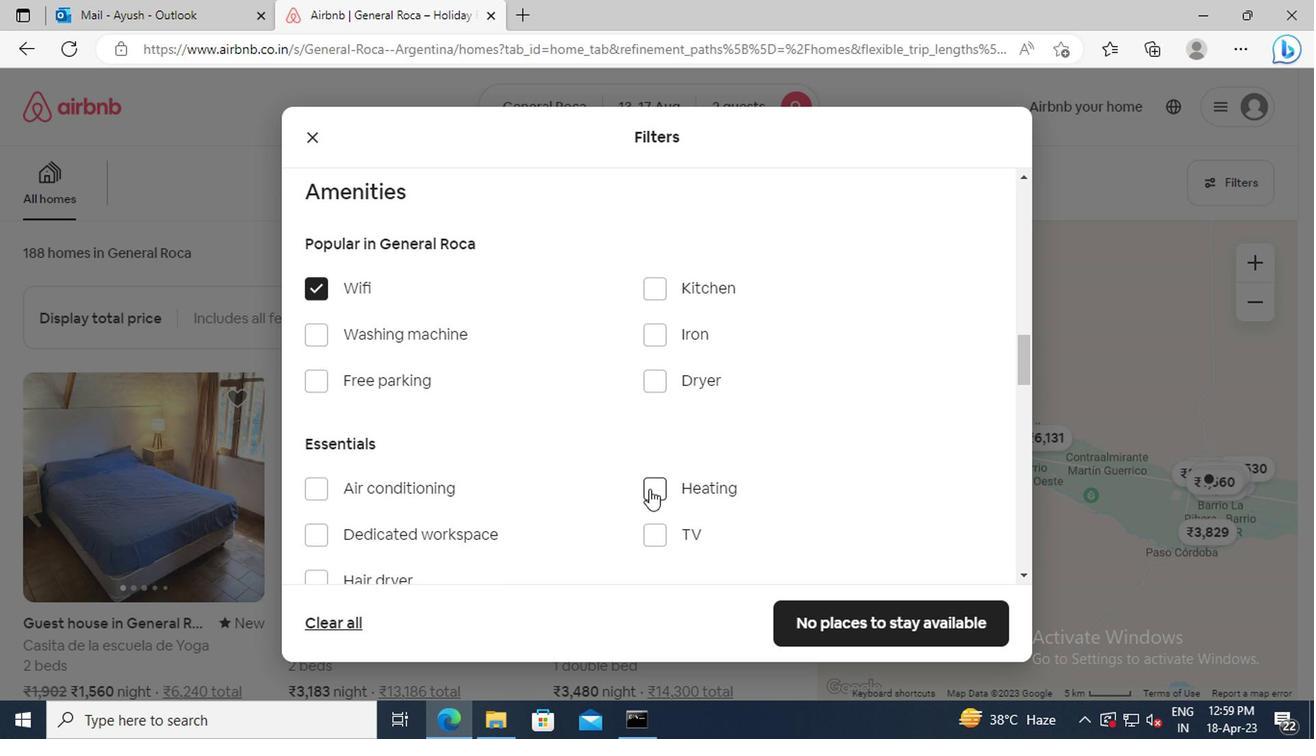
Action: Mouse moved to (472, 431)
Screenshot: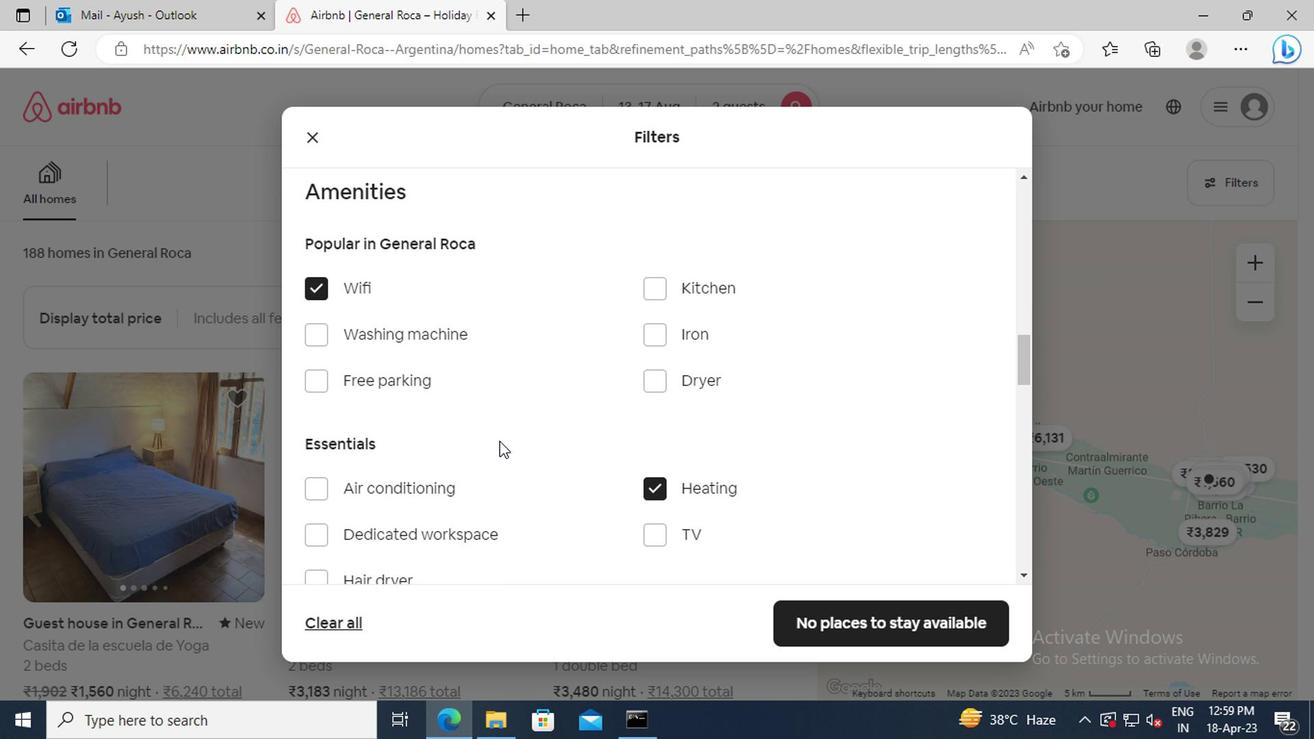 
Action: Mouse scrolled (472, 429) with delta (0, -1)
Screenshot: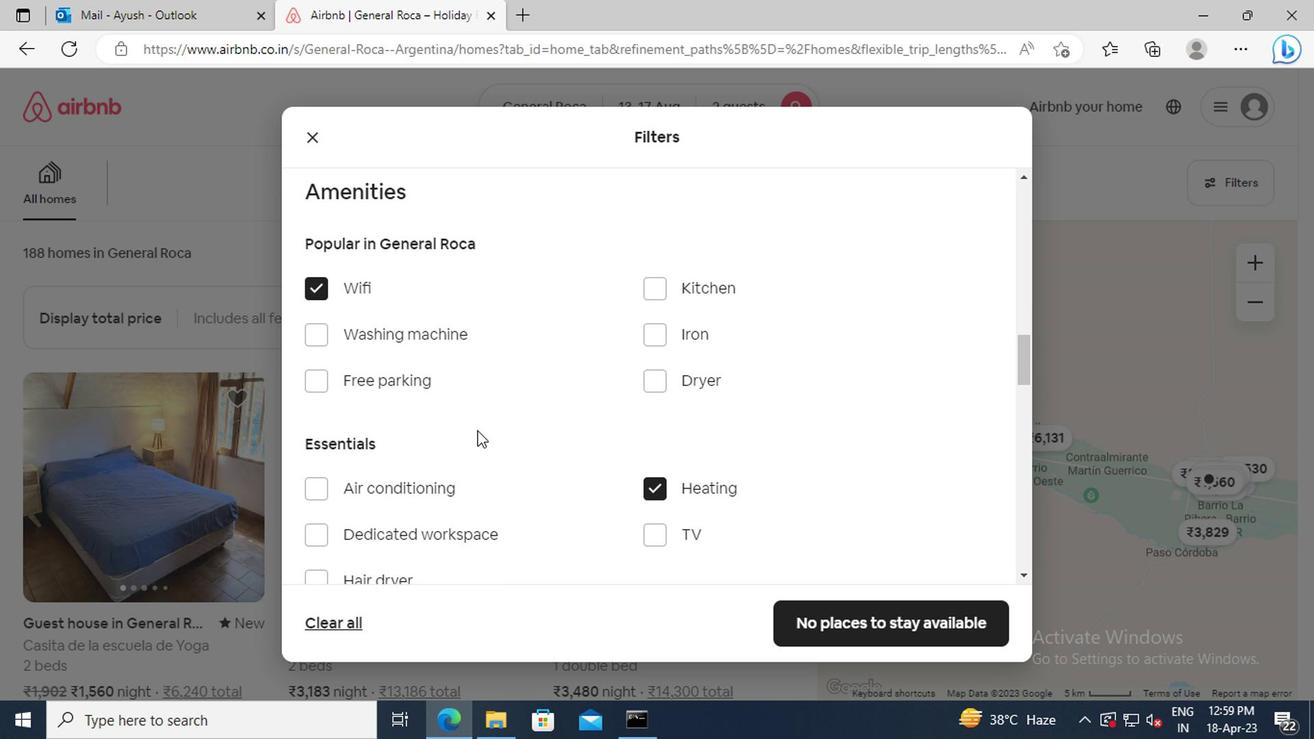 
Action: Mouse scrolled (472, 429) with delta (0, -1)
Screenshot: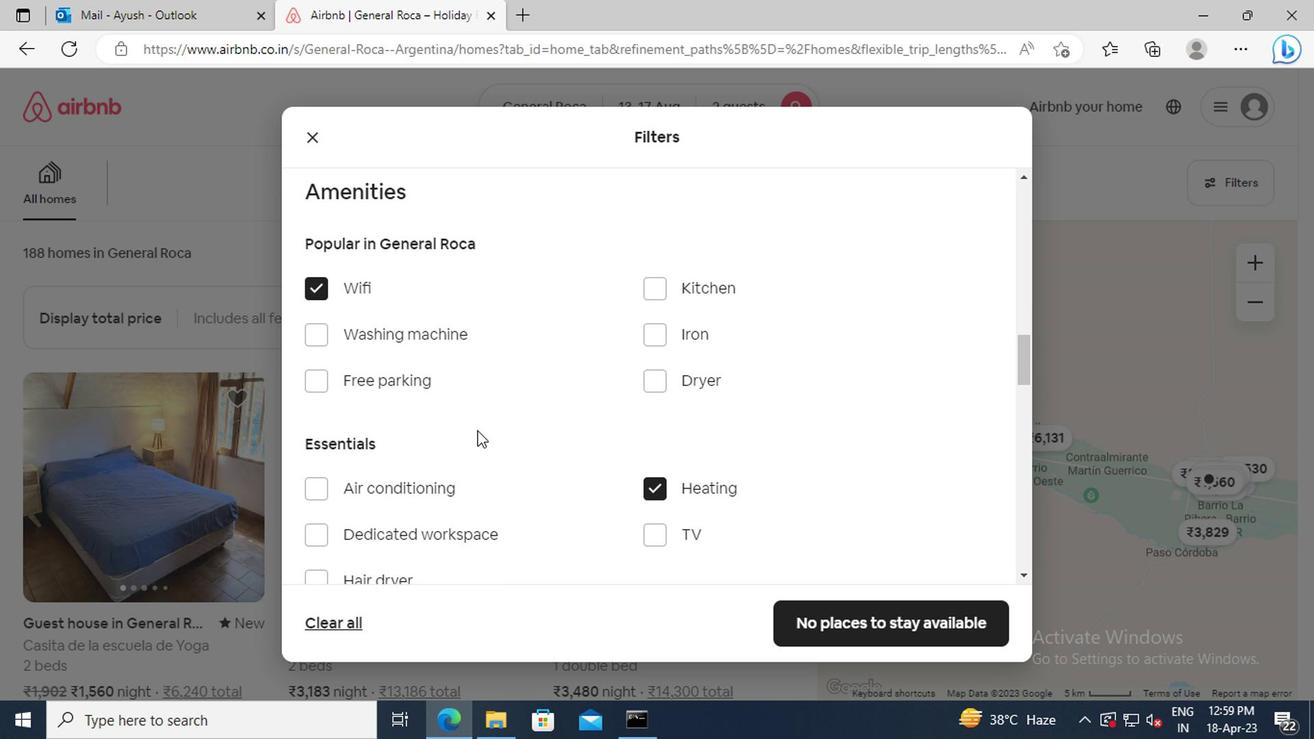 
Action: Mouse scrolled (472, 429) with delta (0, -1)
Screenshot: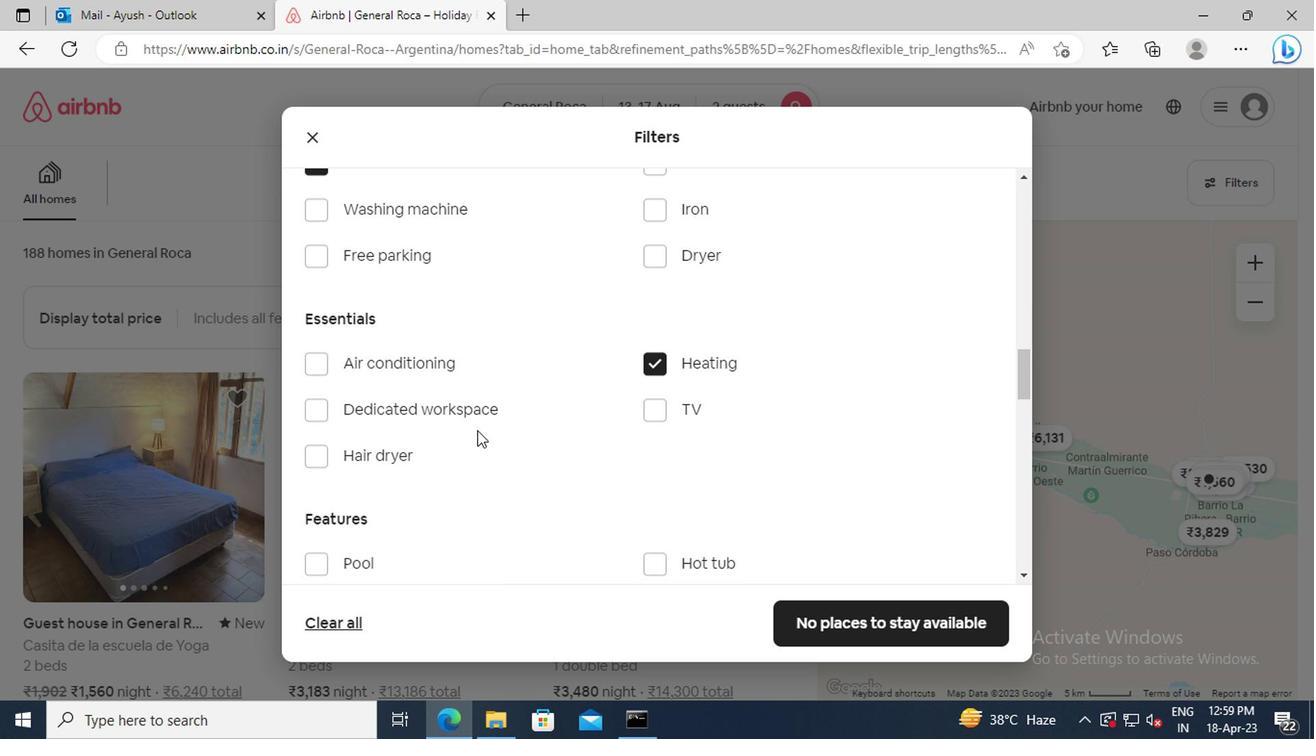 
Action: Mouse scrolled (472, 429) with delta (0, -1)
Screenshot: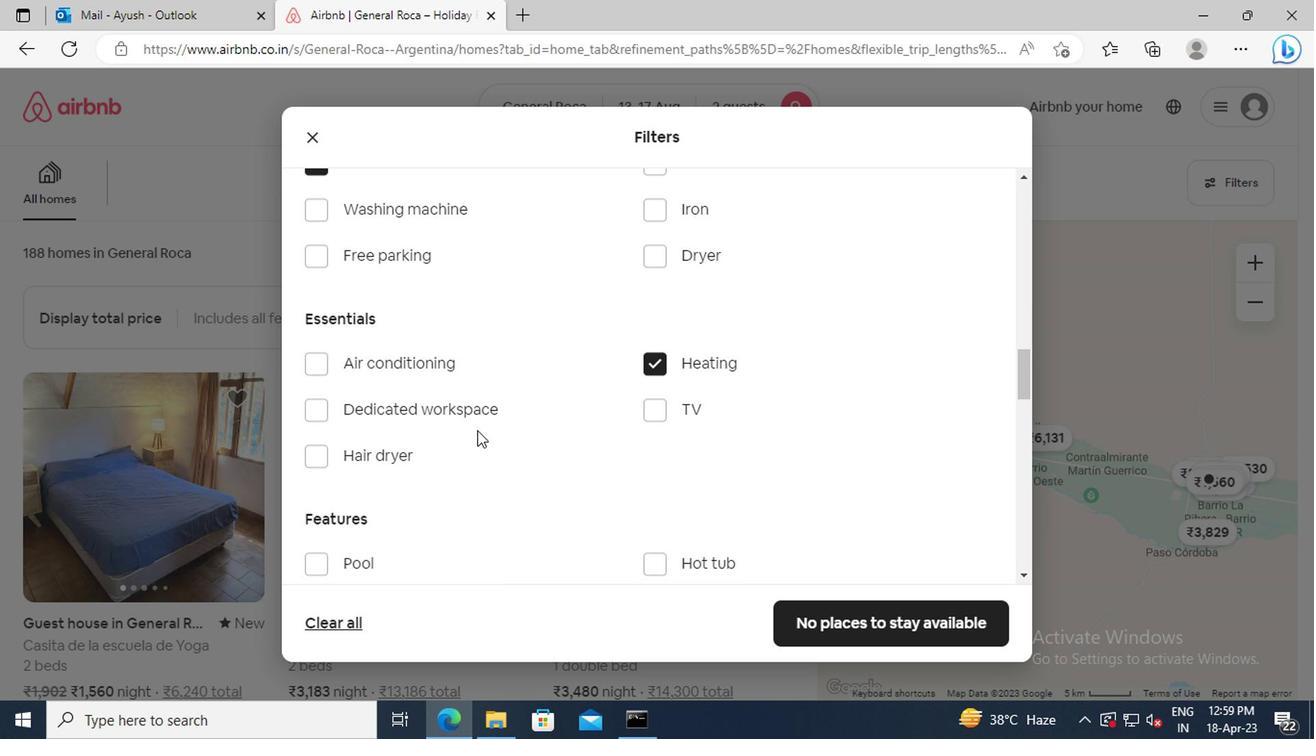 
Action: Mouse scrolled (472, 429) with delta (0, -1)
Screenshot: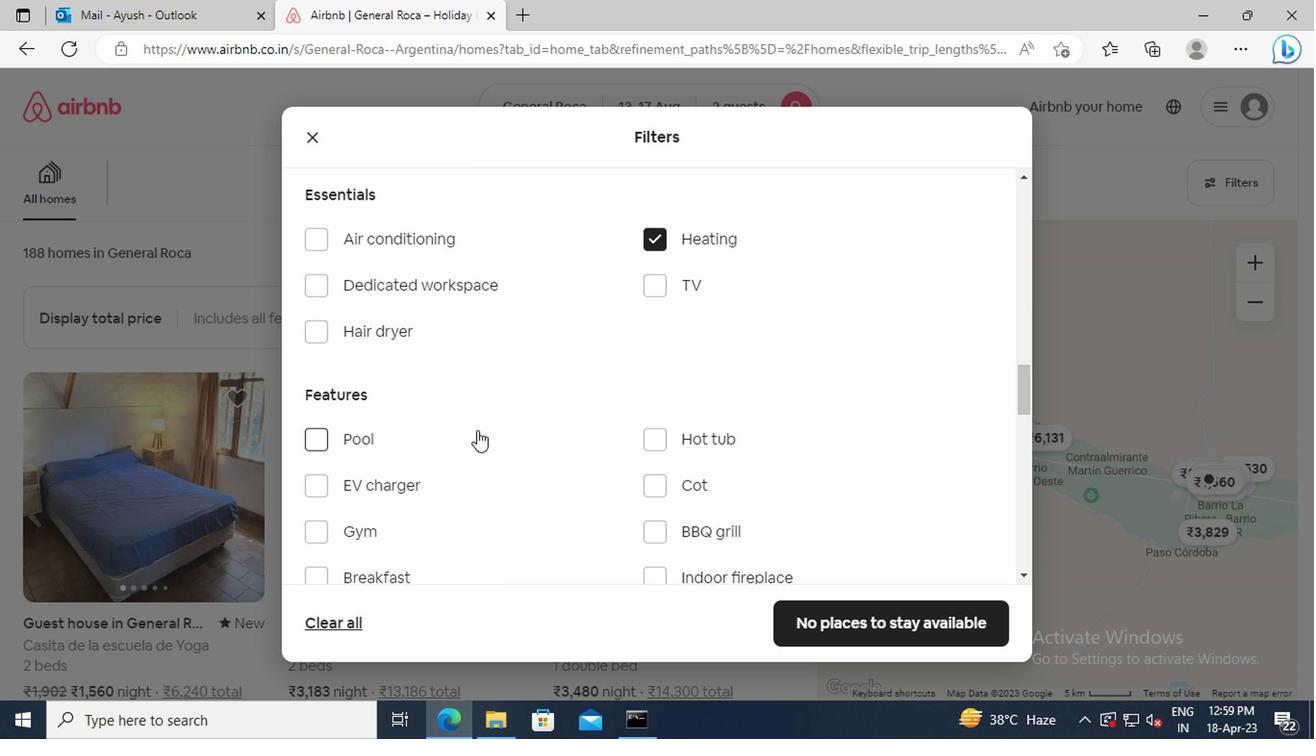 
Action: Mouse scrolled (472, 429) with delta (0, -1)
Screenshot: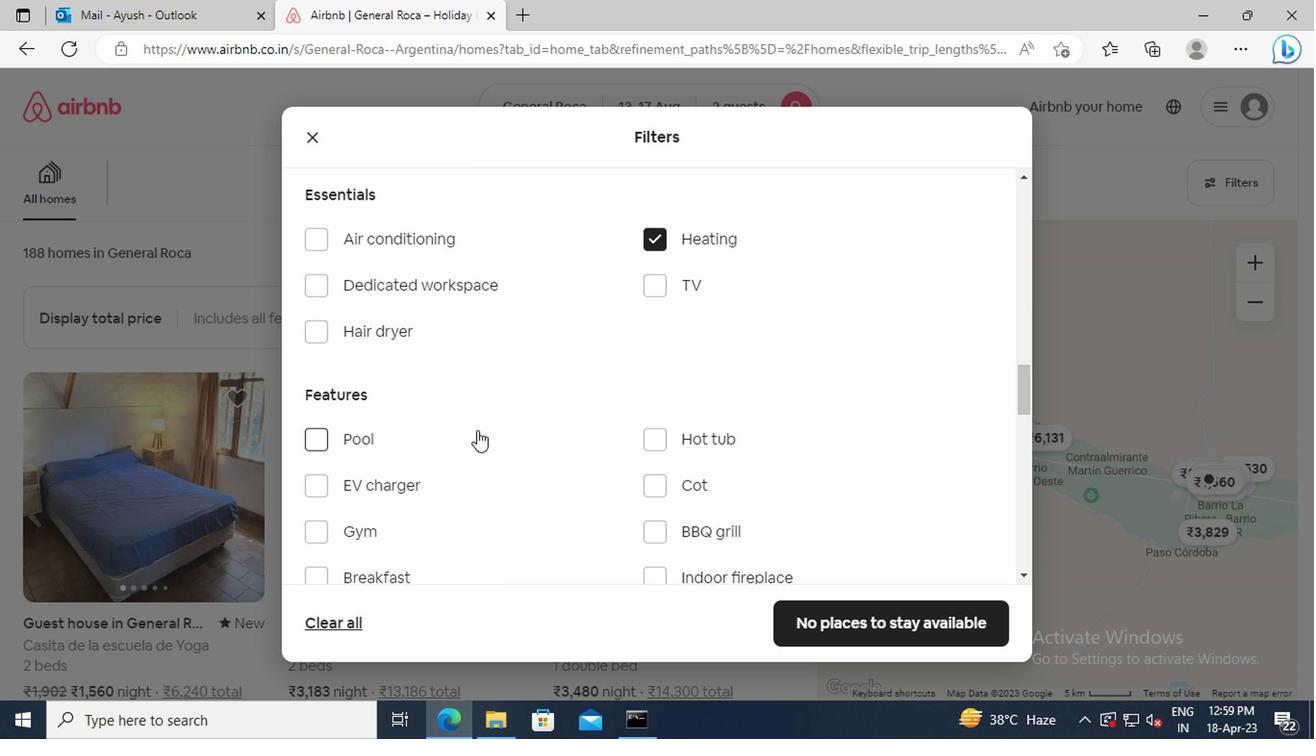 
Action: Mouse scrolled (472, 429) with delta (0, -1)
Screenshot: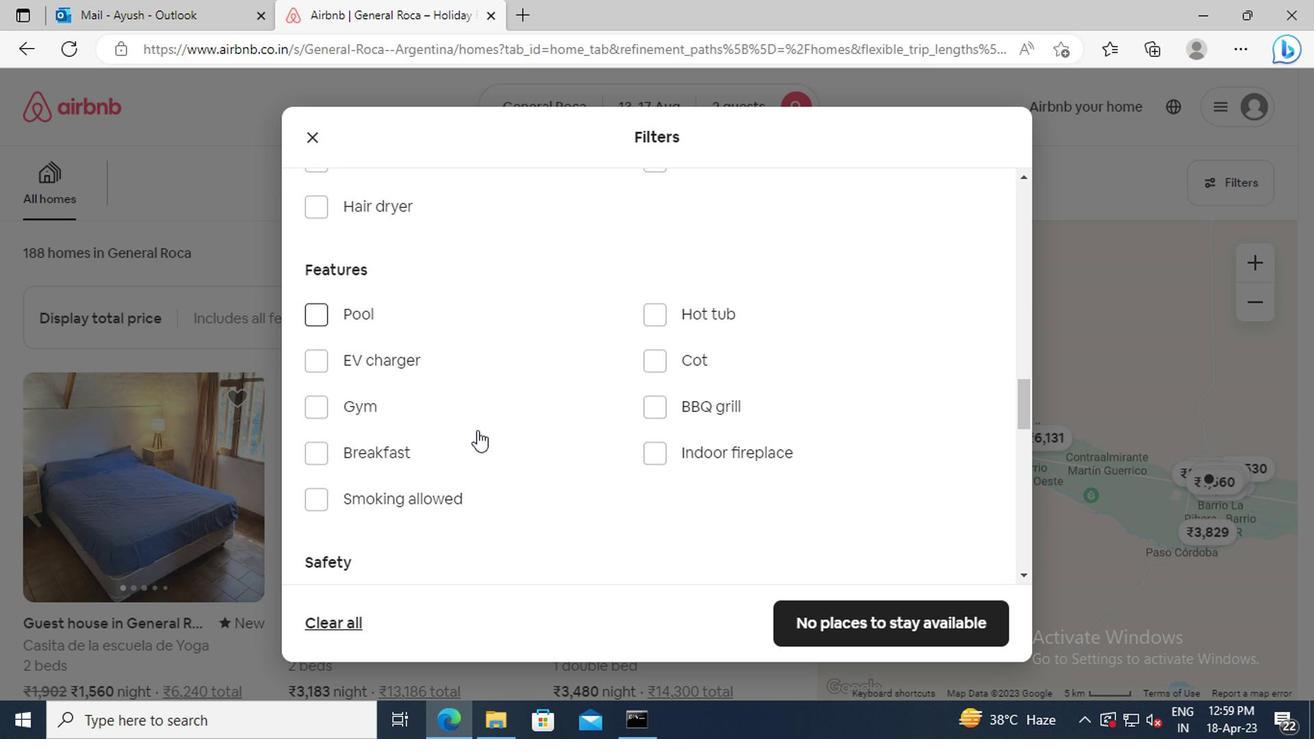 
Action: Mouse scrolled (472, 429) with delta (0, -1)
Screenshot: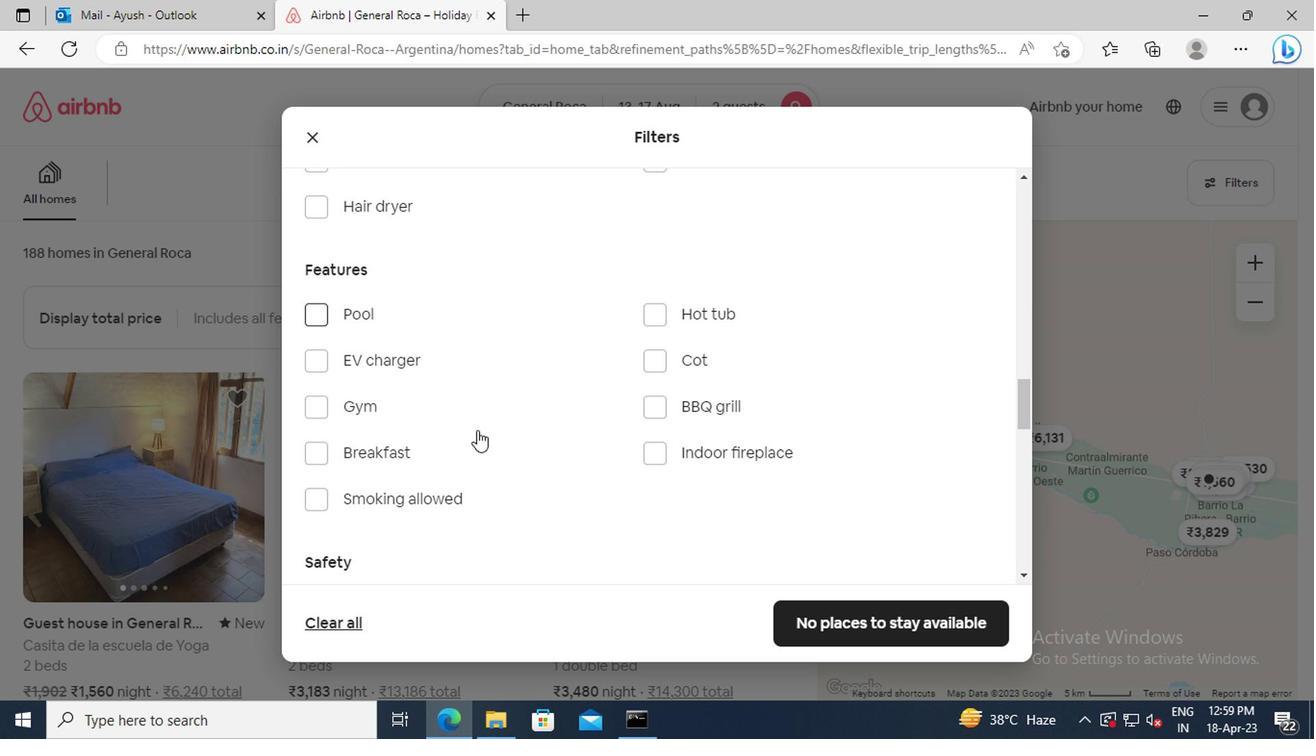 
Action: Mouse scrolled (472, 429) with delta (0, -1)
Screenshot: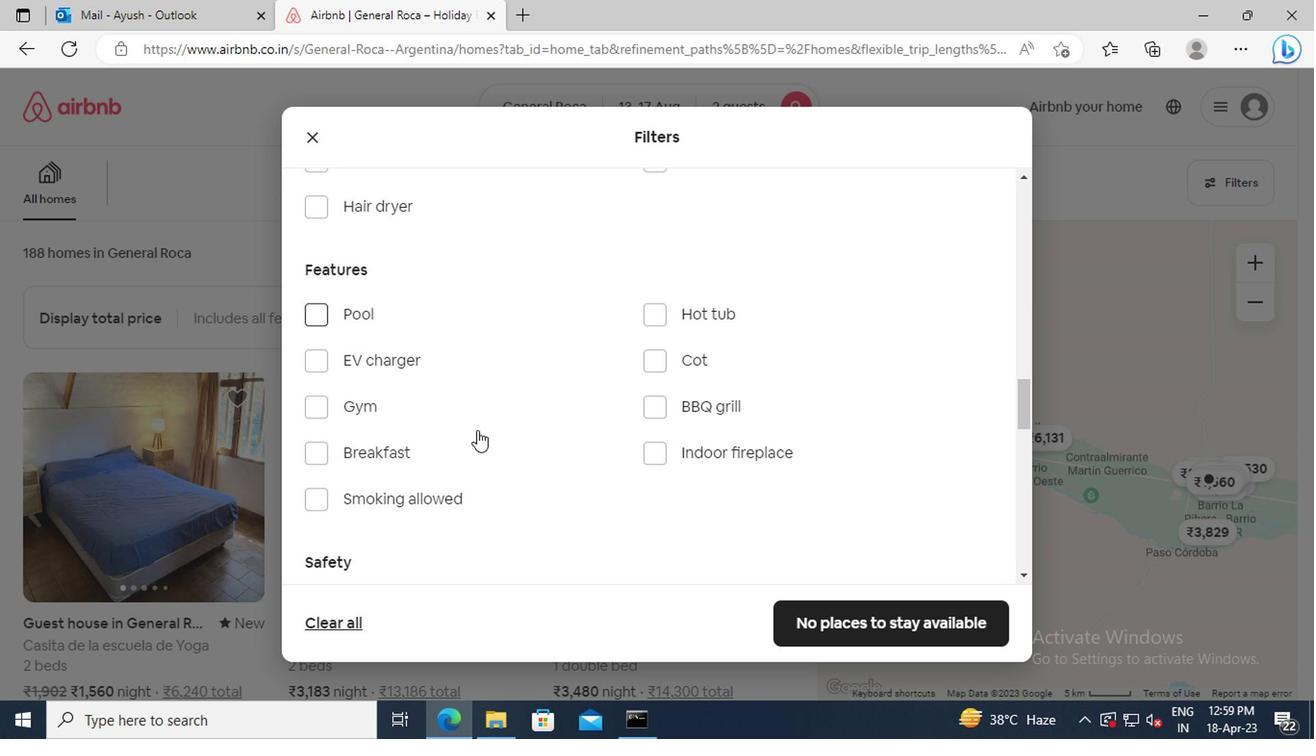 
Action: Mouse scrolled (472, 429) with delta (0, -1)
Screenshot: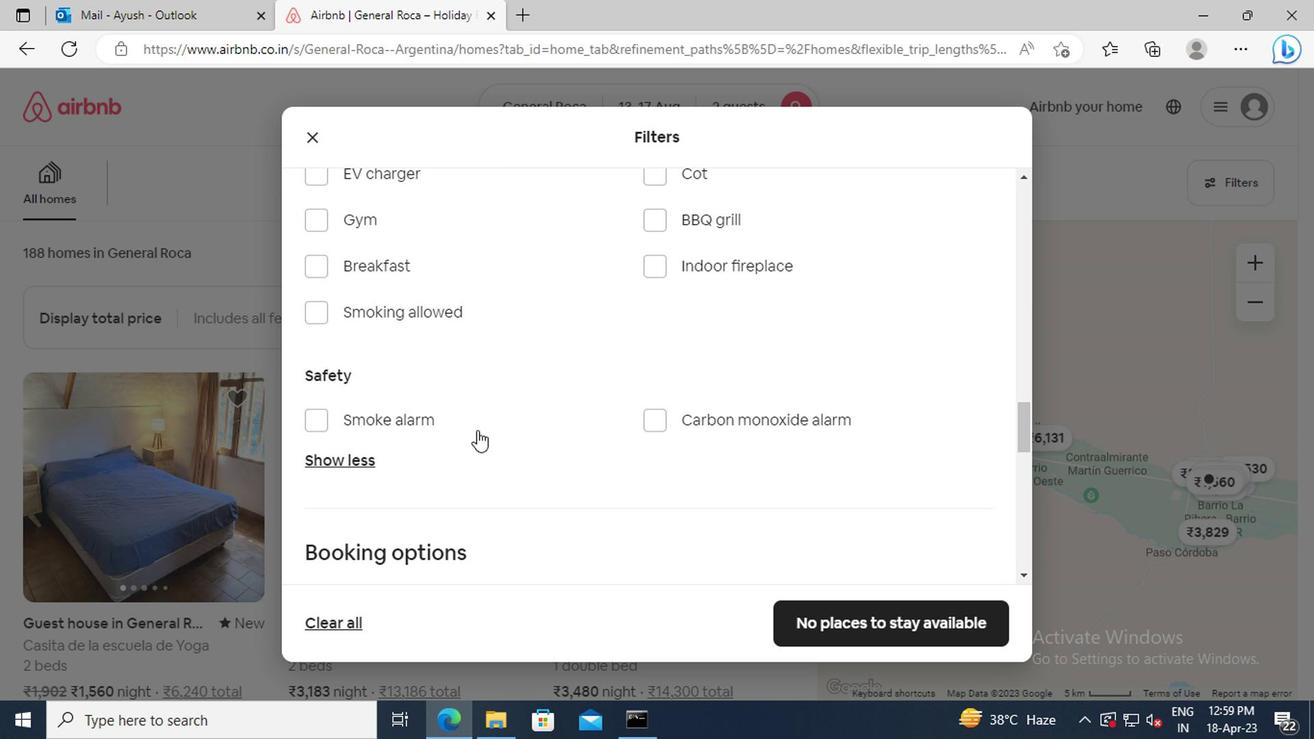 
Action: Mouse scrolled (472, 429) with delta (0, -1)
Screenshot: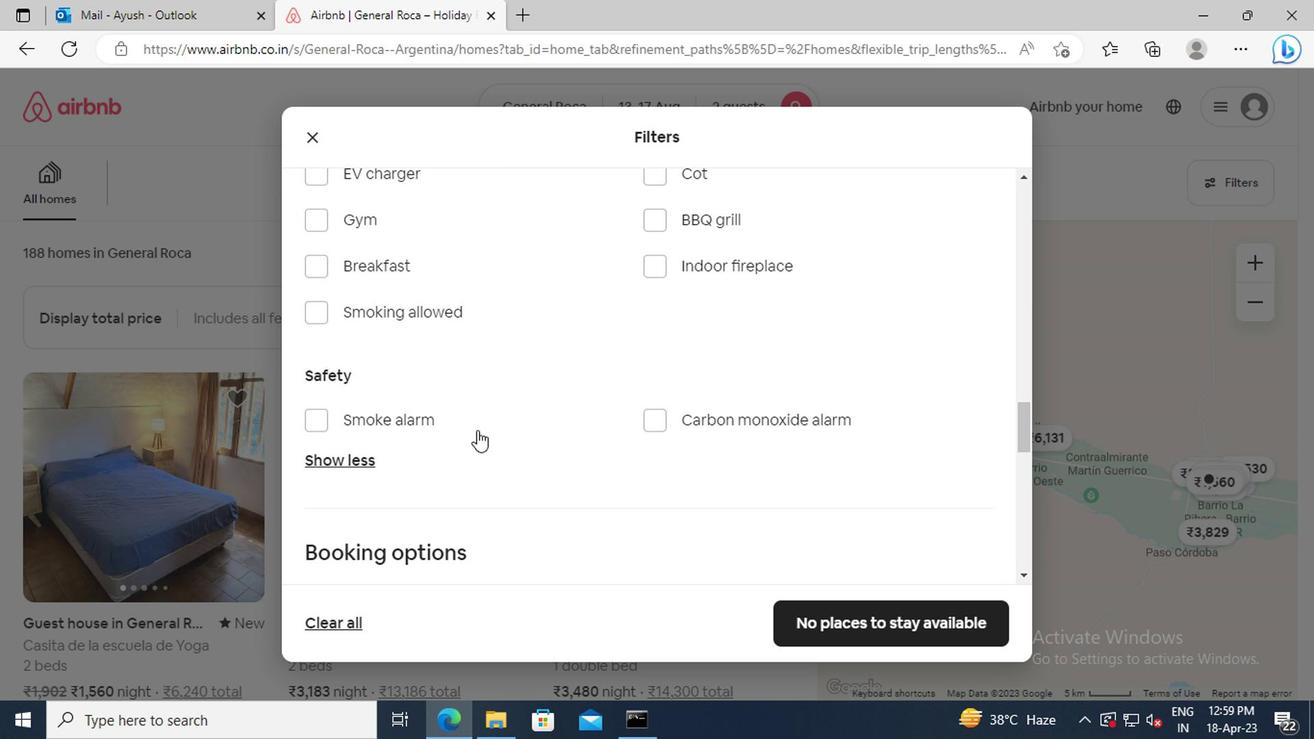 
Action: Mouse scrolled (472, 429) with delta (0, -1)
Screenshot: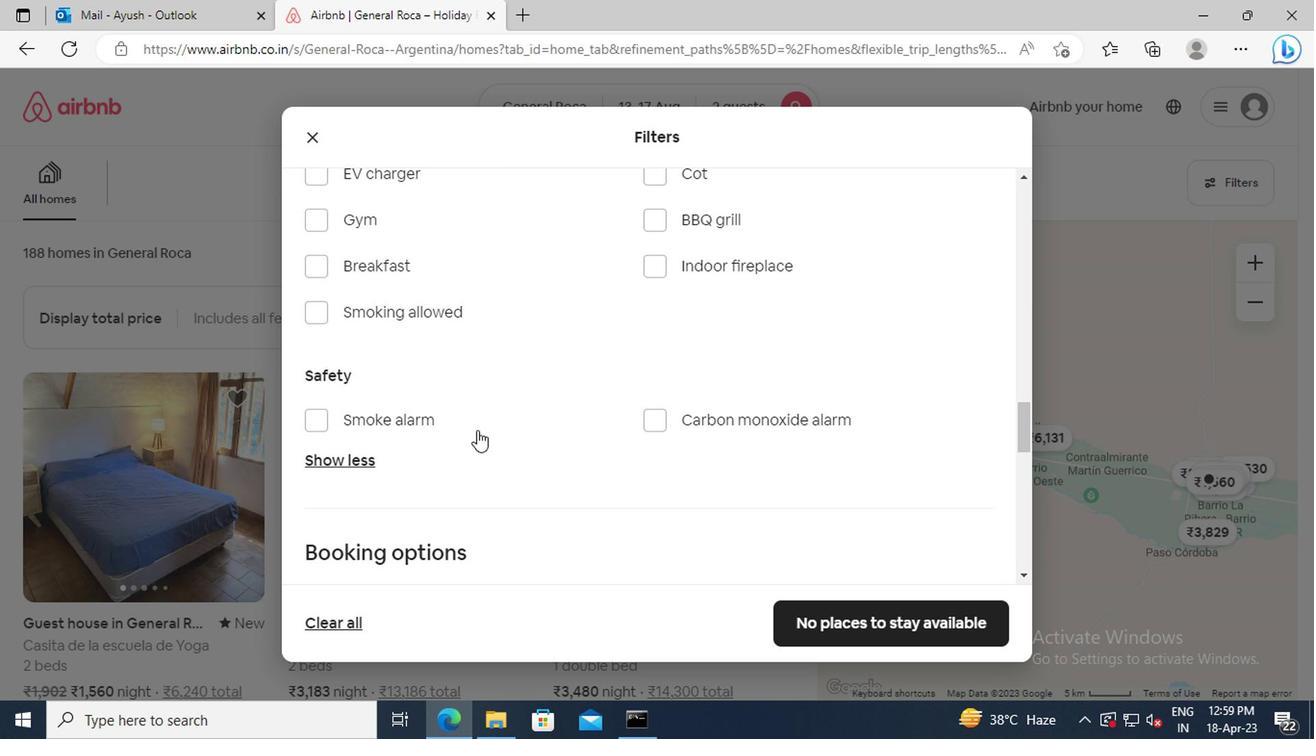 
Action: Mouse scrolled (472, 429) with delta (0, -1)
Screenshot: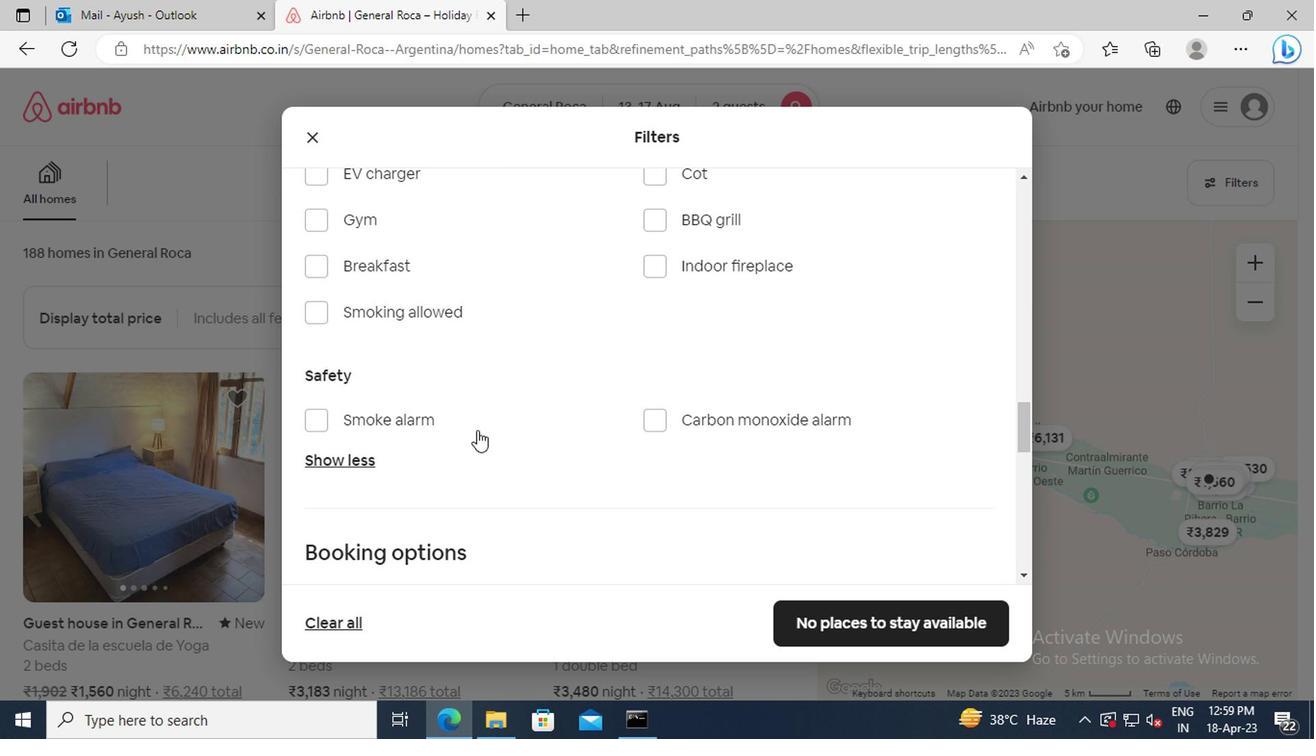 
Action: Mouse scrolled (472, 429) with delta (0, -1)
Screenshot: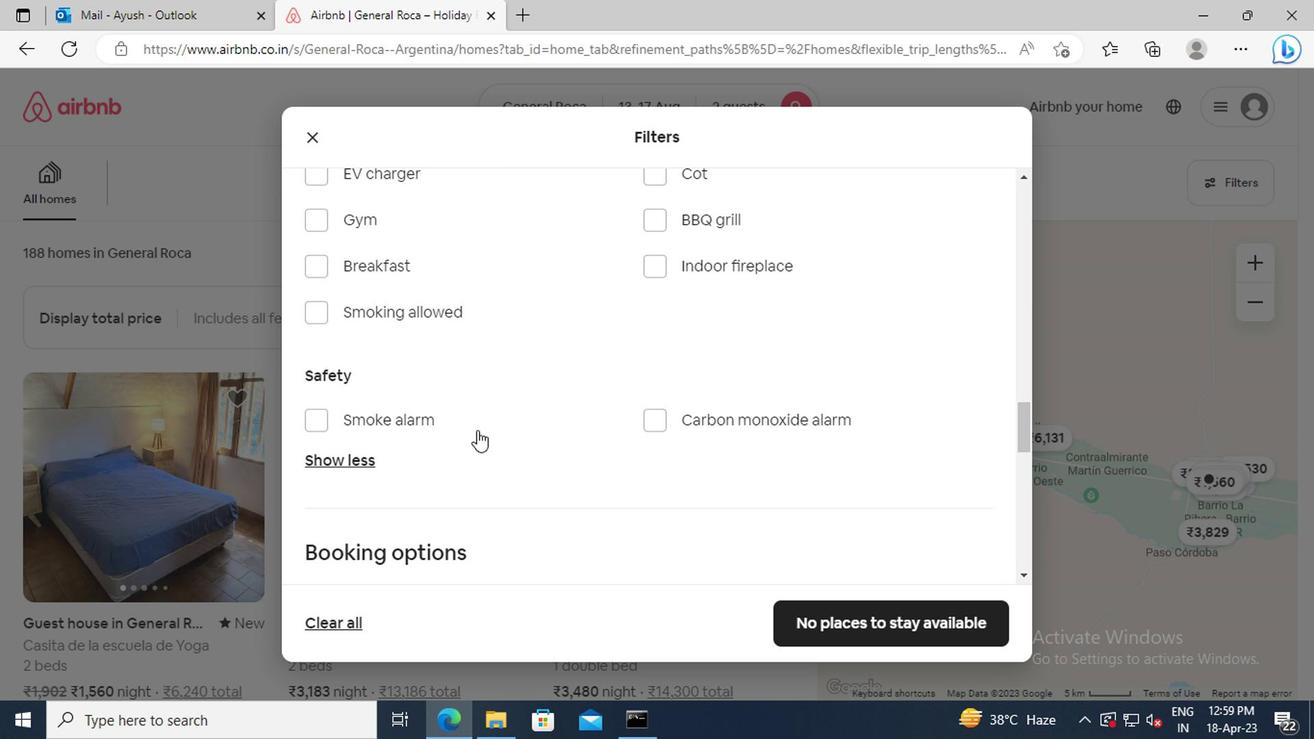 
Action: Mouse moved to (947, 373)
Screenshot: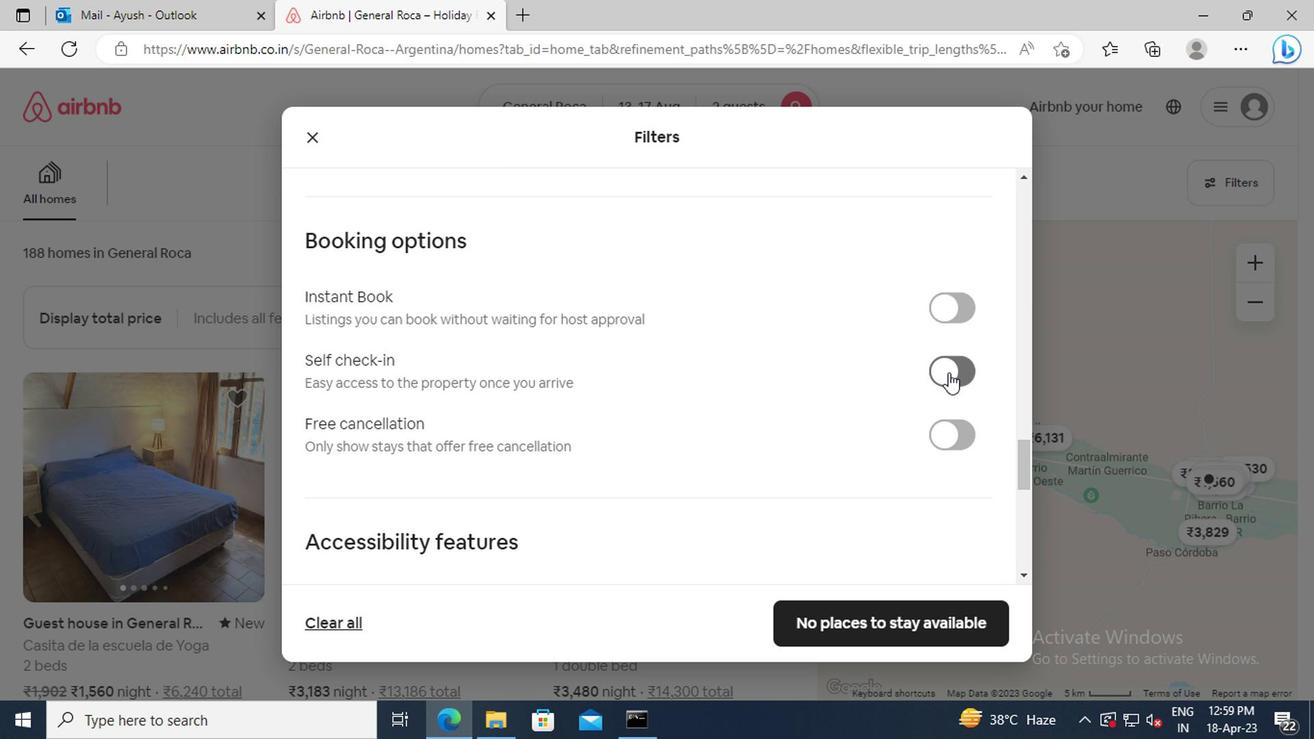 
Action: Mouse pressed left at (947, 373)
Screenshot: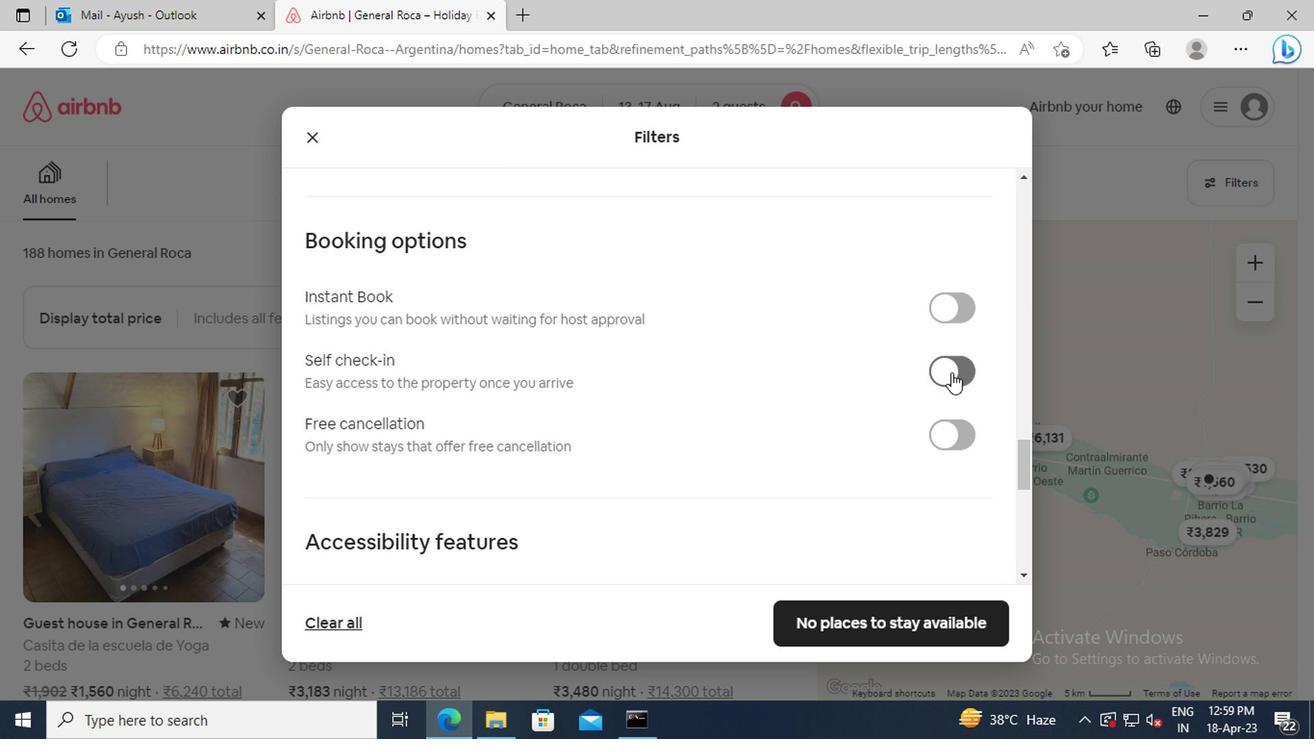 
Action: Mouse moved to (544, 375)
Screenshot: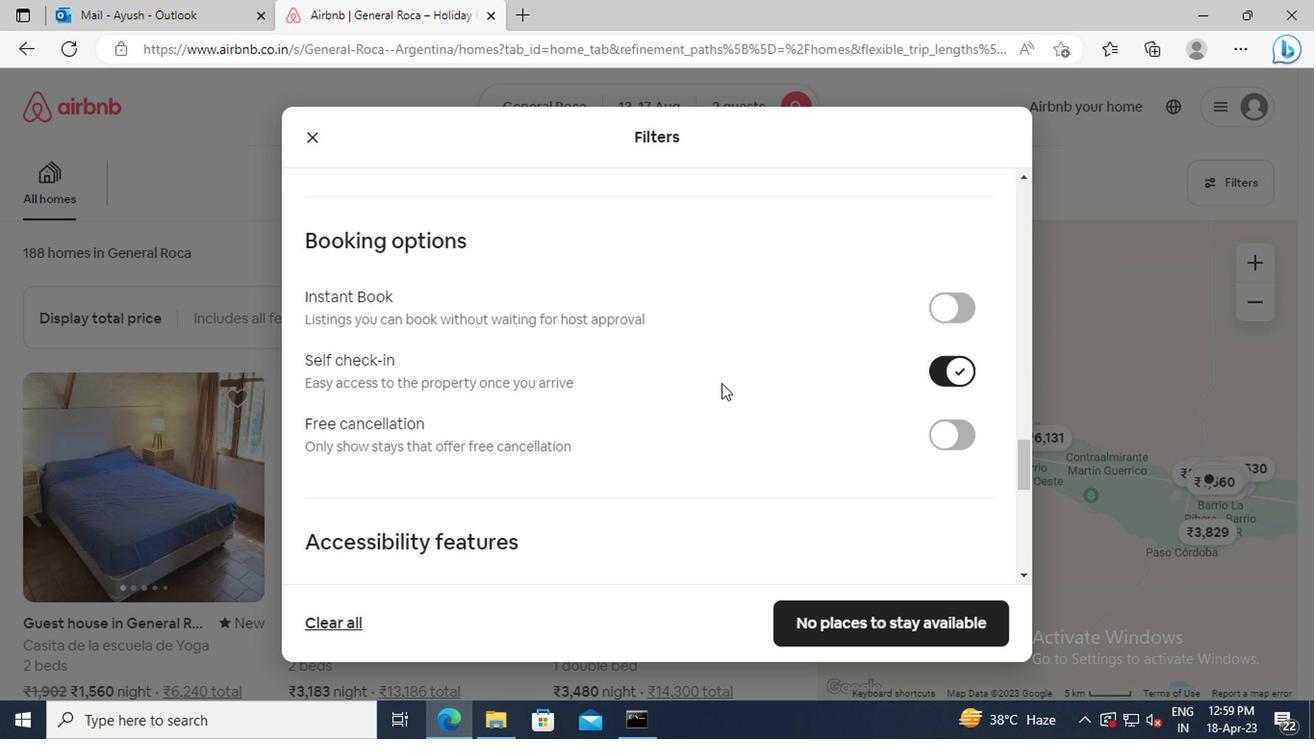 
Action: Mouse scrolled (544, 373) with delta (0, -1)
Screenshot: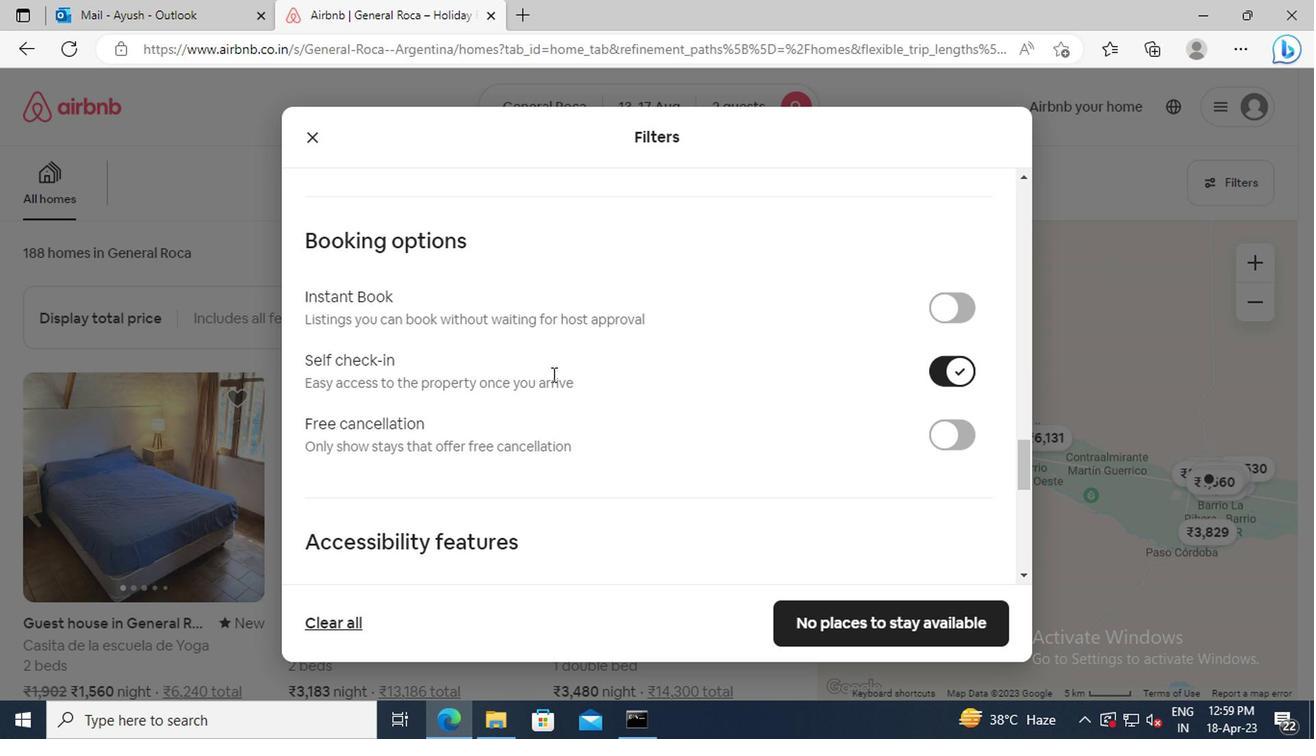 
Action: Mouse scrolled (544, 373) with delta (0, -1)
Screenshot: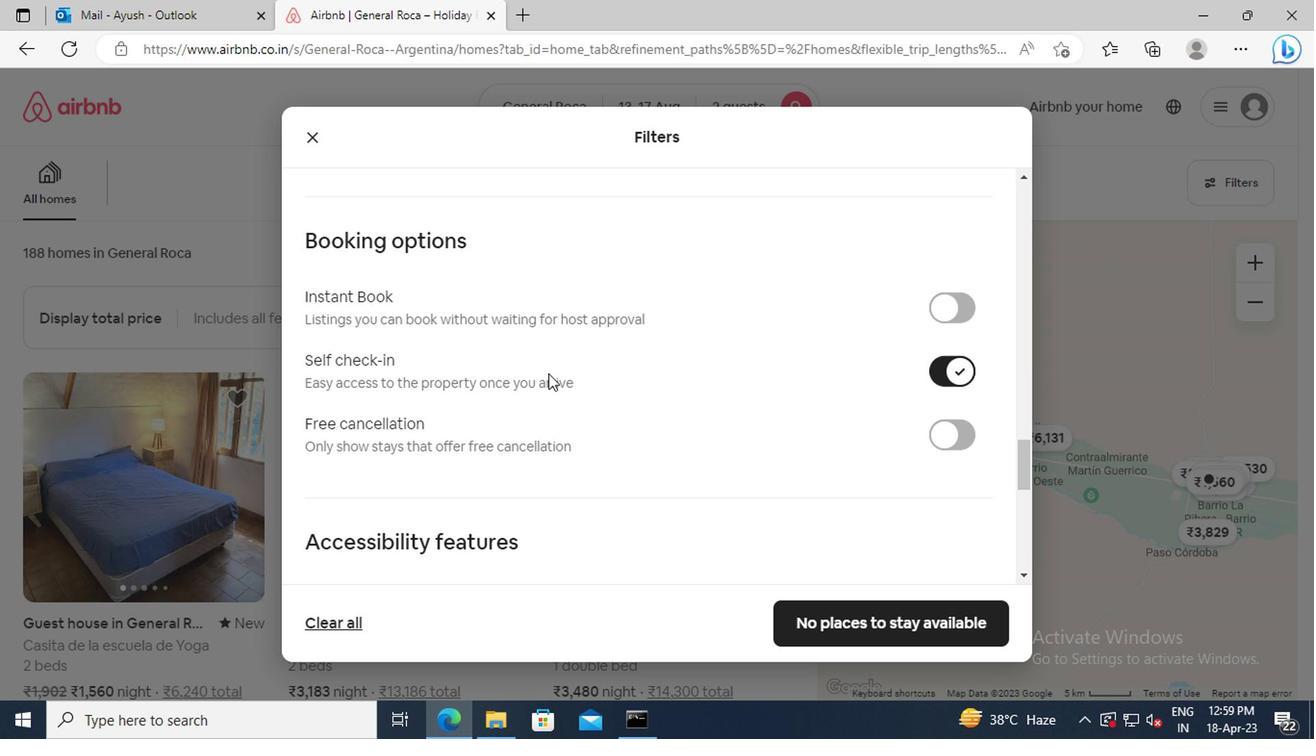 
Action: Mouse scrolled (544, 373) with delta (0, -1)
Screenshot: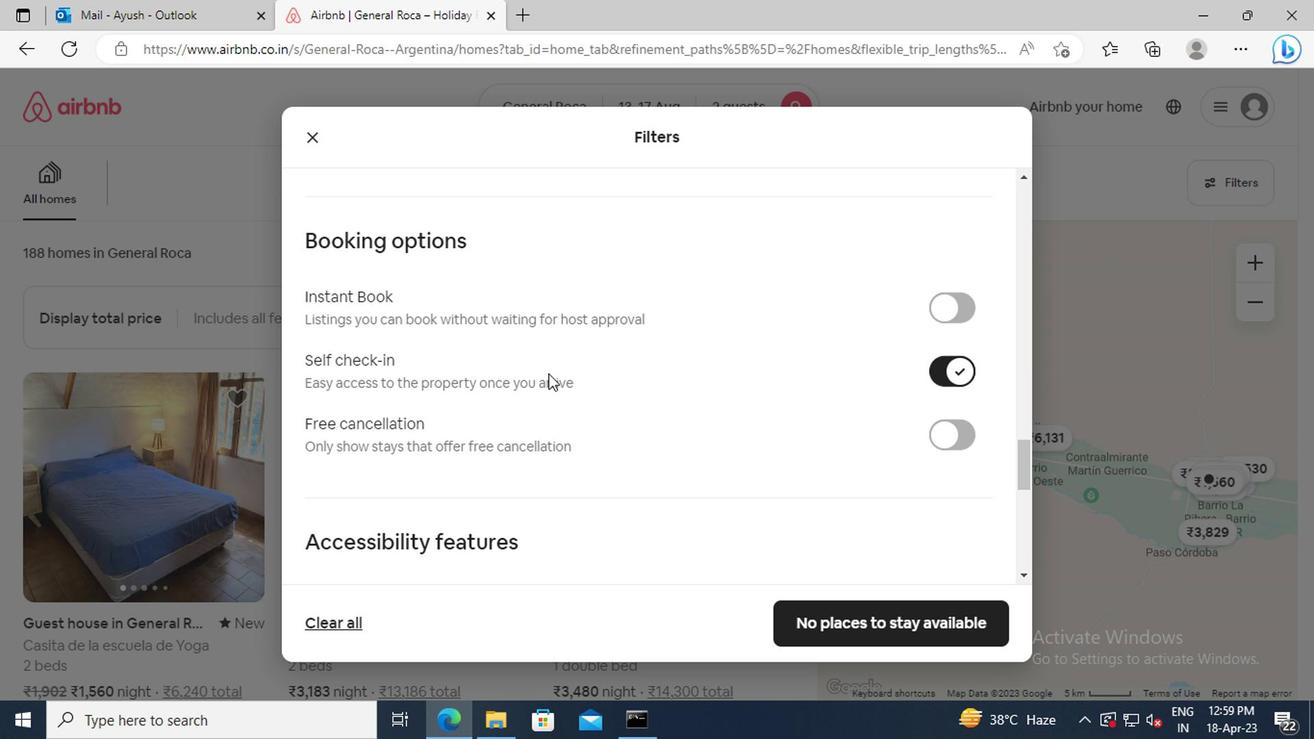 
Action: Mouse scrolled (544, 373) with delta (0, -1)
Screenshot: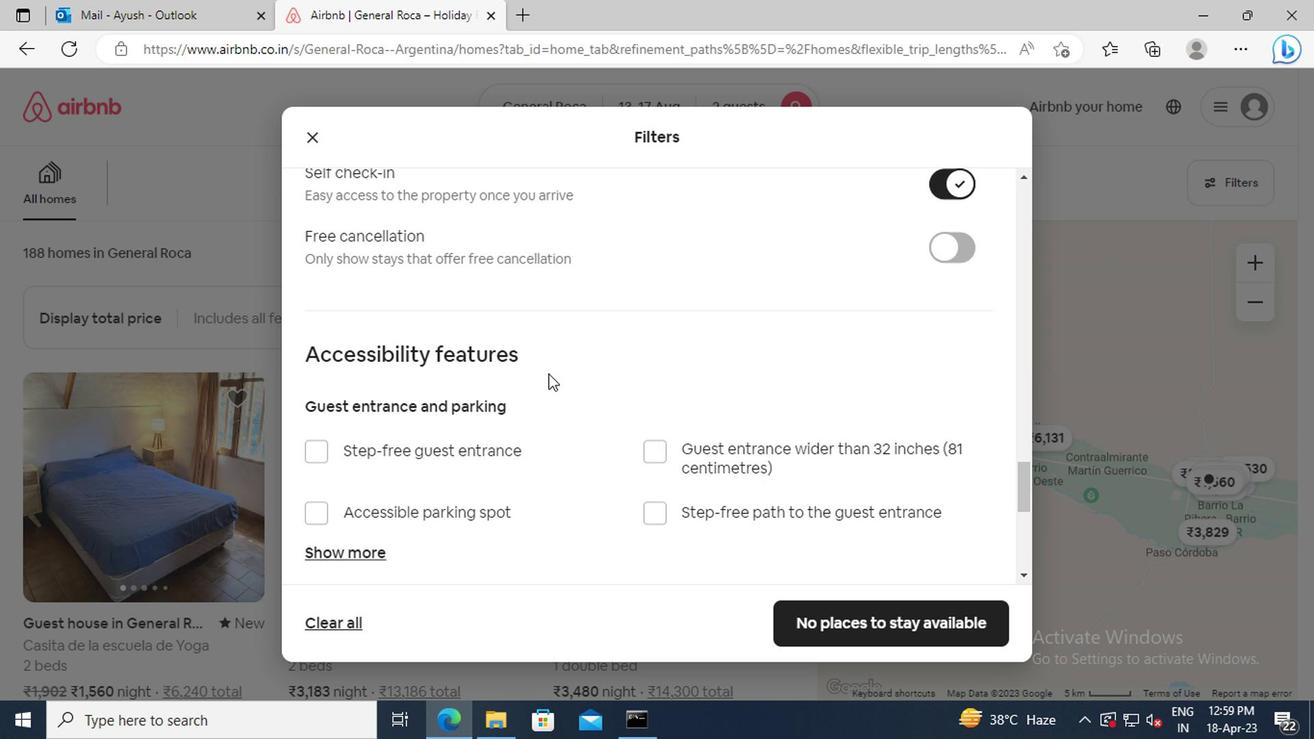 
Action: Mouse scrolled (544, 373) with delta (0, -1)
Screenshot: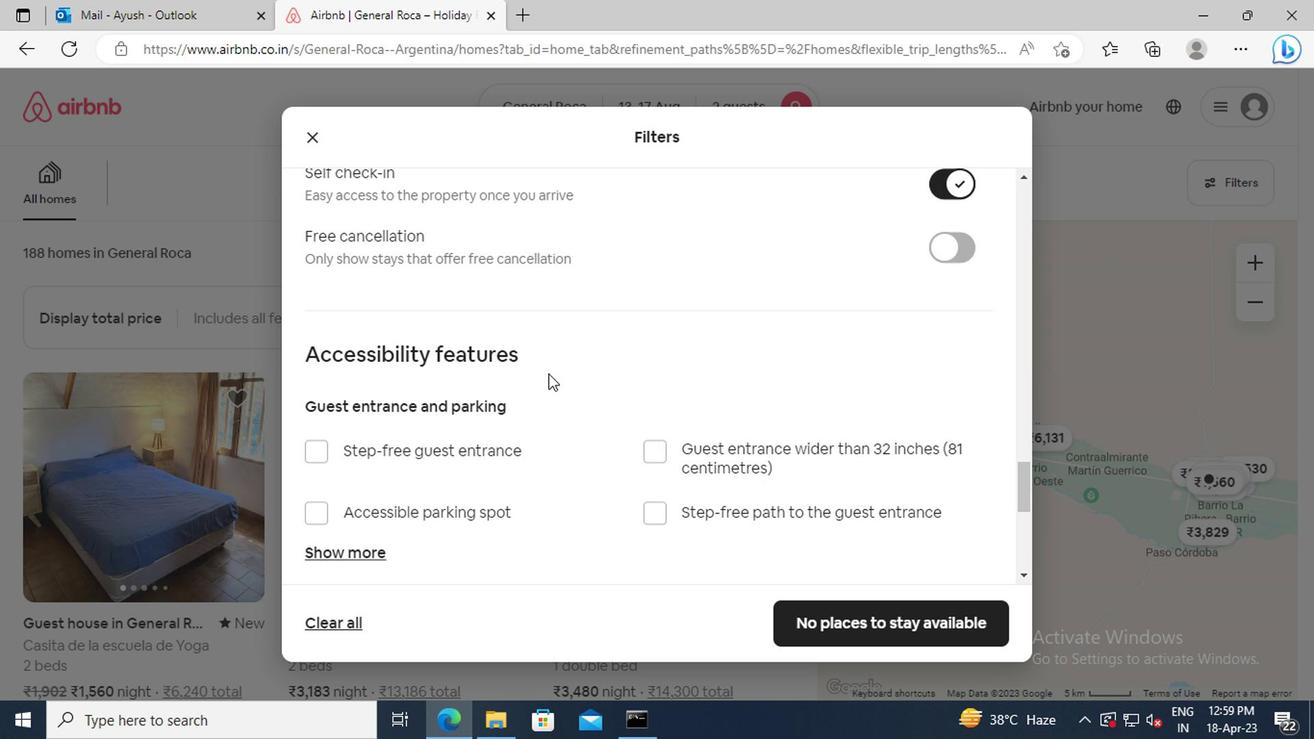 
Action: Mouse scrolled (544, 373) with delta (0, -1)
Screenshot: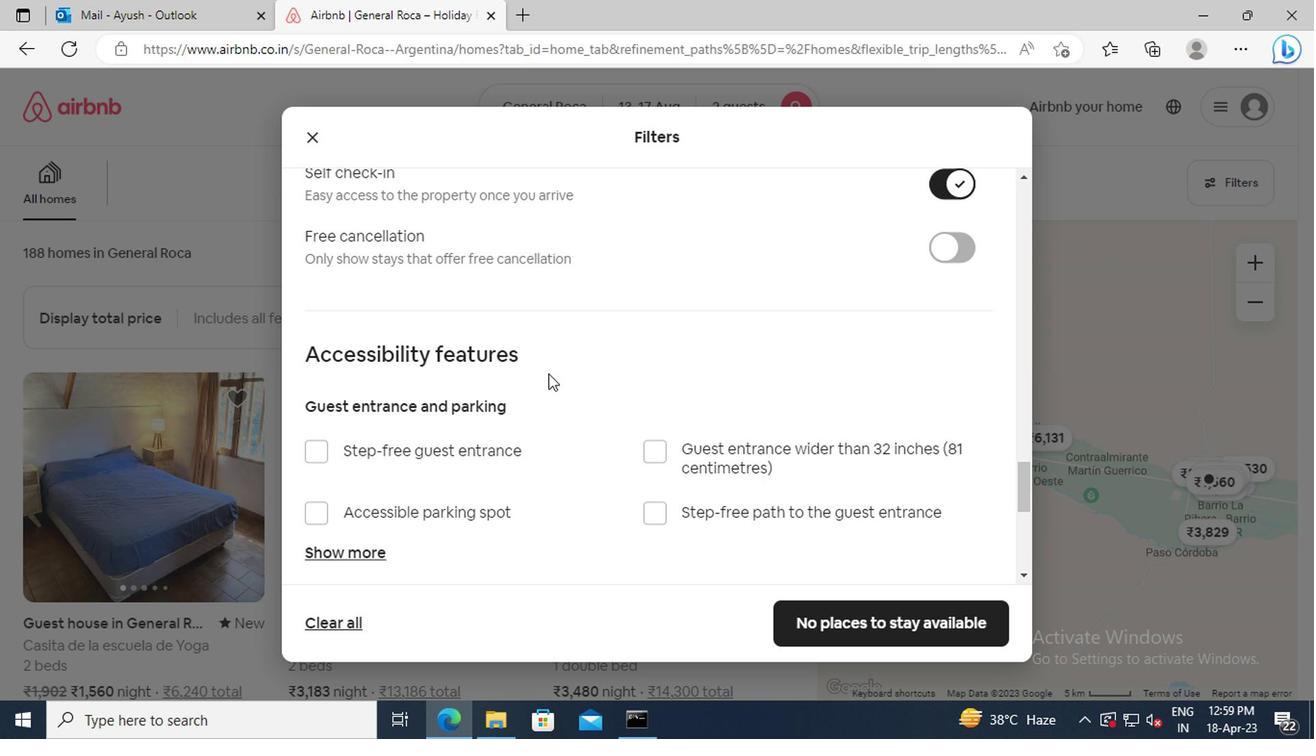 
Action: Mouse scrolled (544, 373) with delta (0, -1)
Screenshot: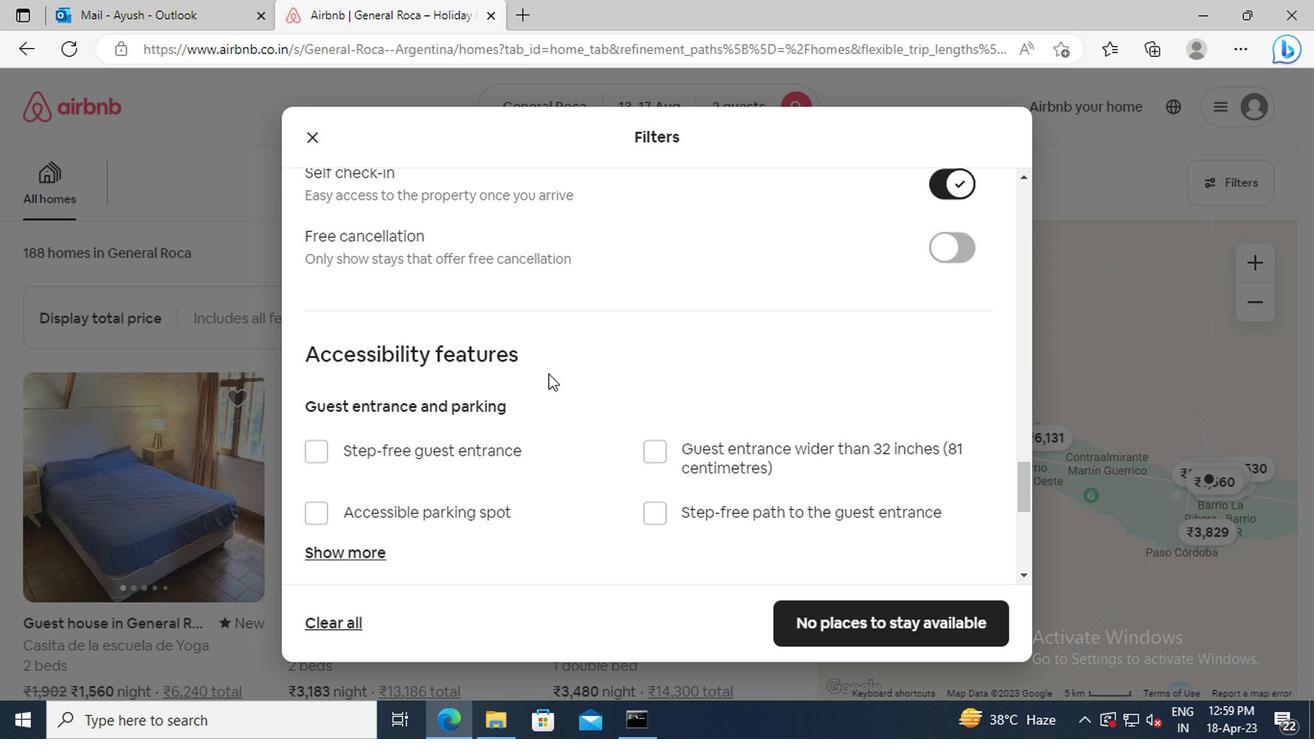 
Action: Mouse scrolled (544, 373) with delta (0, -1)
Screenshot: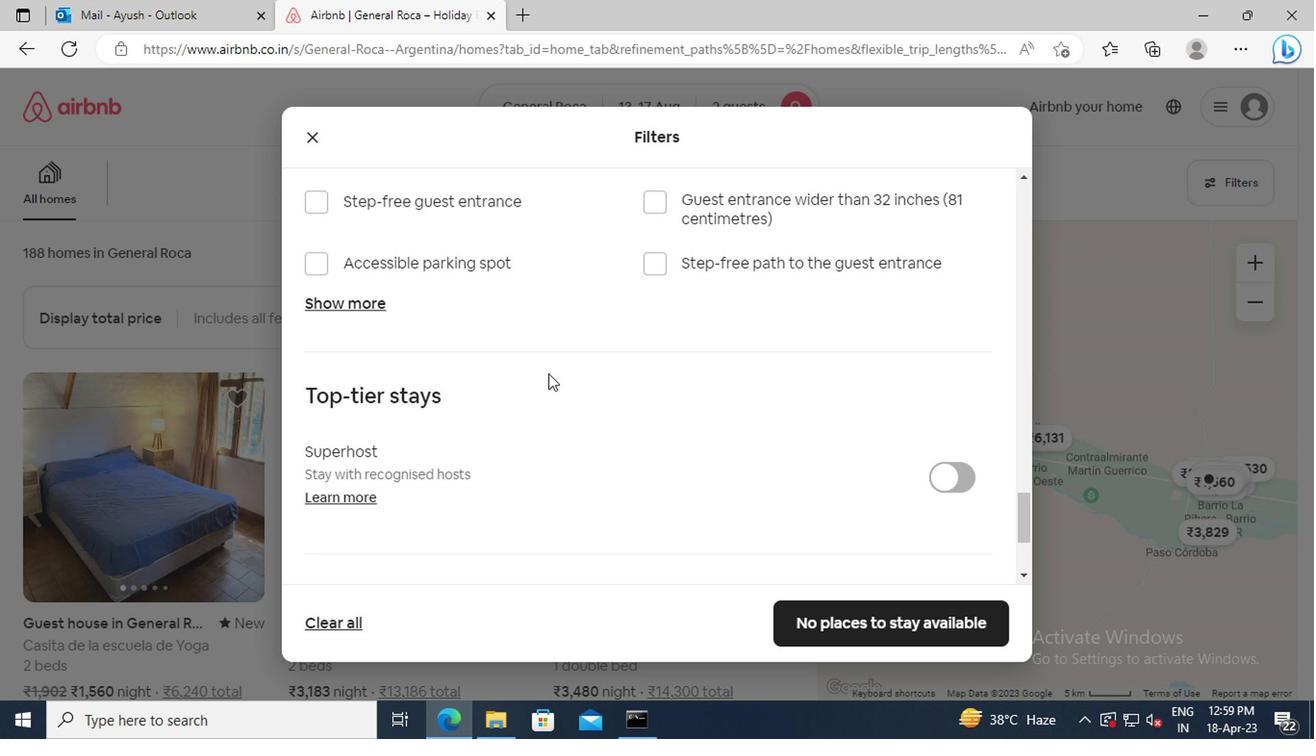 
Action: Mouse scrolled (544, 373) with delta (0, -1)
Screenshot: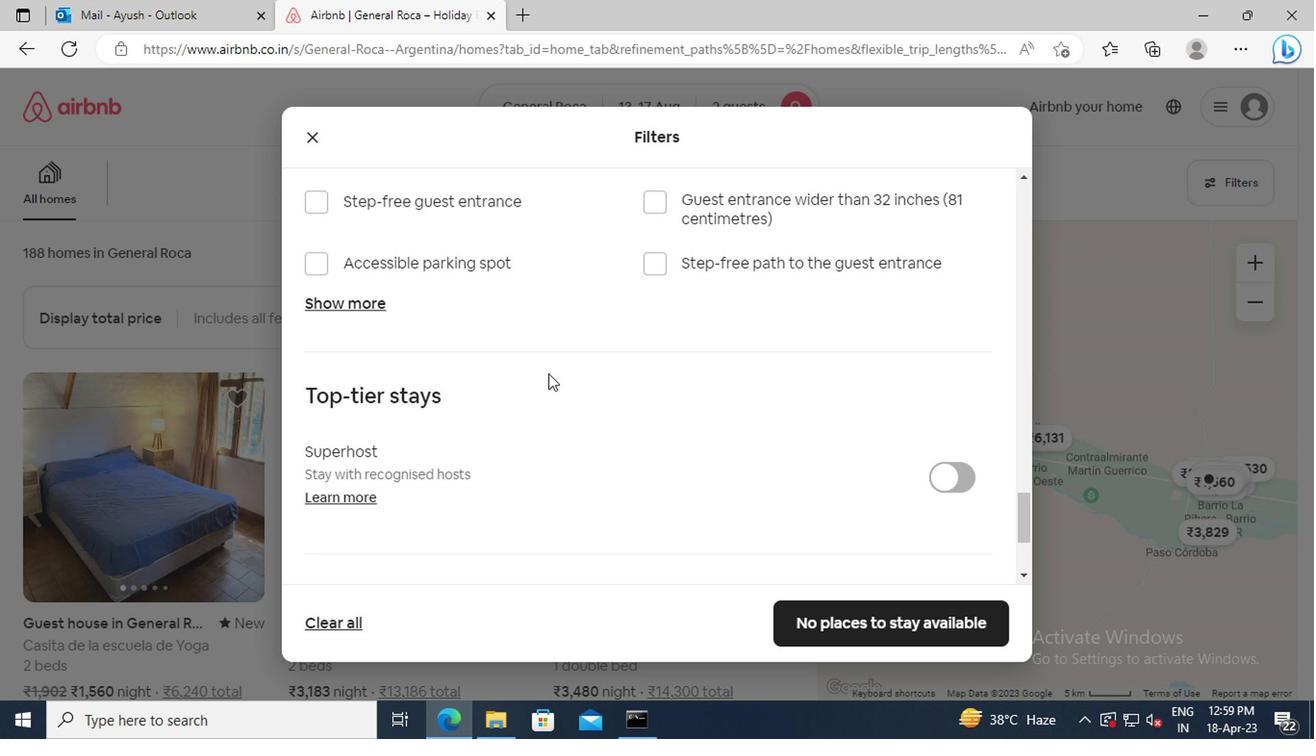 
Action: Mouse scrolled (544, 373) with delta (0, -1)
Screenshot: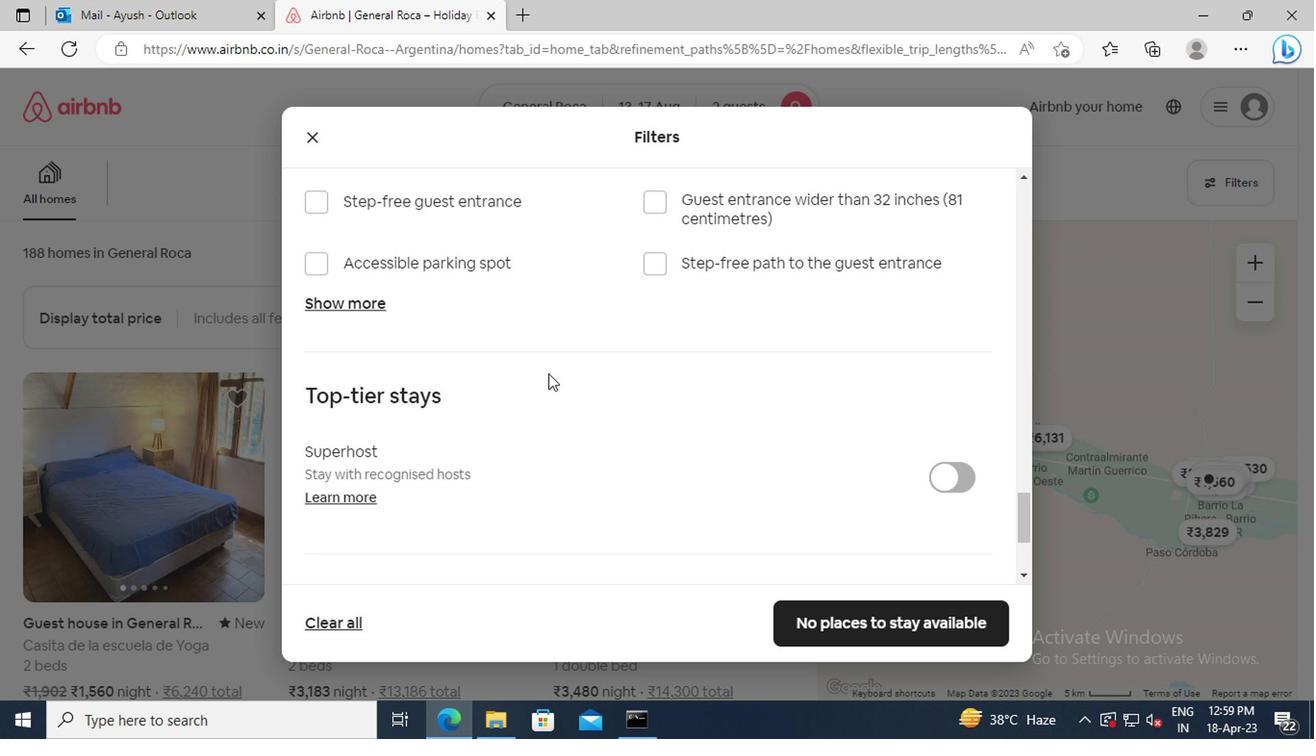 
Action: Mouse moved to (316, 472)
Screenshot: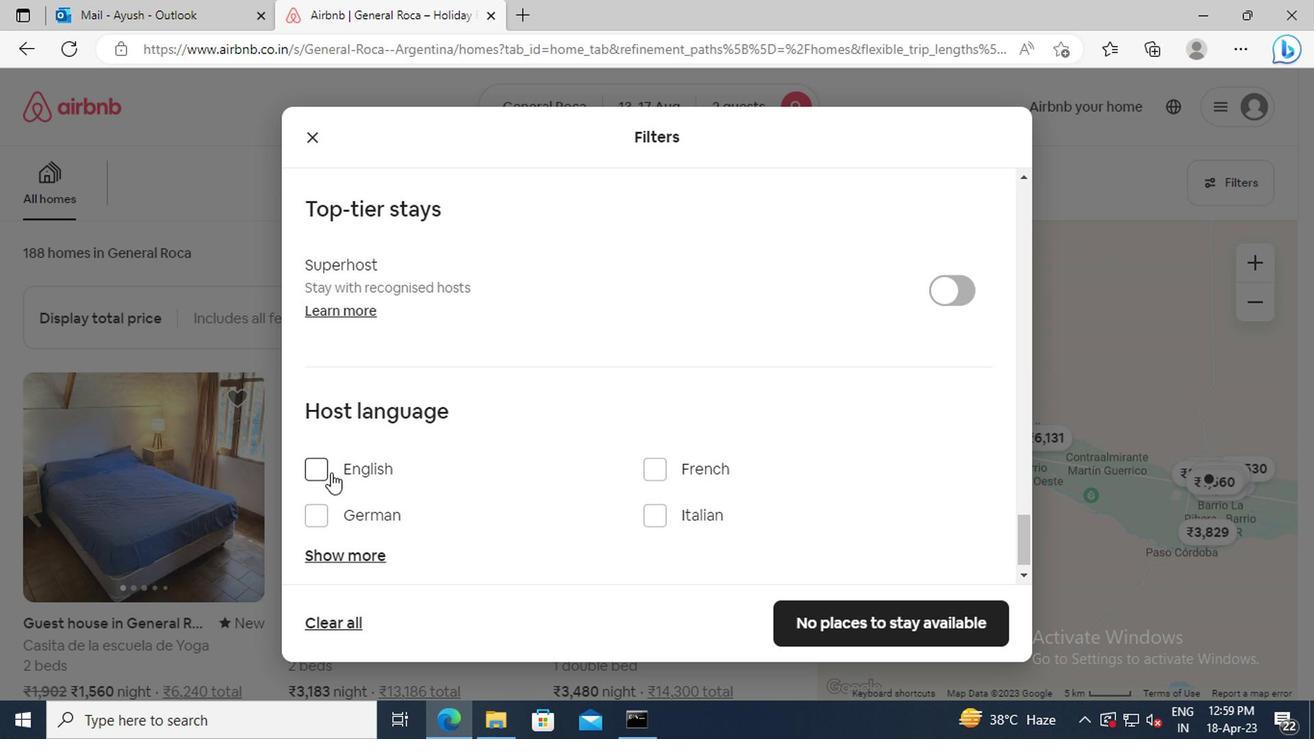 
Action: Mouse pressed left at (316, 472)
Screenshot: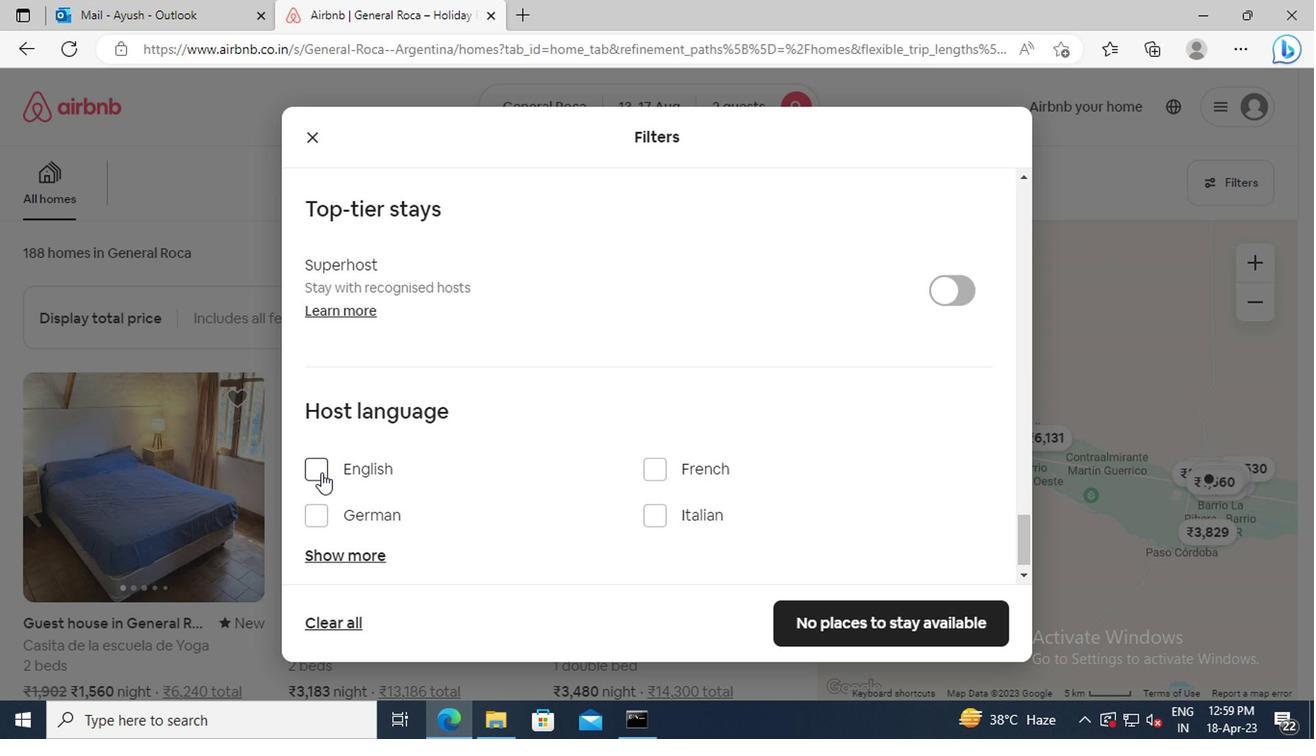 
Action: Mouse moved to (869, 612)
Screenshot: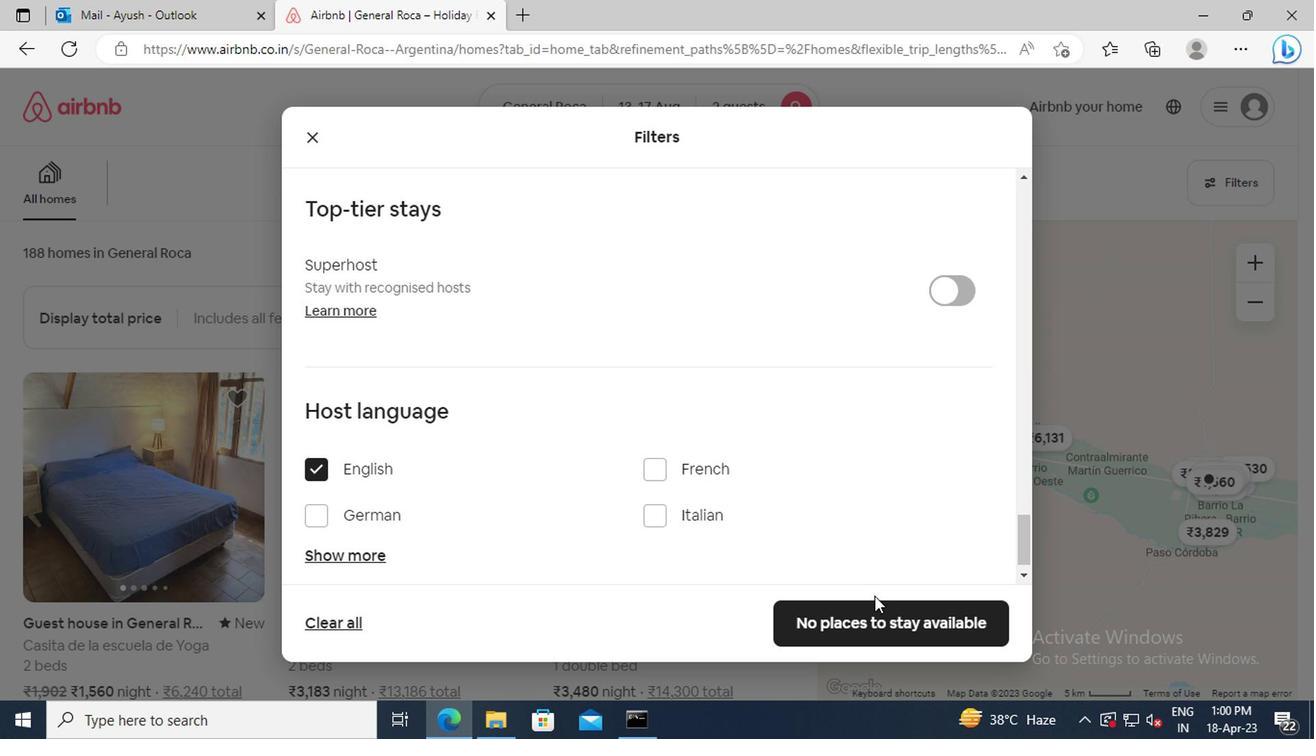 
Action: Mouse pressed left at (869, 612)
Screenshot: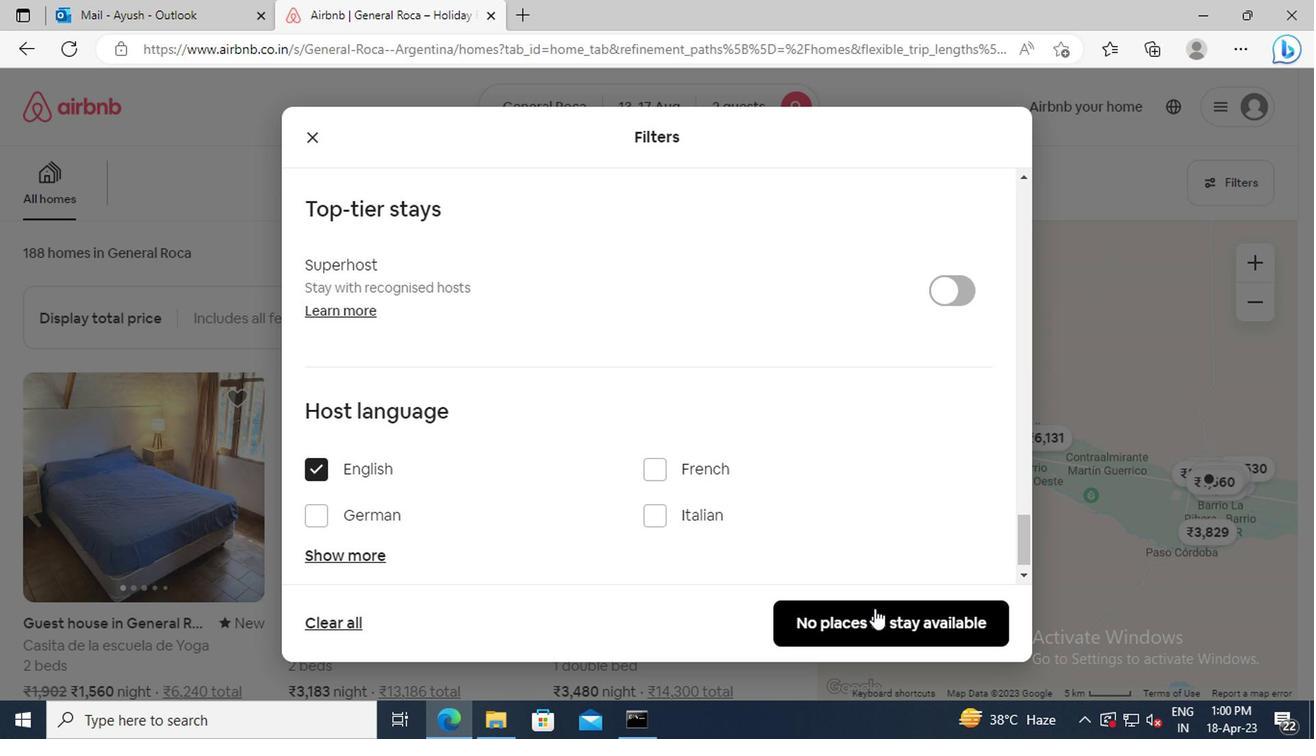 
